 Task: Find connections with filter location Rastatt with filter topic #lawyeringwith filter profile language French with filter current company Groww, India with filter school Mangalore Institute of Technology and Engineering, Mangalore, India with filter industry Computer and Network Security with filter service category Interior Design with filter keywords title Network Administrator
Action: Mouse moved to (299, 237)
Screenshot: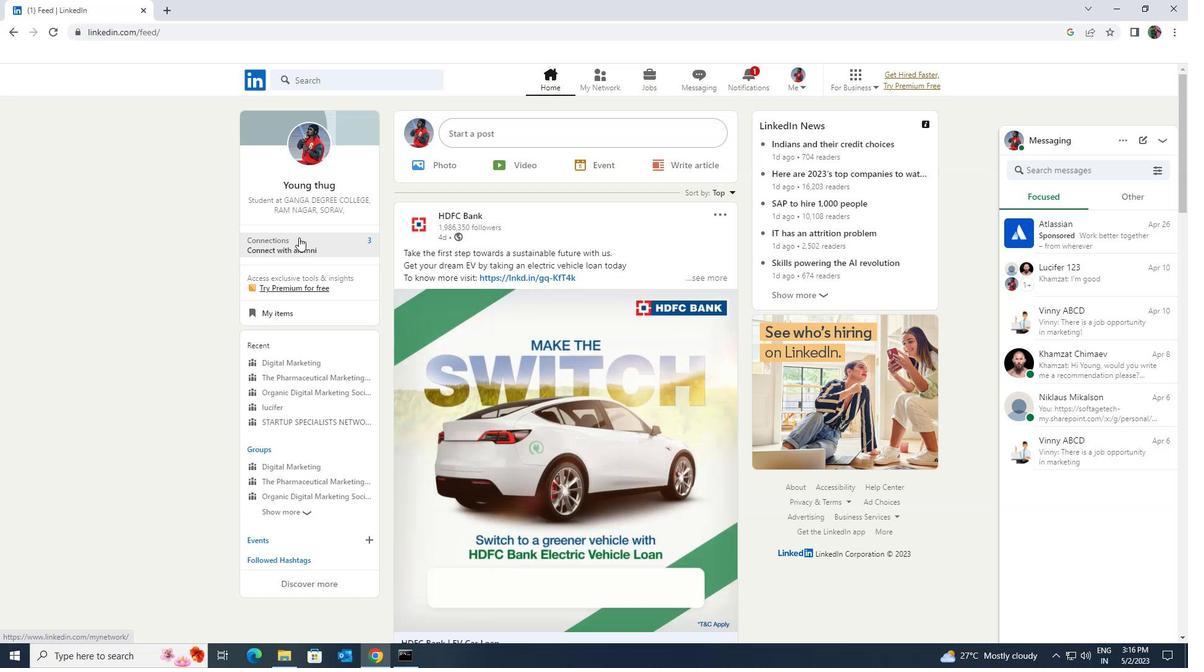 
Action: Mouse pressed left at (299, 237)
Screenshot: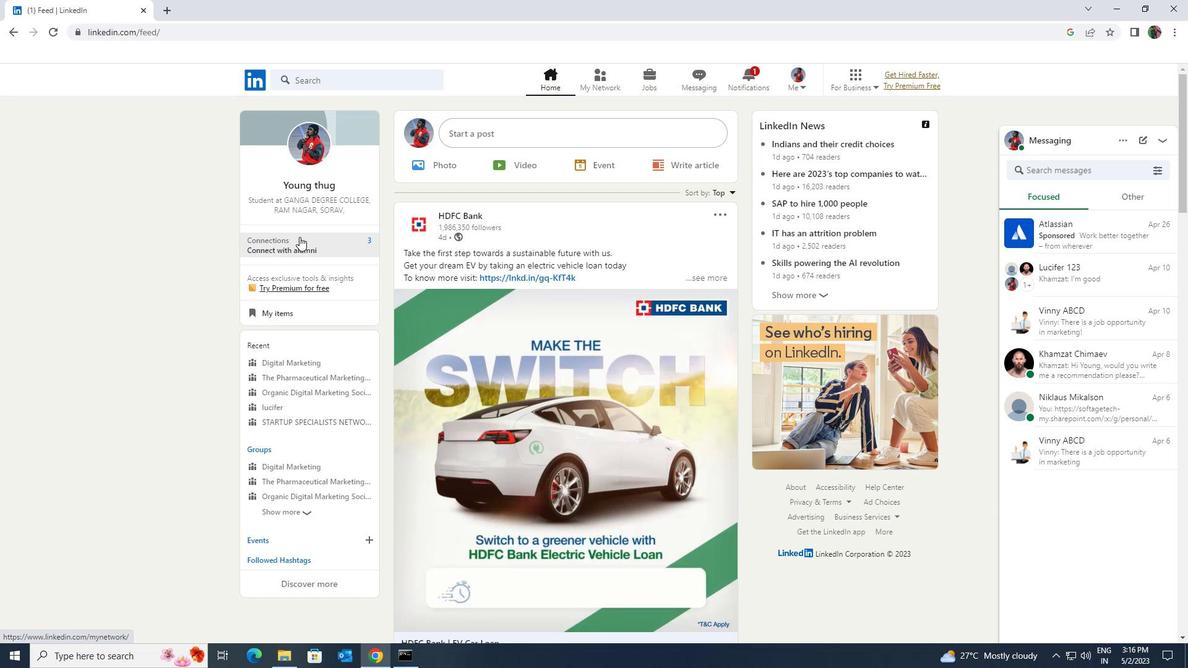 
Action: Mouse moved to (313, 151)
Screenshot: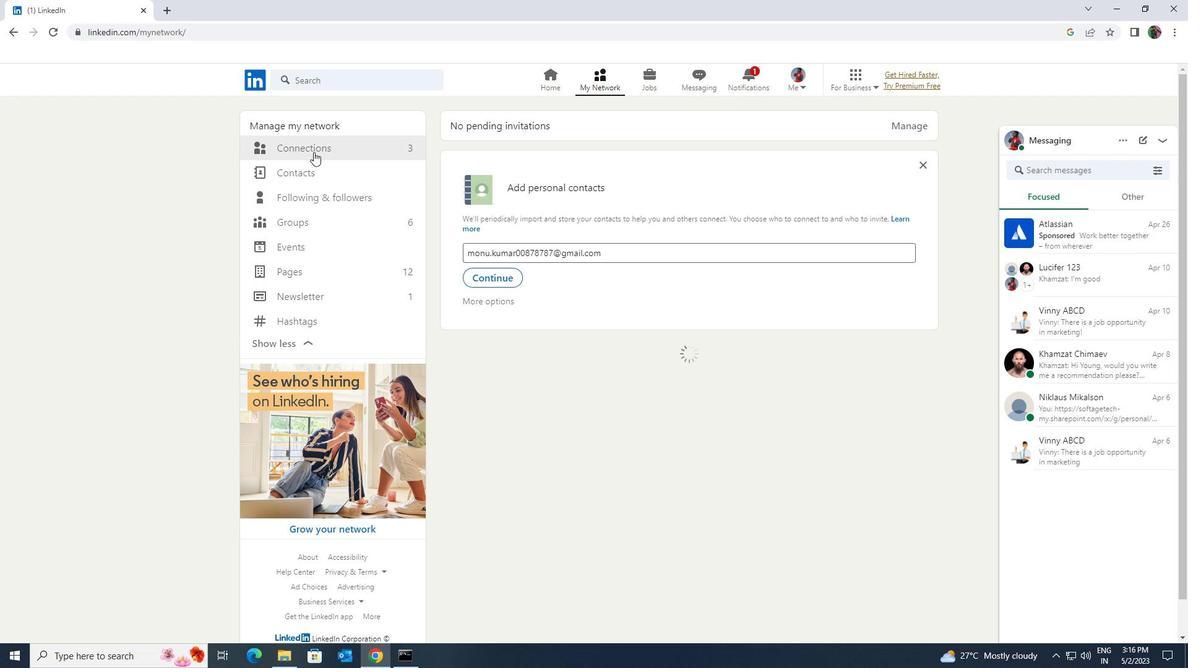 
Action: Mouse pressed left at (313, 151)
Screenshot: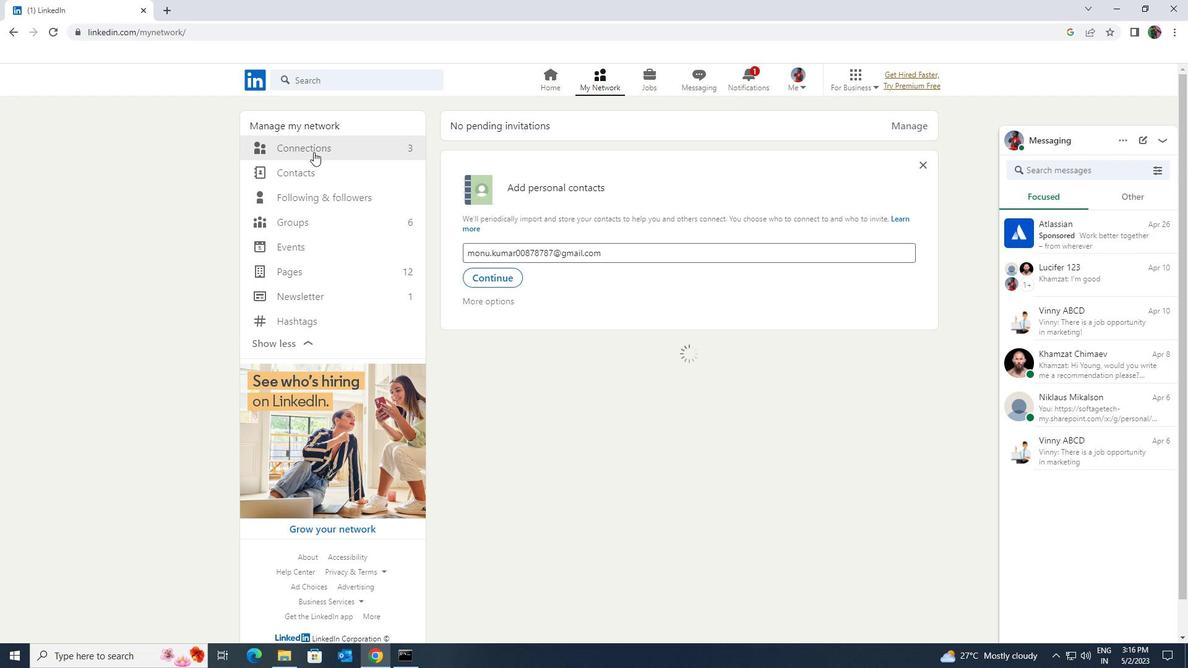 
Action: Mouse moved to (655, 151)
Screenshot: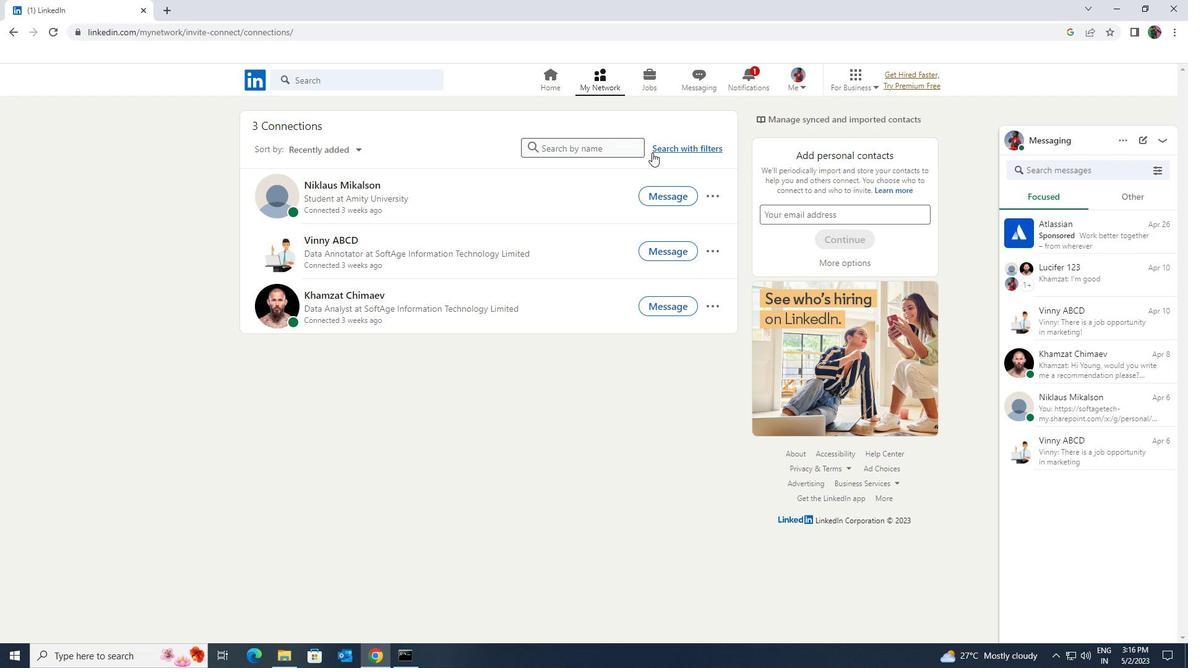 
Action: Mouse pressed left at (655, 151)
Screenshot: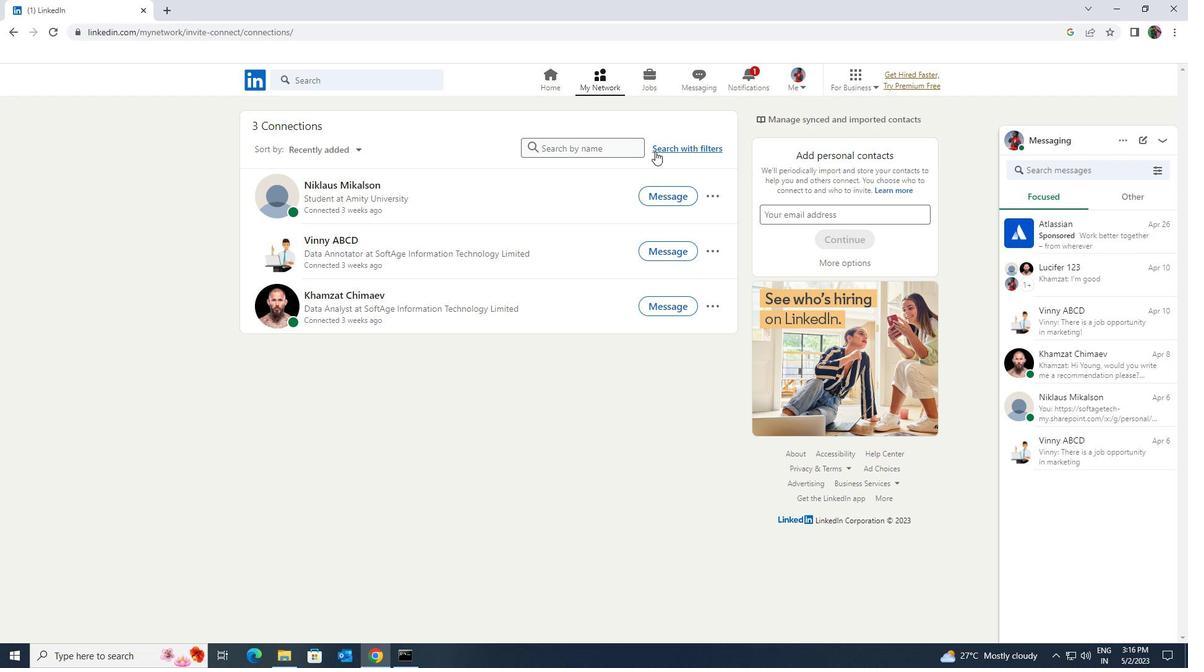 
Action: Mouse moved to (643, 114)
Screenshot: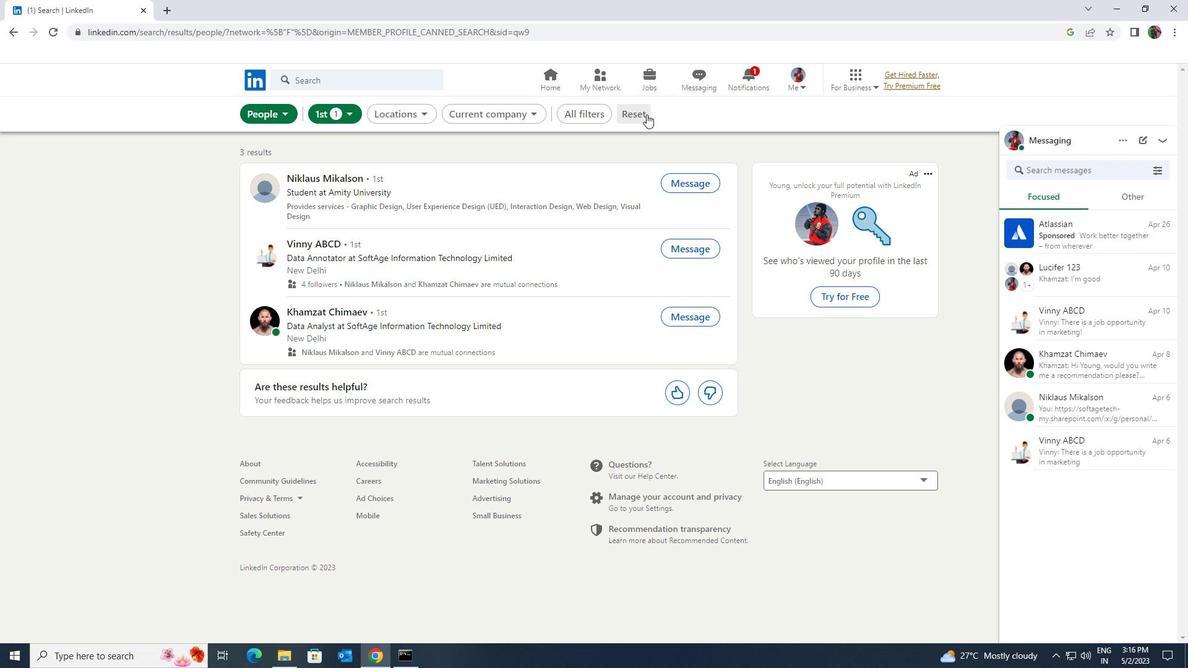 
Action: Mouse pressed left at (643, 114)
Screenshot: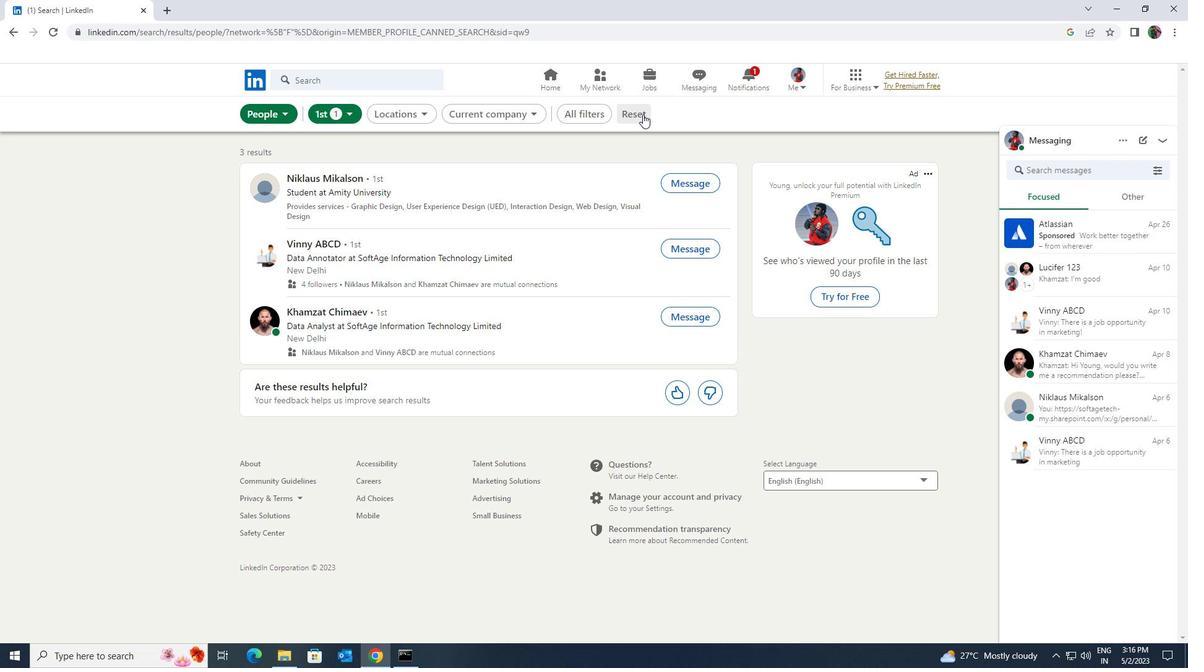 
Action: Mouse moved to (621, 113)
Screenshot: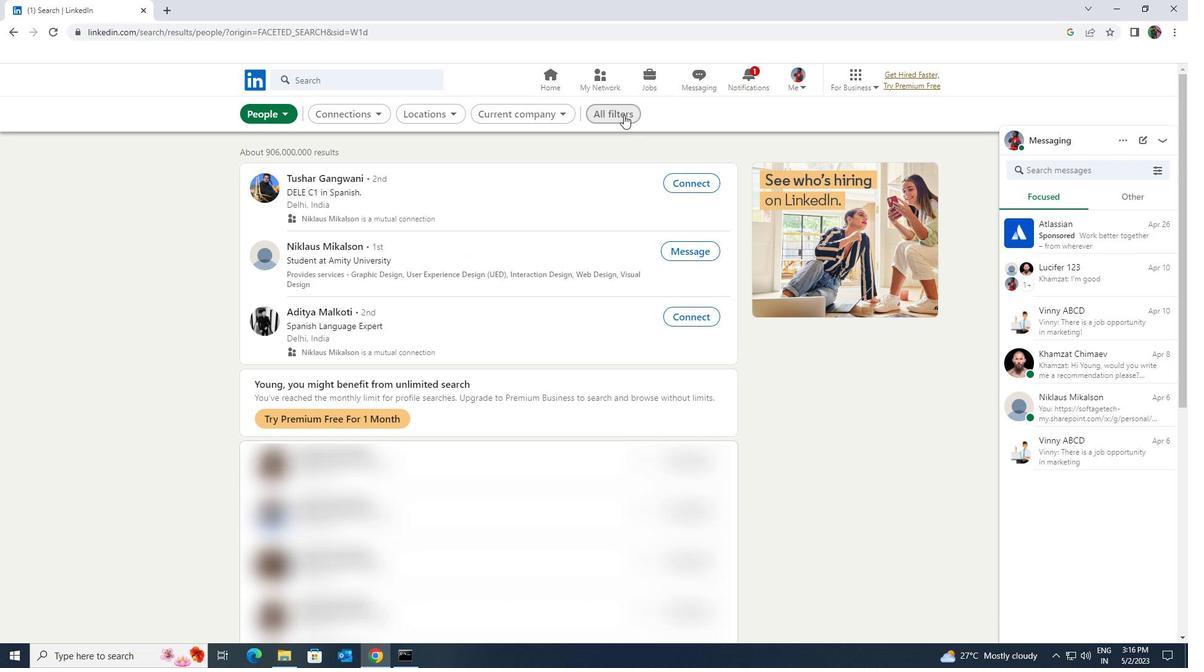 
Action: Mouse pressed left at (621, 113)
Screenshot: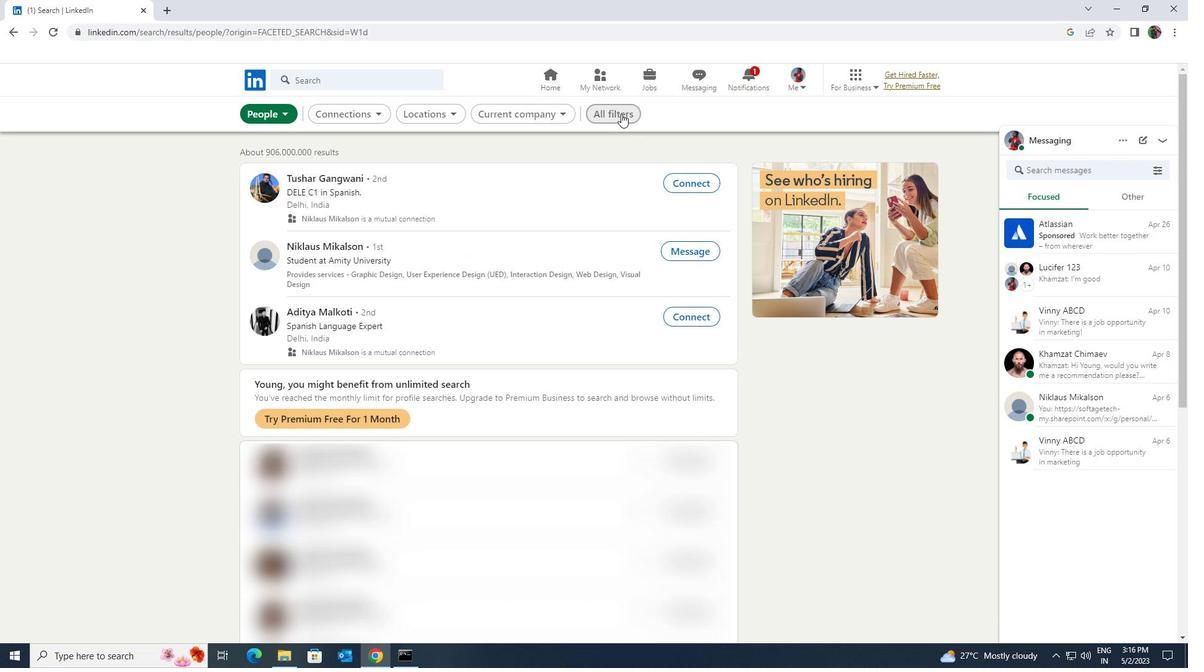 
Action: Mouse moved to (1022, 484)
Screenshot: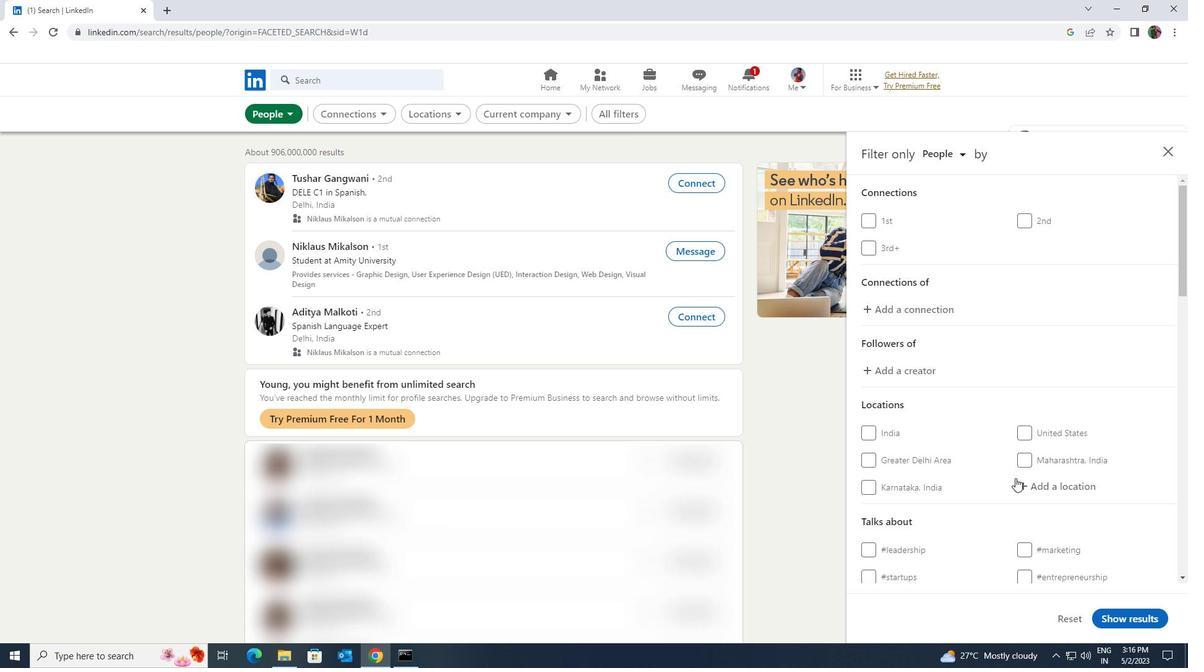 
Action: Mouse pressed left at (1022, 484)
Screenshot: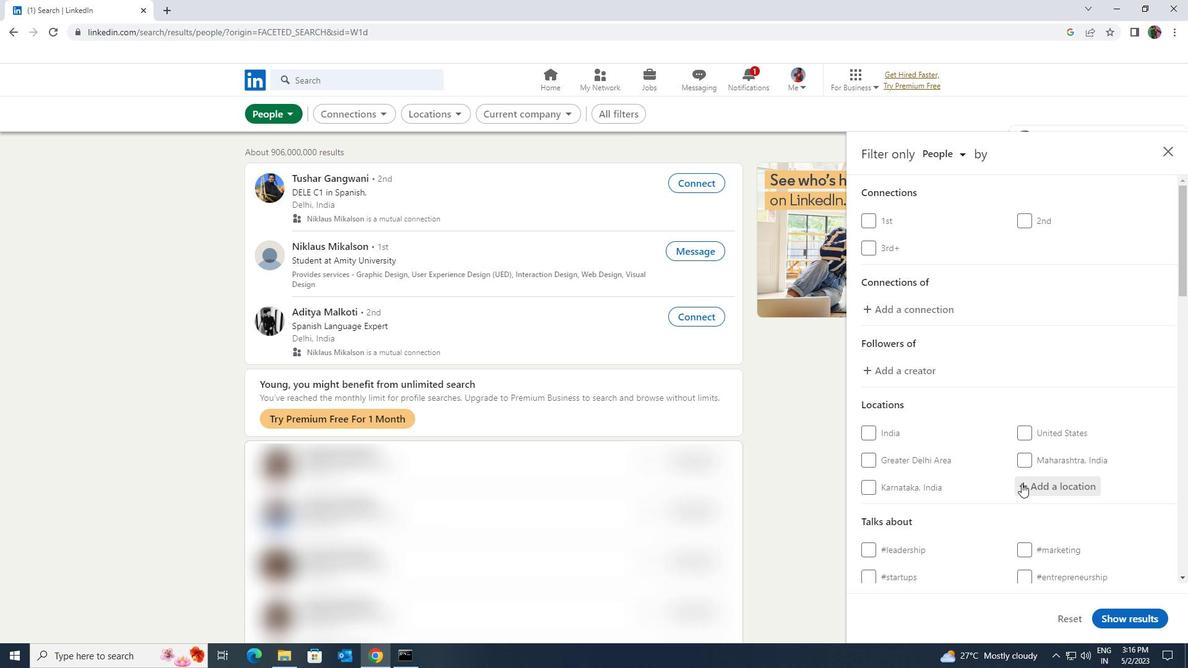 
Action: Key pressed <Key.shift><Key.shift>RASTT<Key.backspace>
Screenshot: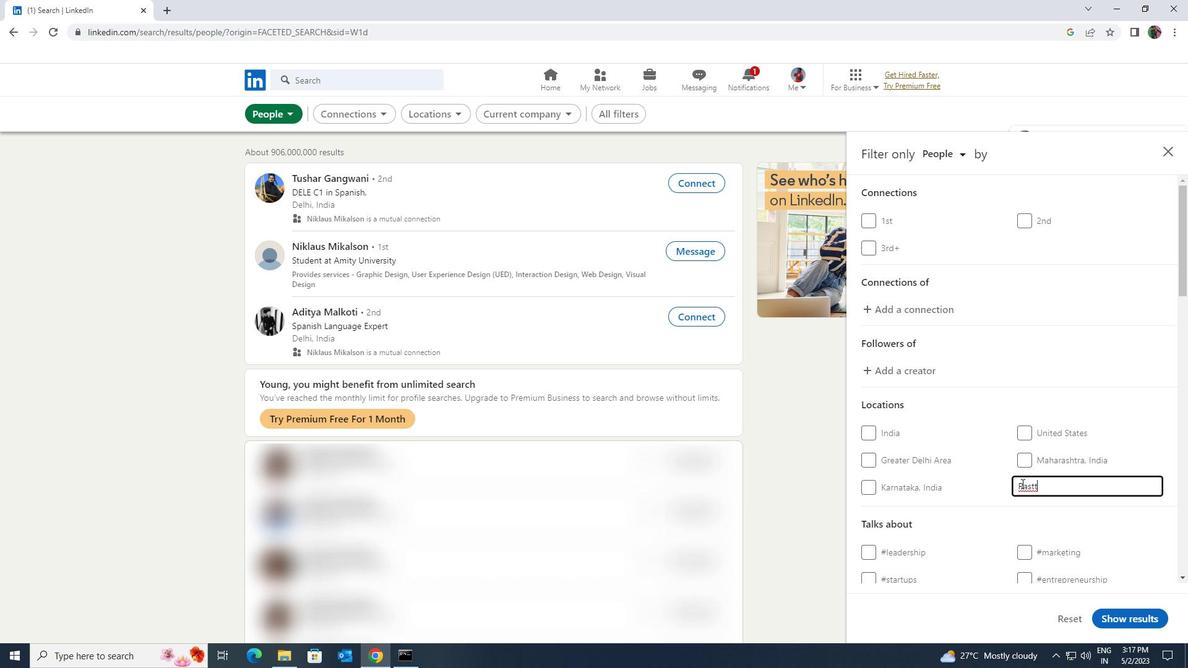 
Action: Mouse moved to (1005, 509)
Screenshot: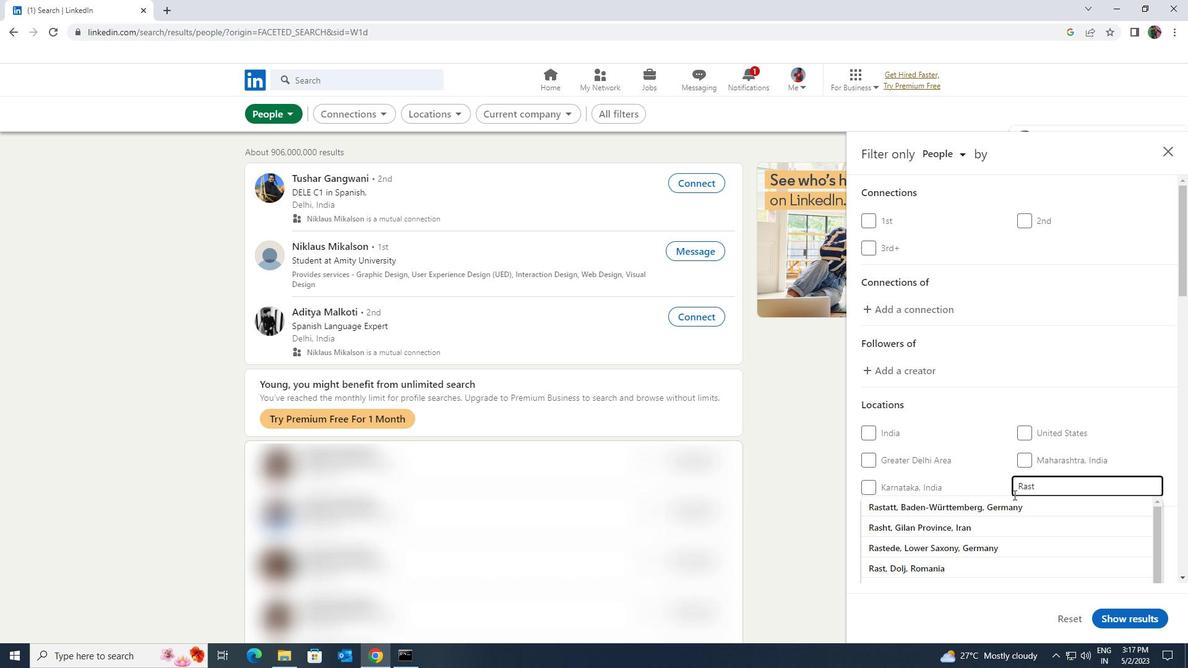 
Action: Mouse pressed left at (1005, 509)
Screenshot: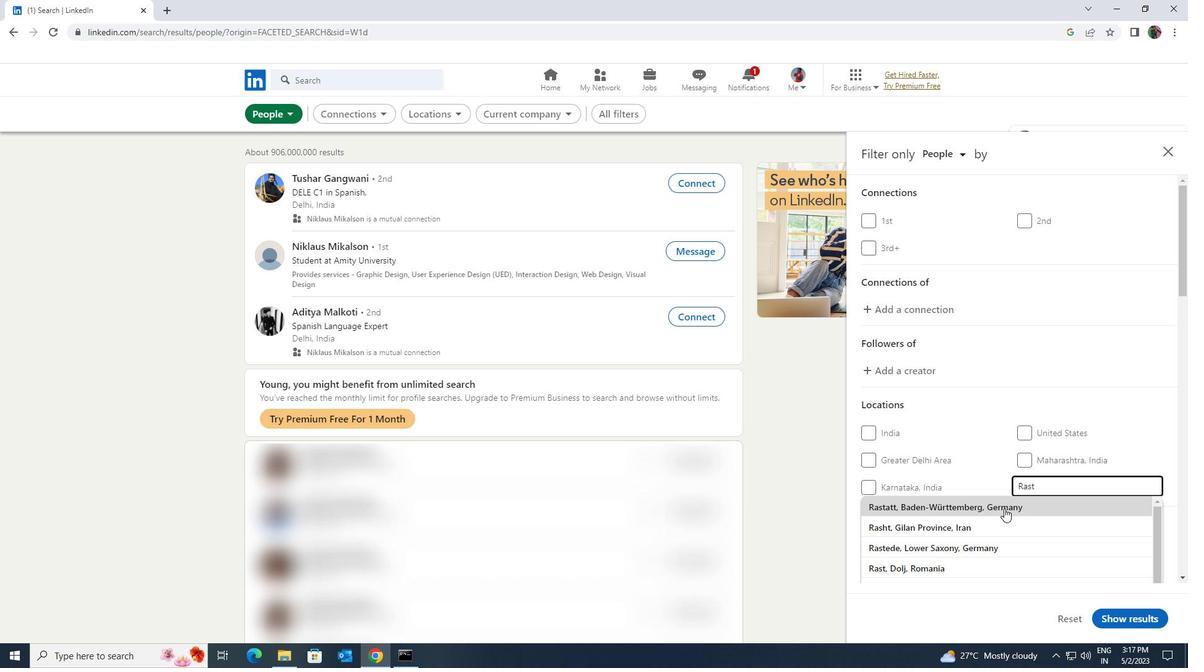 
Action: Mouse moved to (1004, 509)
Screenshot: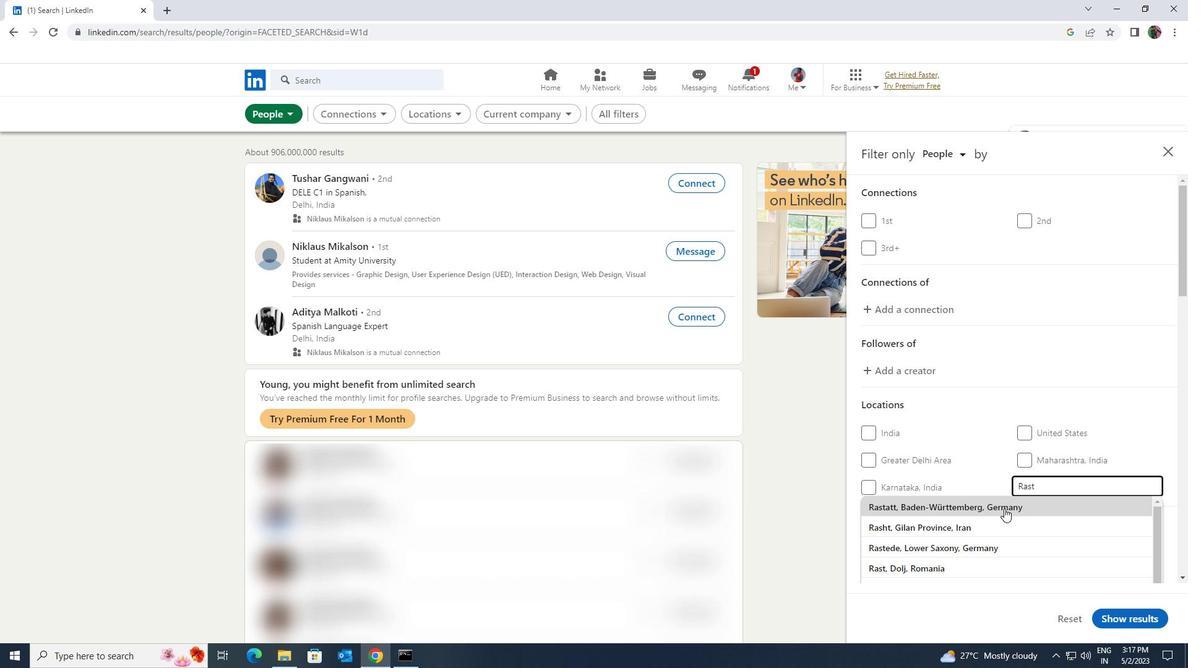 
Action: Mouse scrolled (1004, 508) with delta (0, 0)
Screenshot: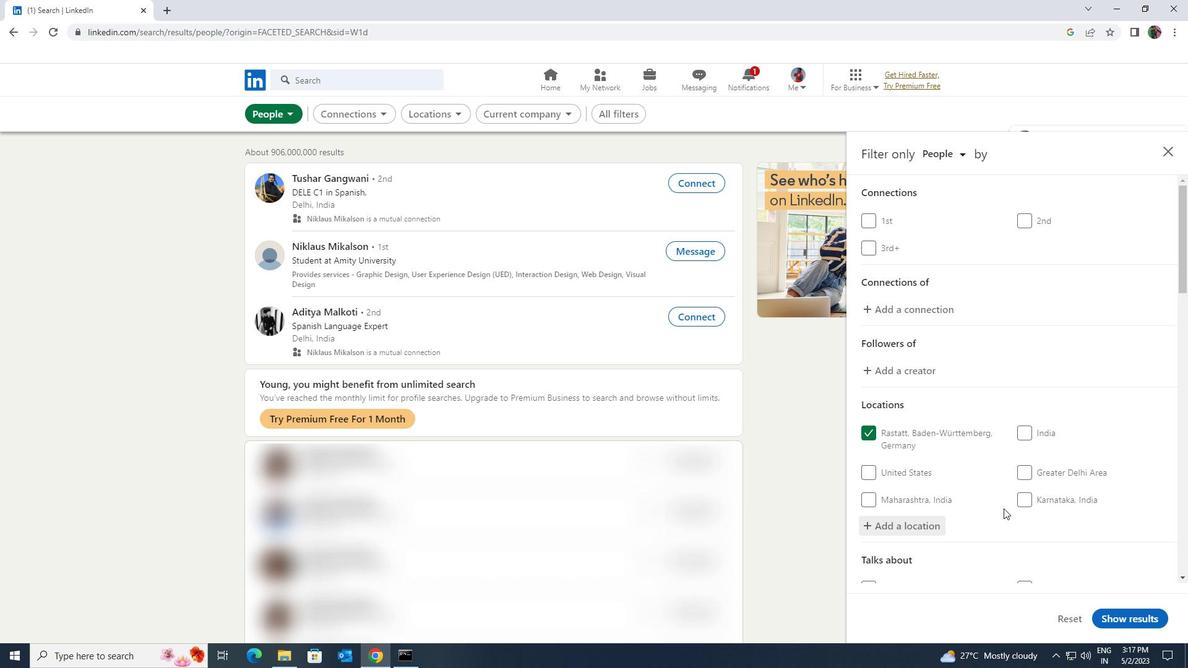 
Action: Mouse scrolled (1004, 508) with delta (0, 0)
Screenshot: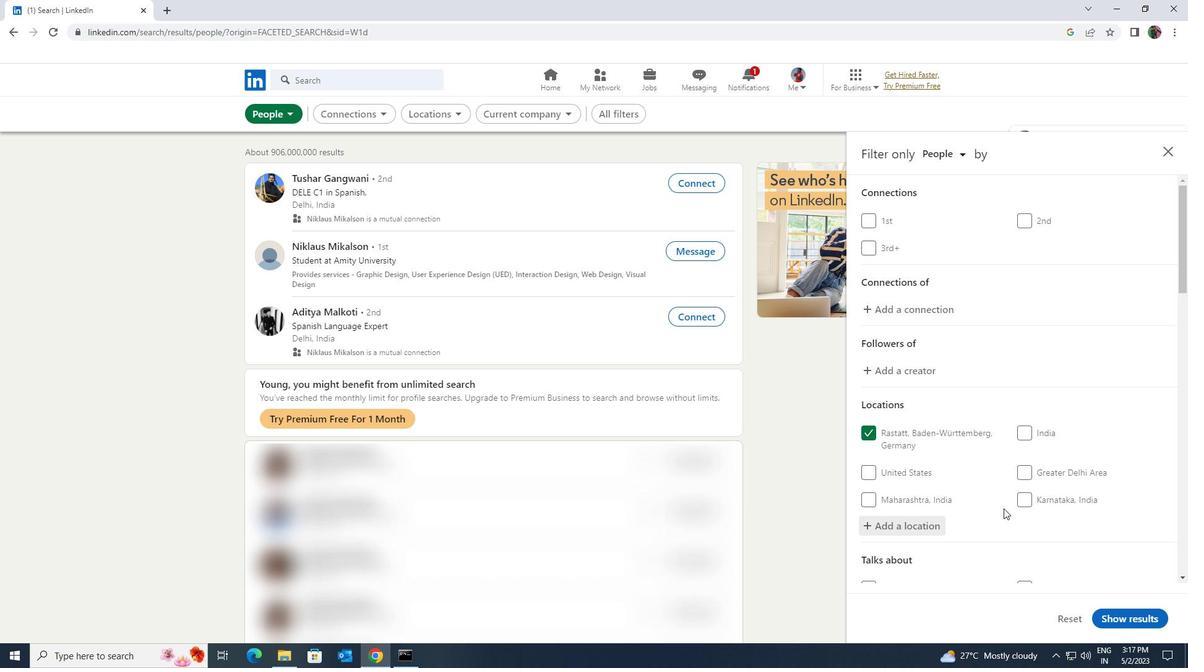 
Action: Mouse moved to (1020, 510)
Screenshot: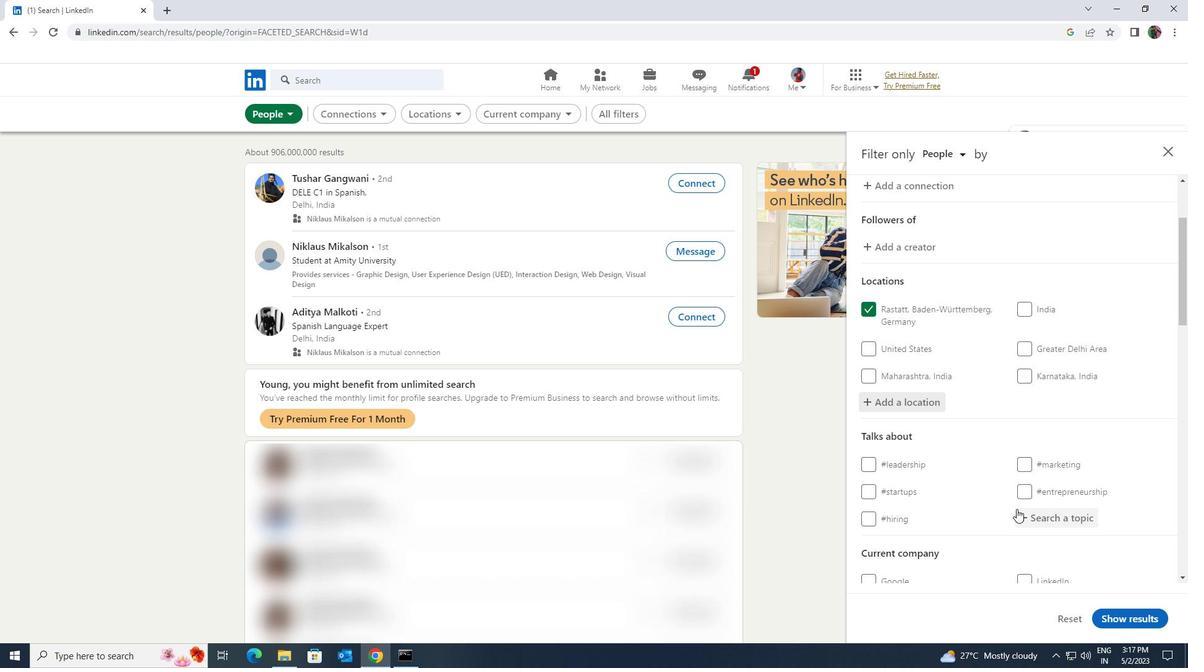 
Action: Mouse pressed left at (1020, 510)
Screenshot: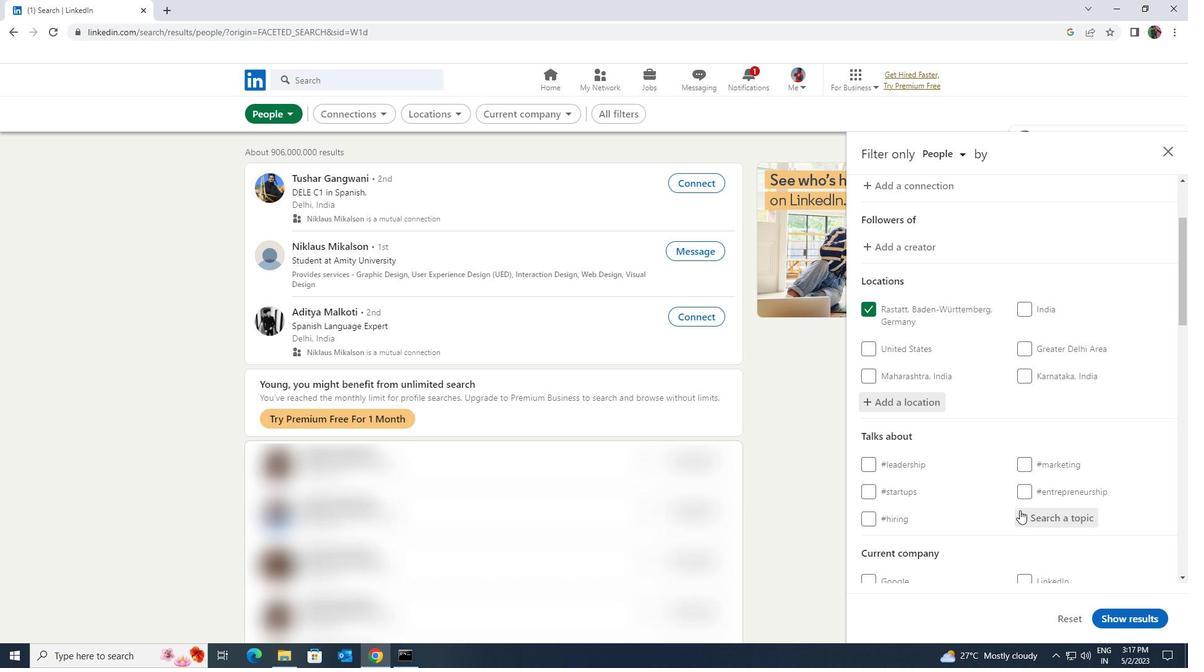 
Action: Key pressed <Key.shift>LAWYER
Screenshot: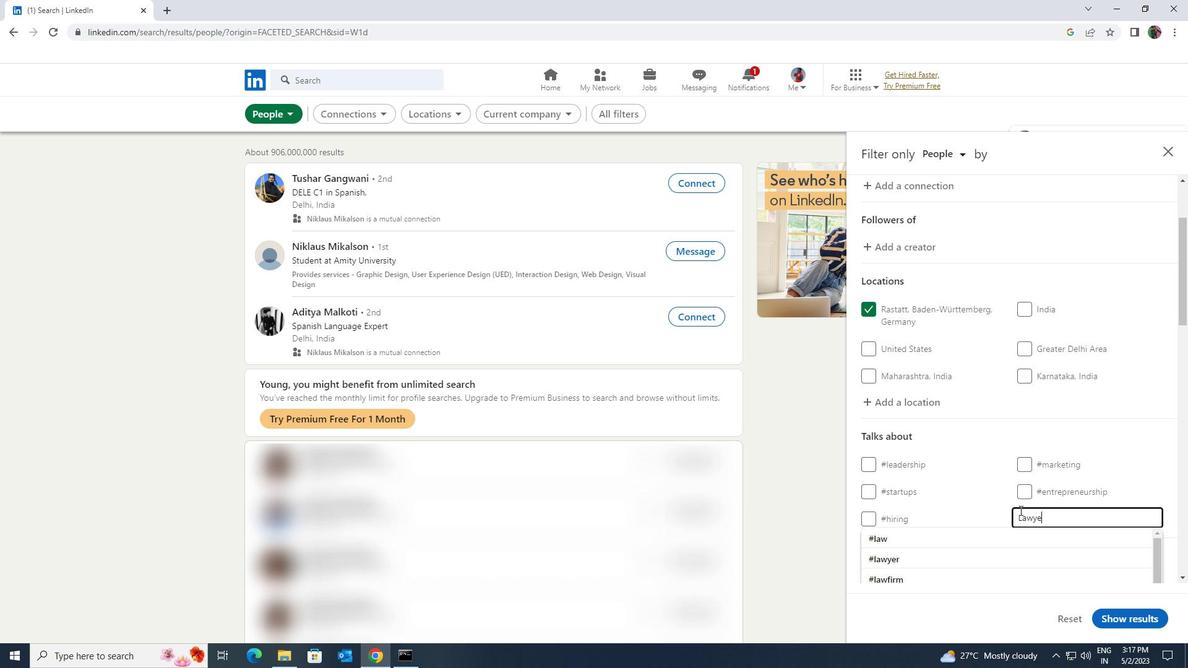 
Action: Mouse moved to (1019, 513)
Screenshot: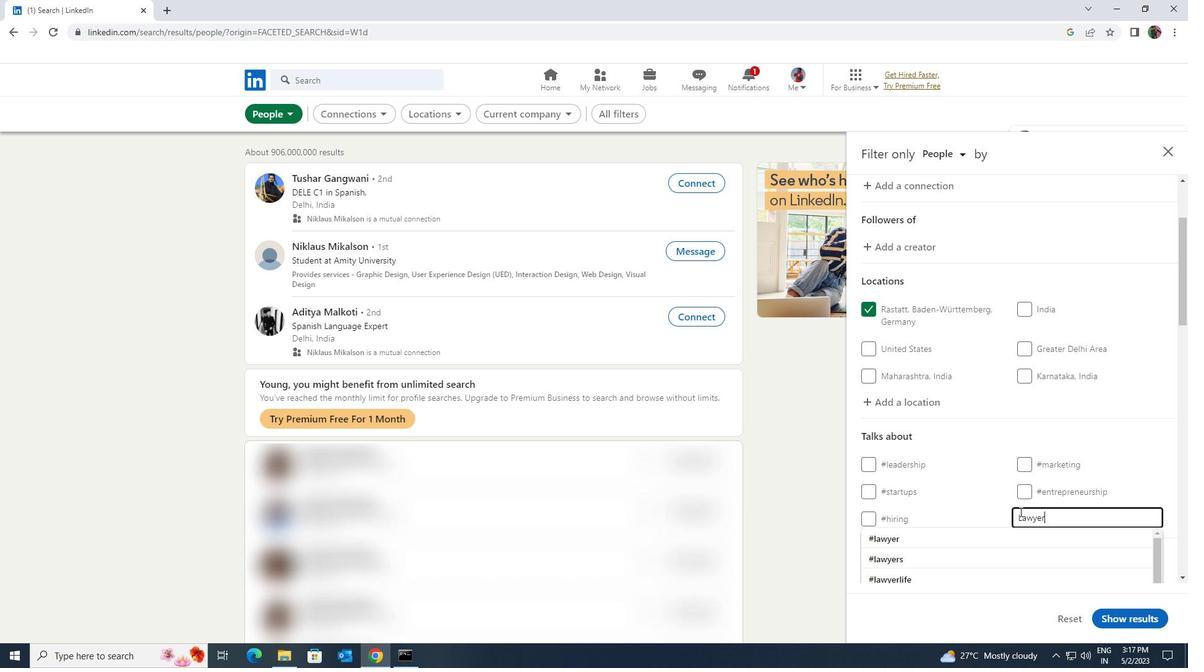 
Action: Key pressed I
Screenshot: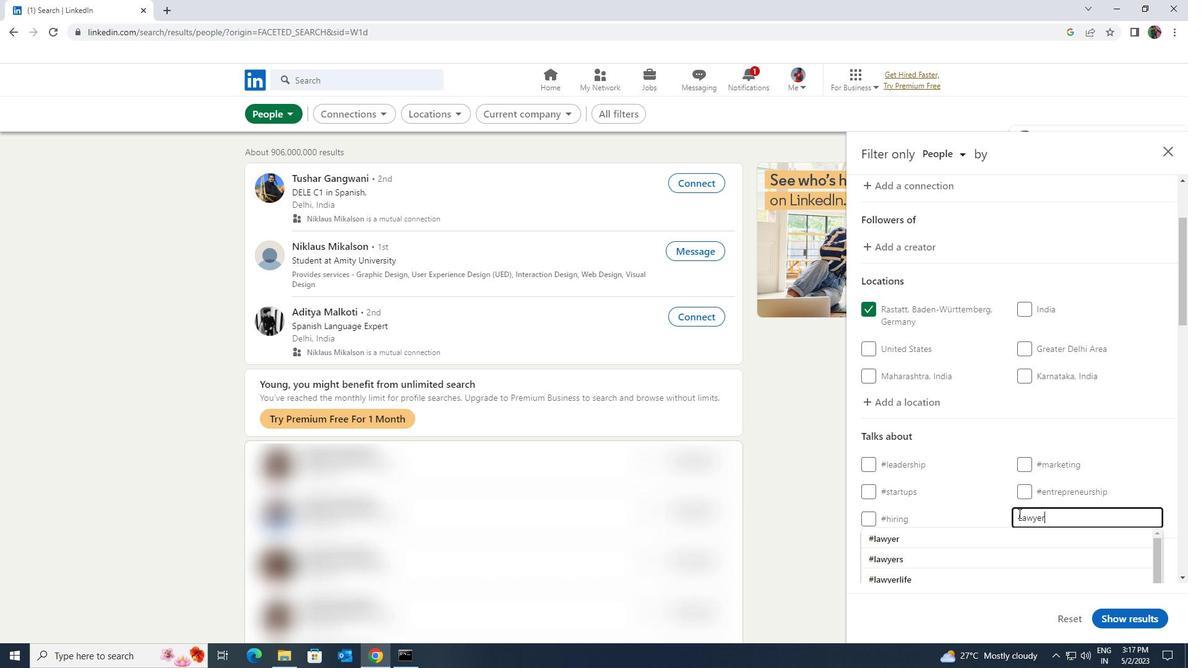 
Action: Mouse moved to (1006, 530)
Screenshot: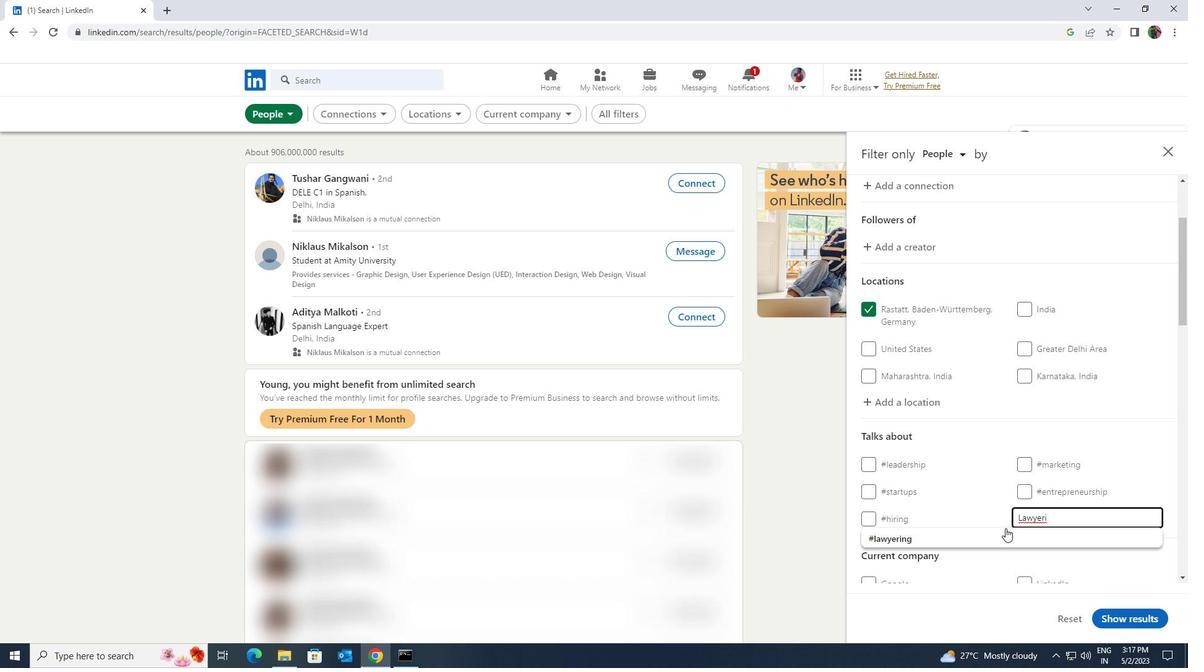
Action: Mouse pressed left at (1006, 530)
Screenshot: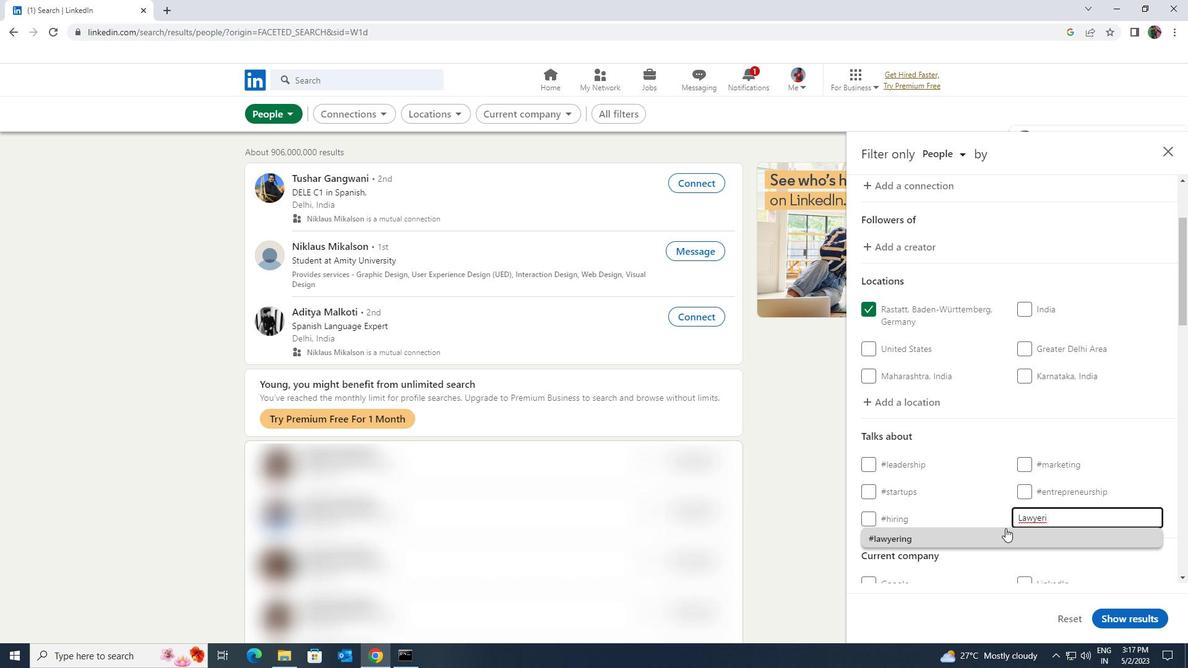 
Action: Mouse scrolled (1006, 529) with delta (0, 0)
Screenshot: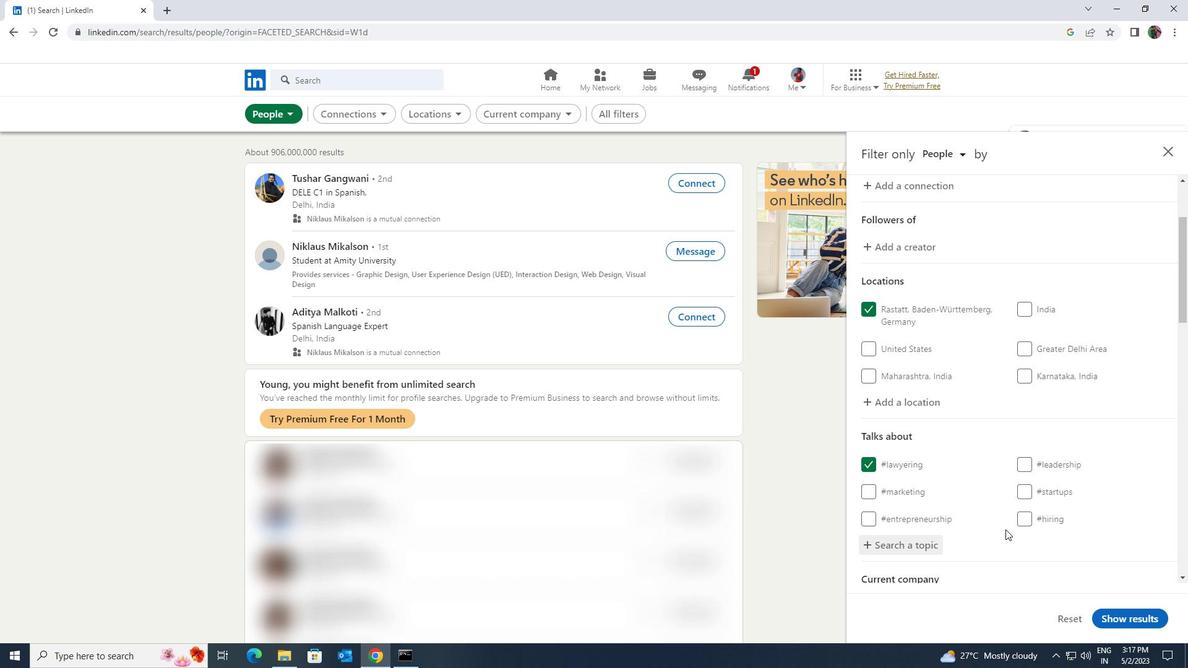 
Action: Mouse scrolled (1006, 529) with delta (0, 0)
Screenshot: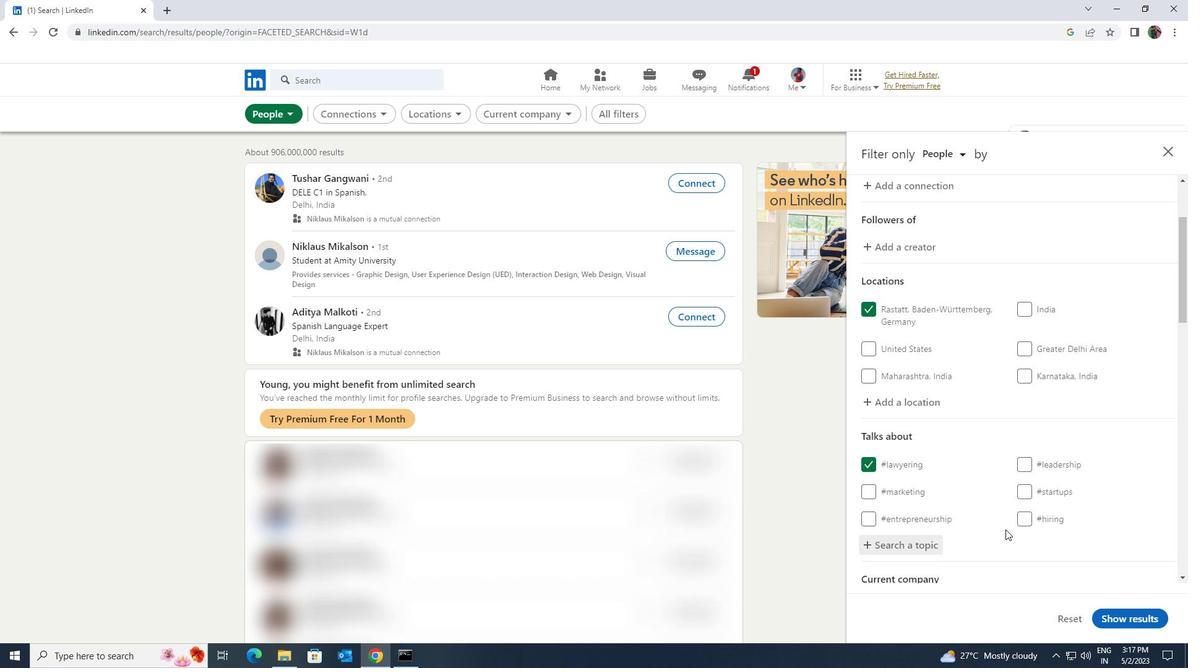 
Action: Mouse scrolled (1006, 529) with delta (0, 0)
Screenshot: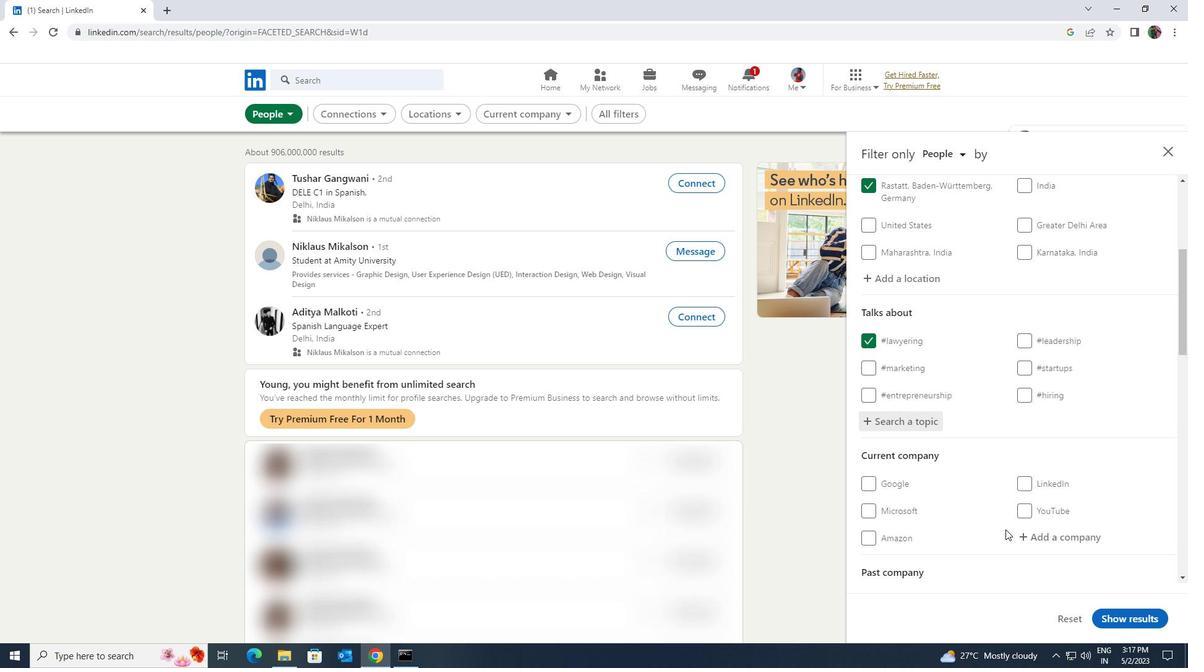 
Action: Mouse scrolled (1006, 529) with delta (0, 0)
Screenshot: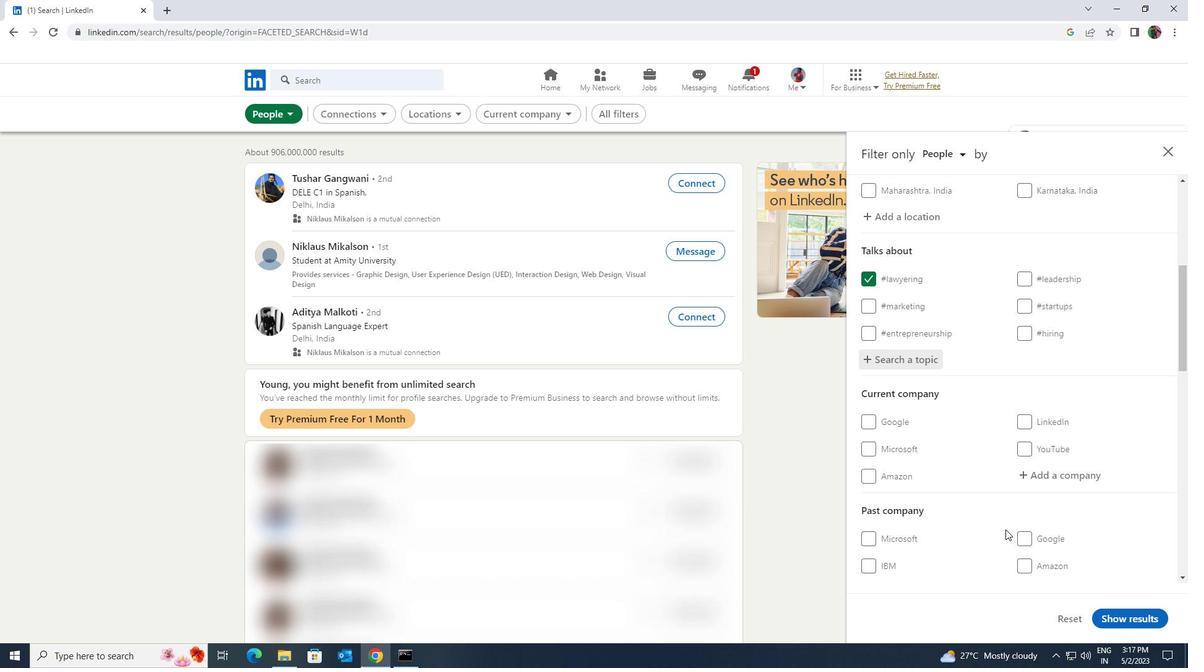
Action: Mouse scrolled (1006, 529) with delta (0, 0)
Screenshot: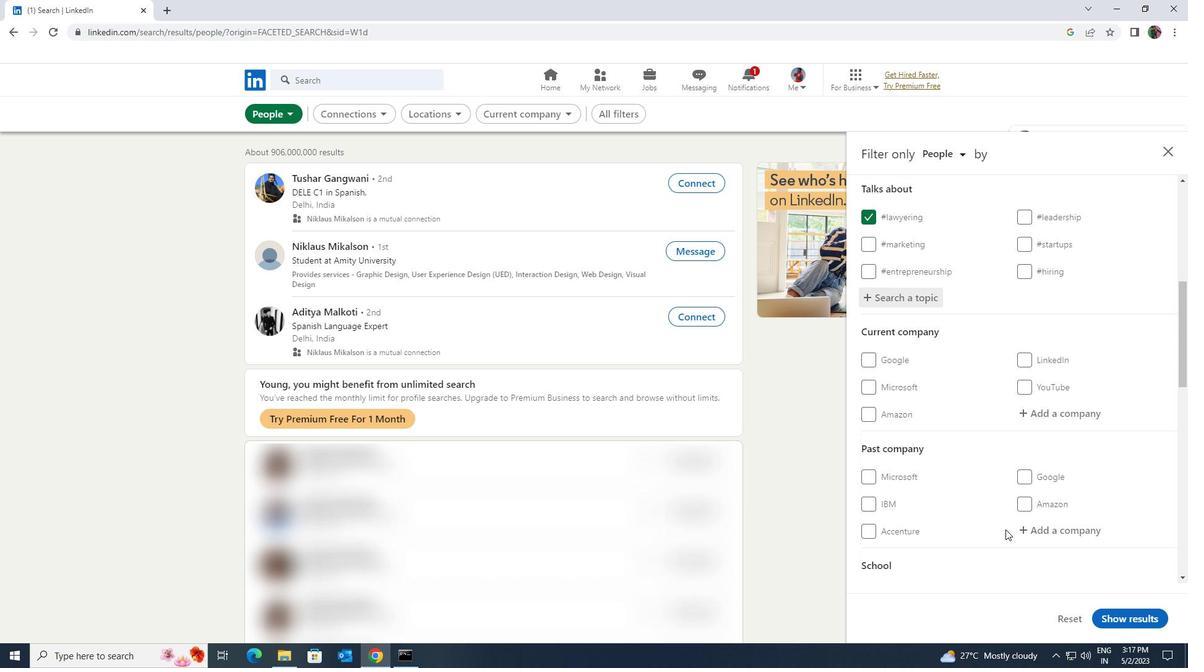 
Action: Mouse scrolled (1006, 529) with delta (0, 0)
Screenshot: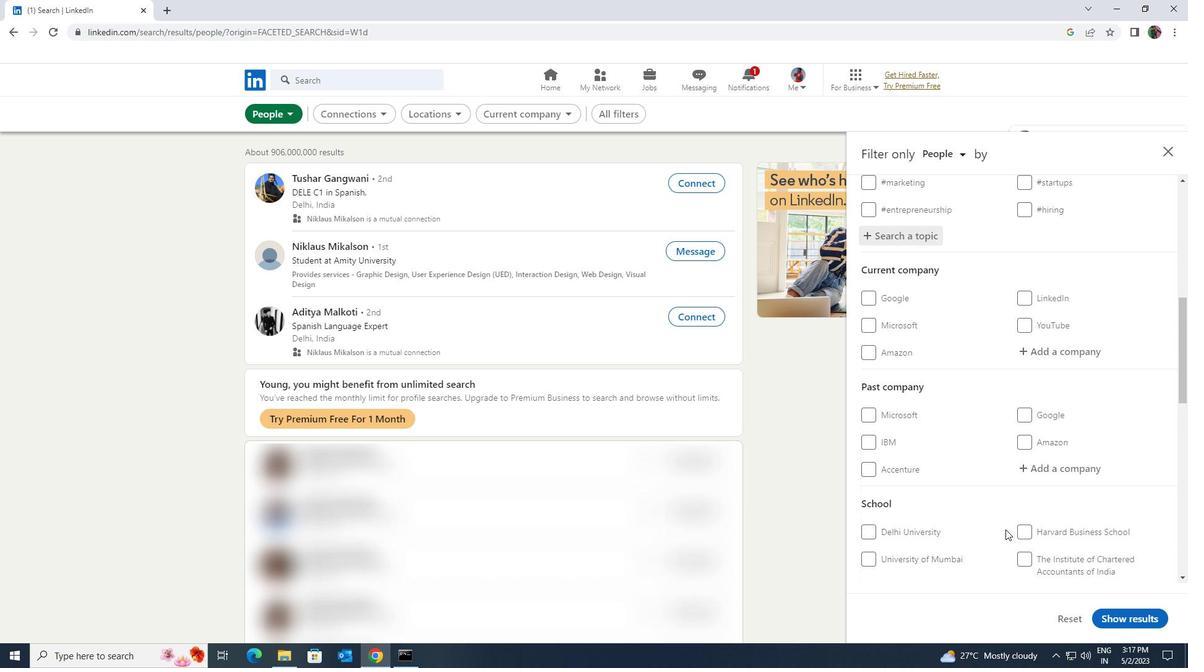
Action: Mouse scrolled (1006, 529) with delta (0, 0)
Screenshot: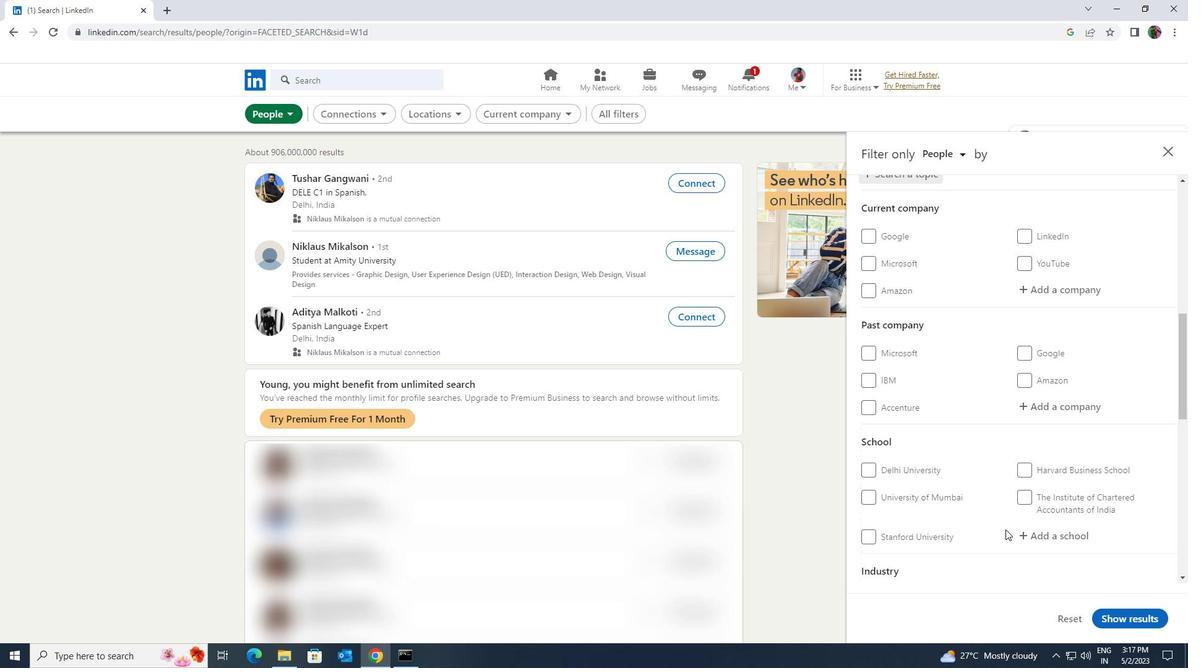 
Action: Mouse scrolled (1006, 529) with delta (0, 0)
Screenshot: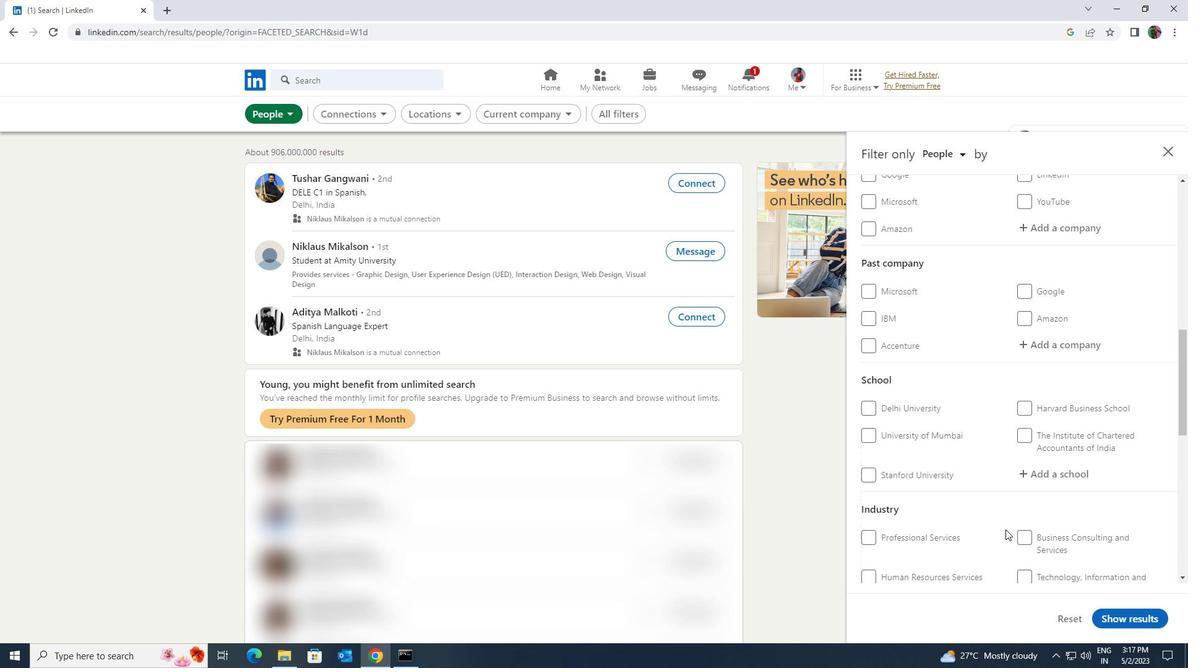 
Action: Mouse scrolled (1006, 529) with delta (0, 0)
Screenshot: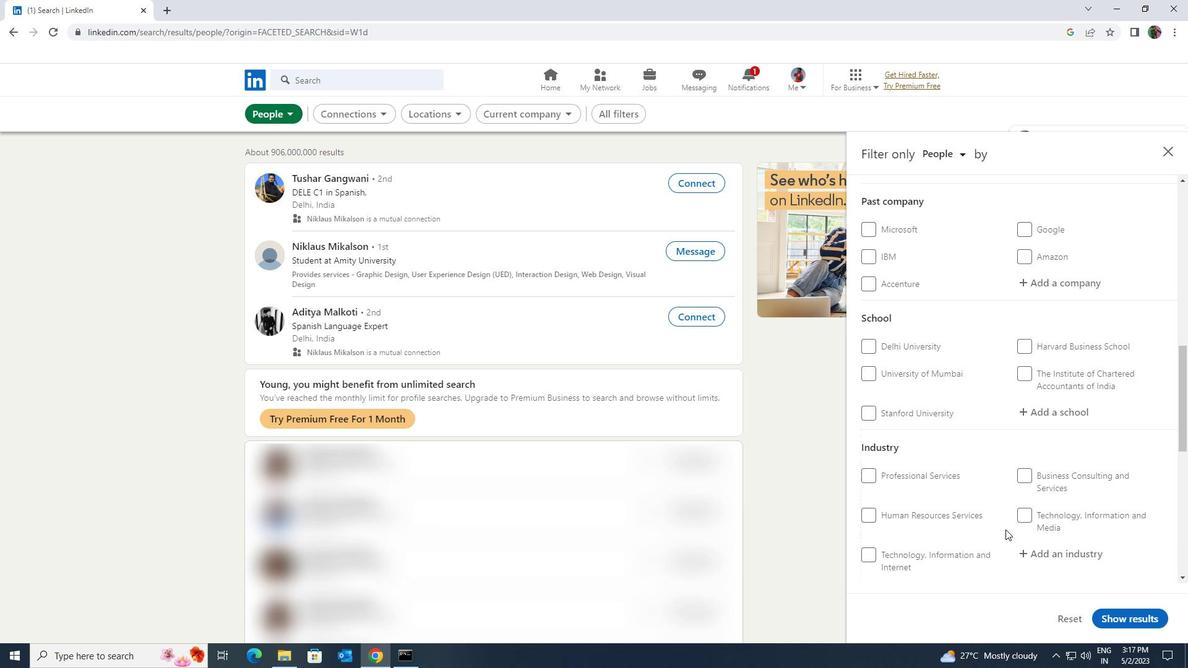 
Action: Mouse scrolled (1006, 529) with delta (0, 0)
Screenshot: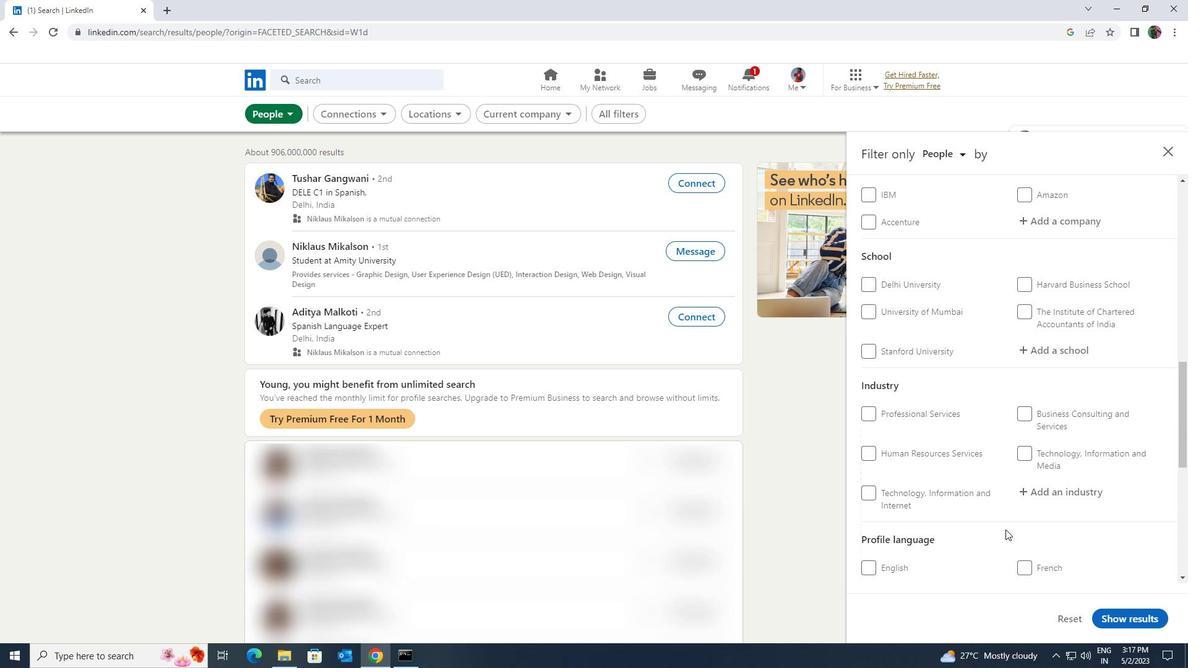 
Action: Mouse moved to (1027, 509)
Screenshot: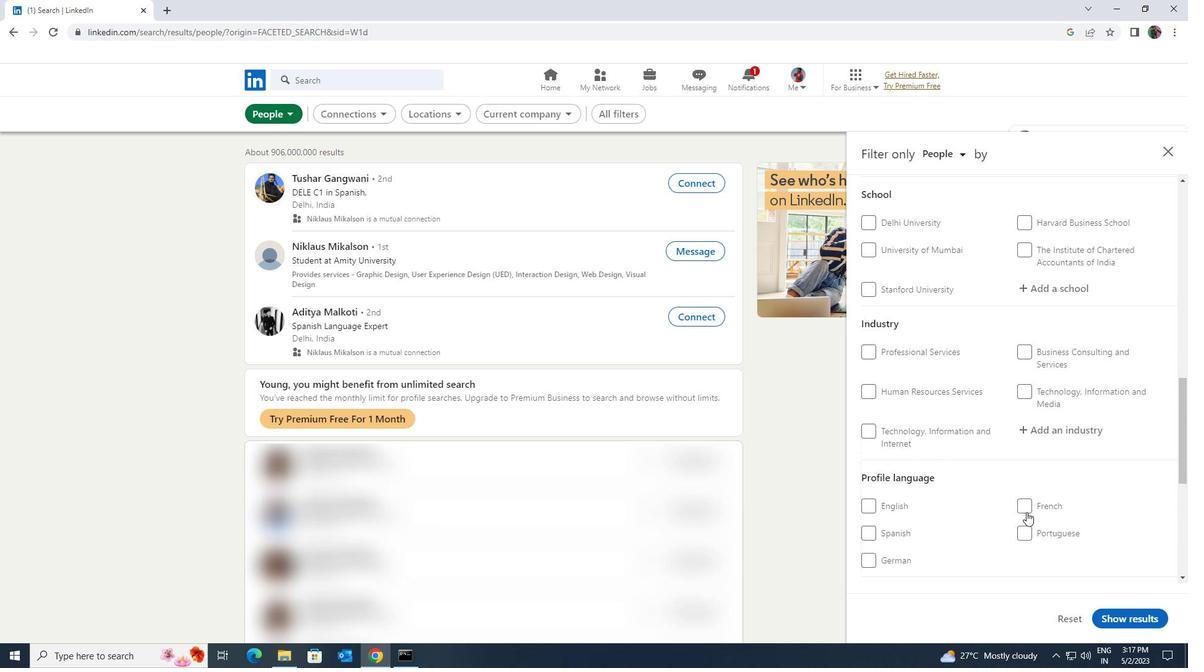 
Action: Mouse pressed left at (1027, 509)
Screenshot: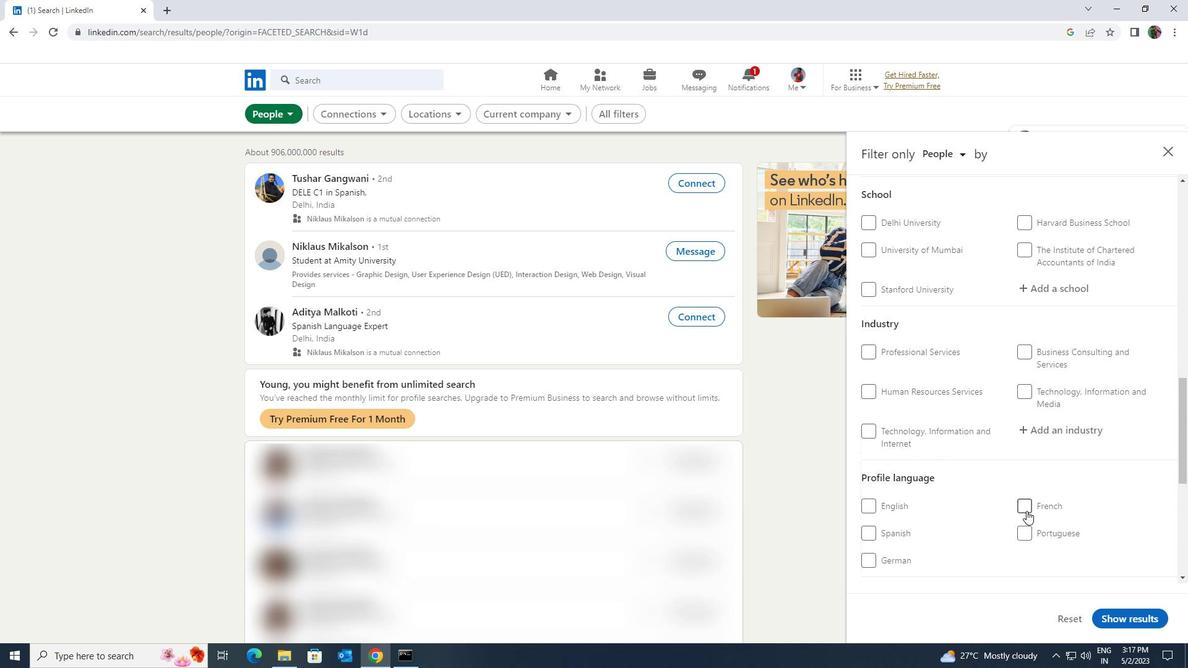 
Action: Mouse moved to (1023, 509)
Screenshot: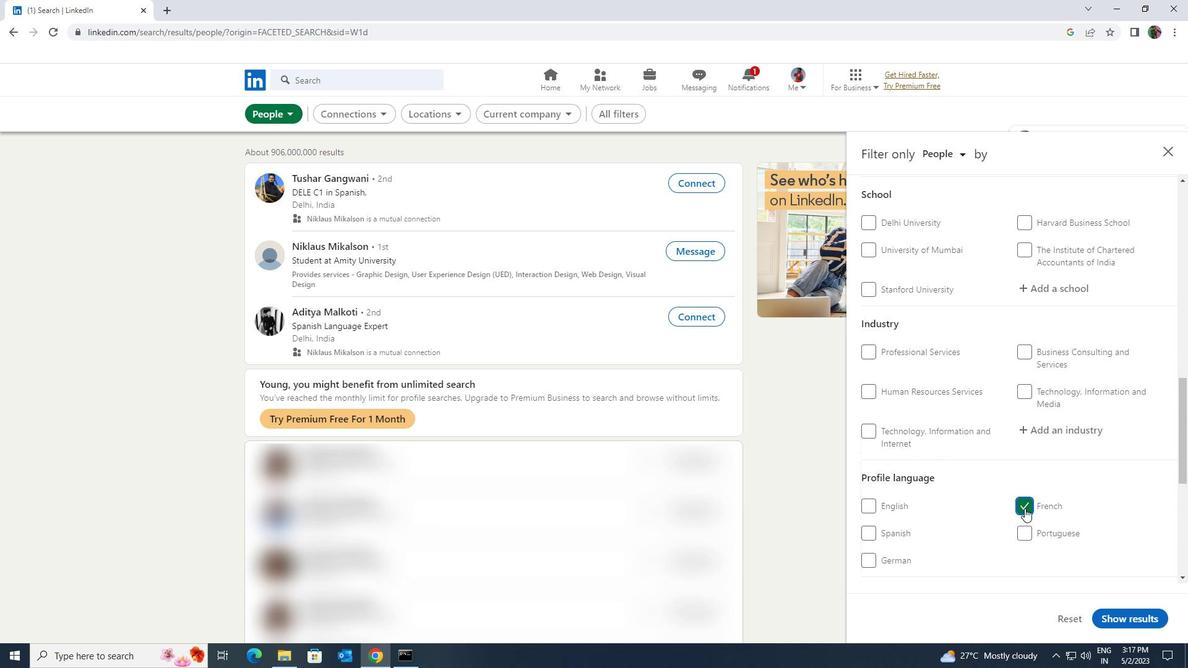 
Action: Mouse scrolled (1023, 510) with delta (0, 0)
Screenshot: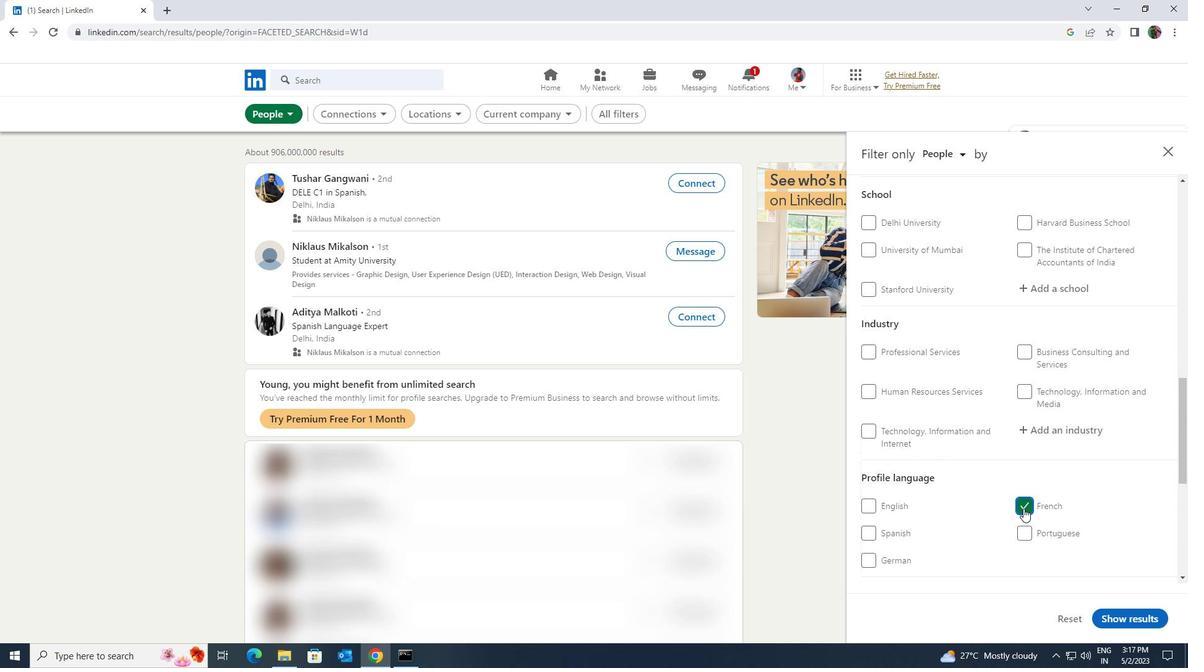 
Action: Mouse scrolled (1023, 510) with delta (0, 0)
Screenshot: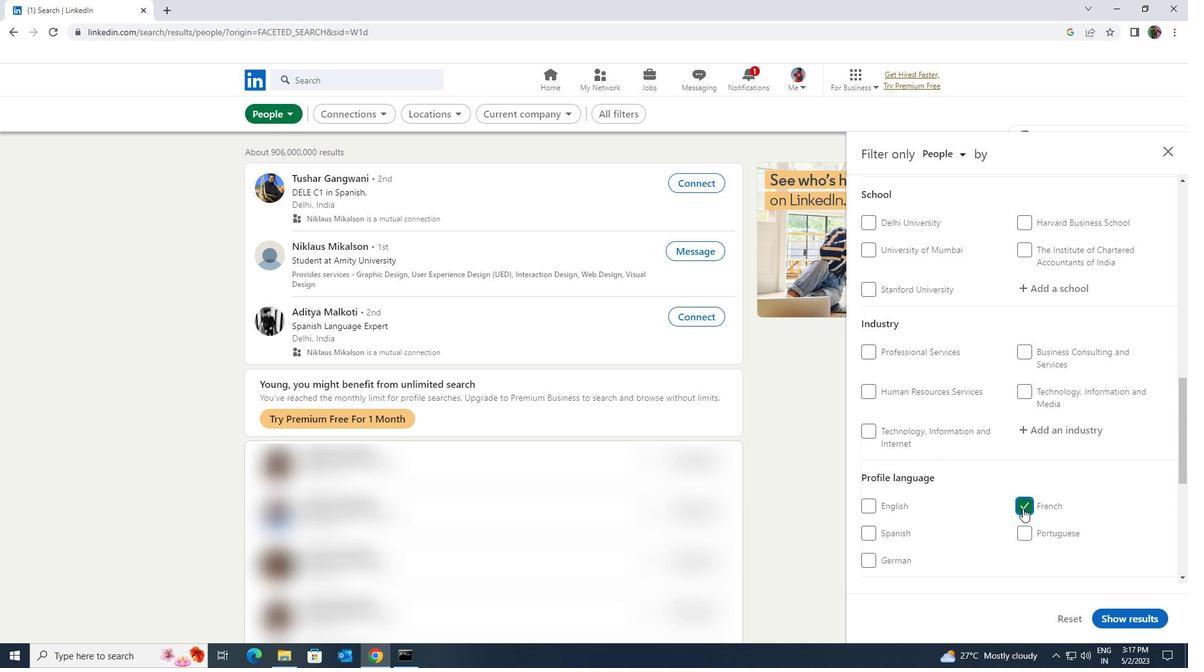 
Action: Mouse moved to (1022, 510)
Screenshot: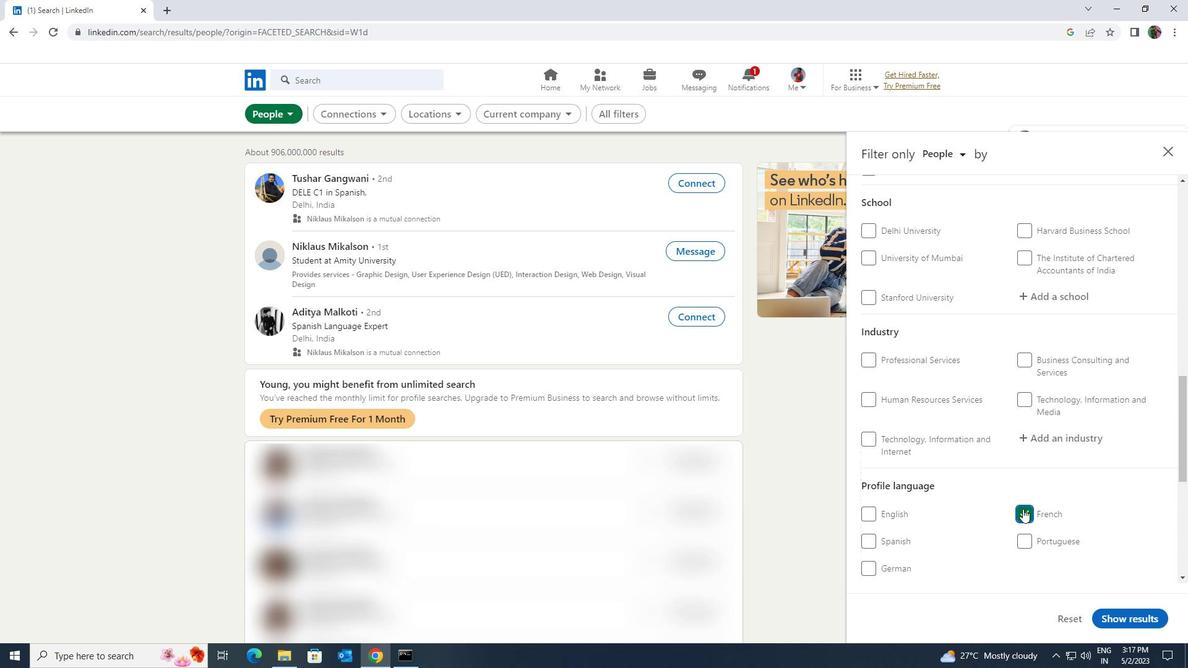 
Action: Mouse scrolled (1022, 511) with delta (0, 0)
Screenshot: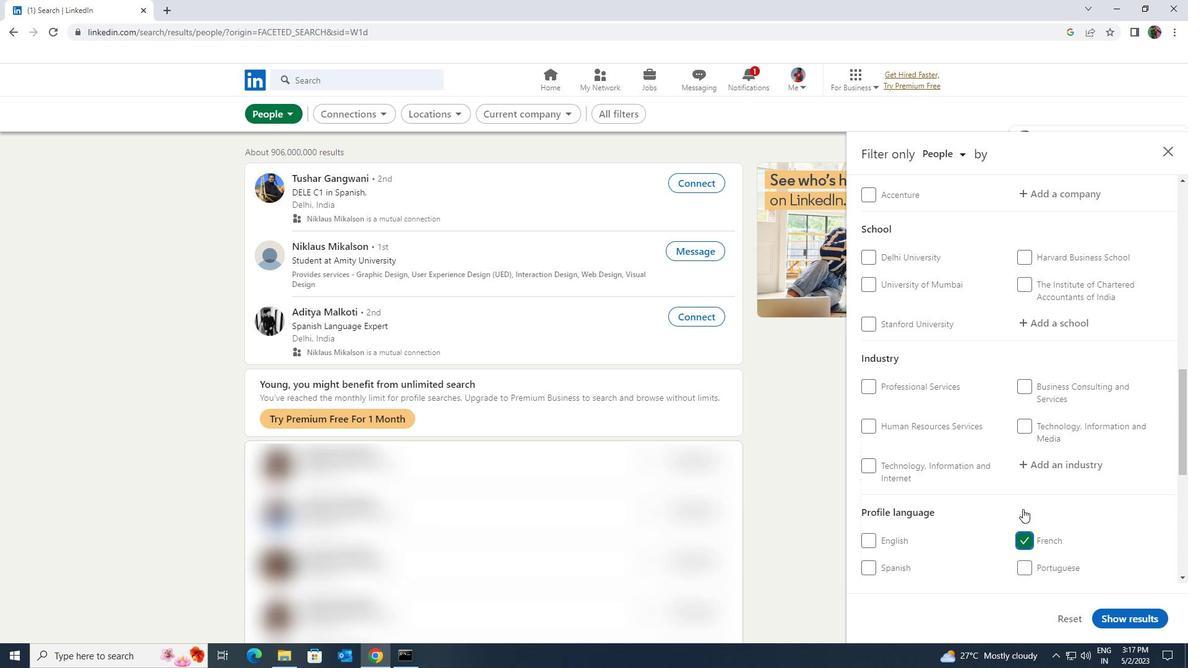 
Action: Mouse scrolled (1022, 511) with delta (0, 0)
Screenshot: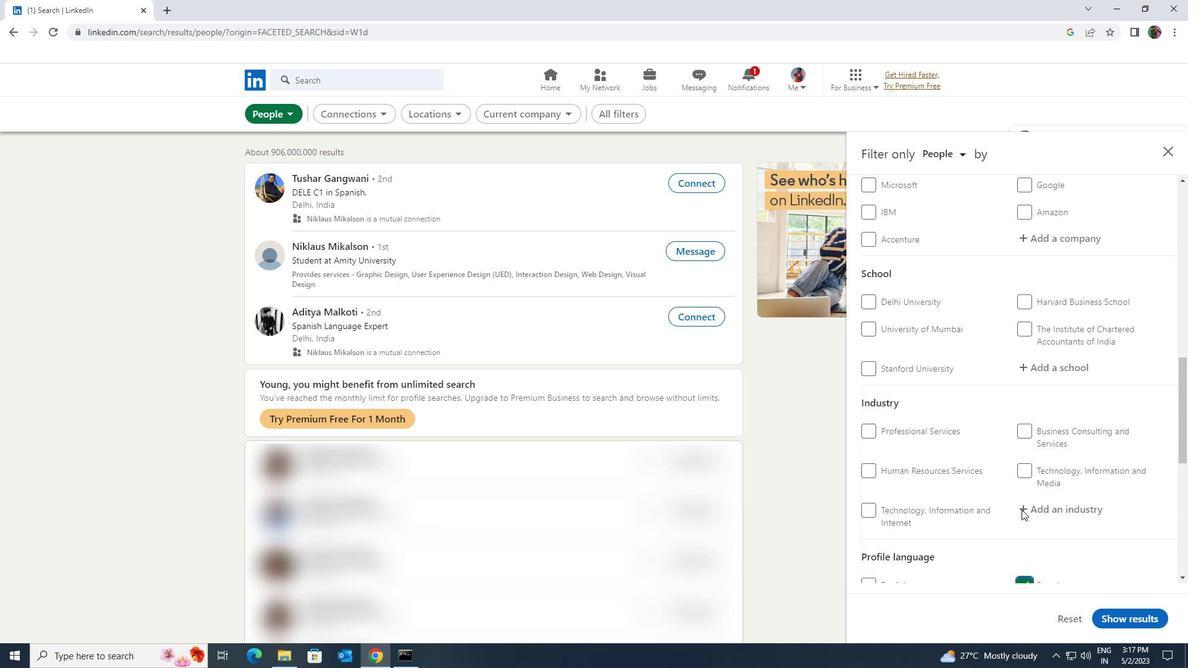 
Action: Mouse moved to (1021, 514)
Screenshot: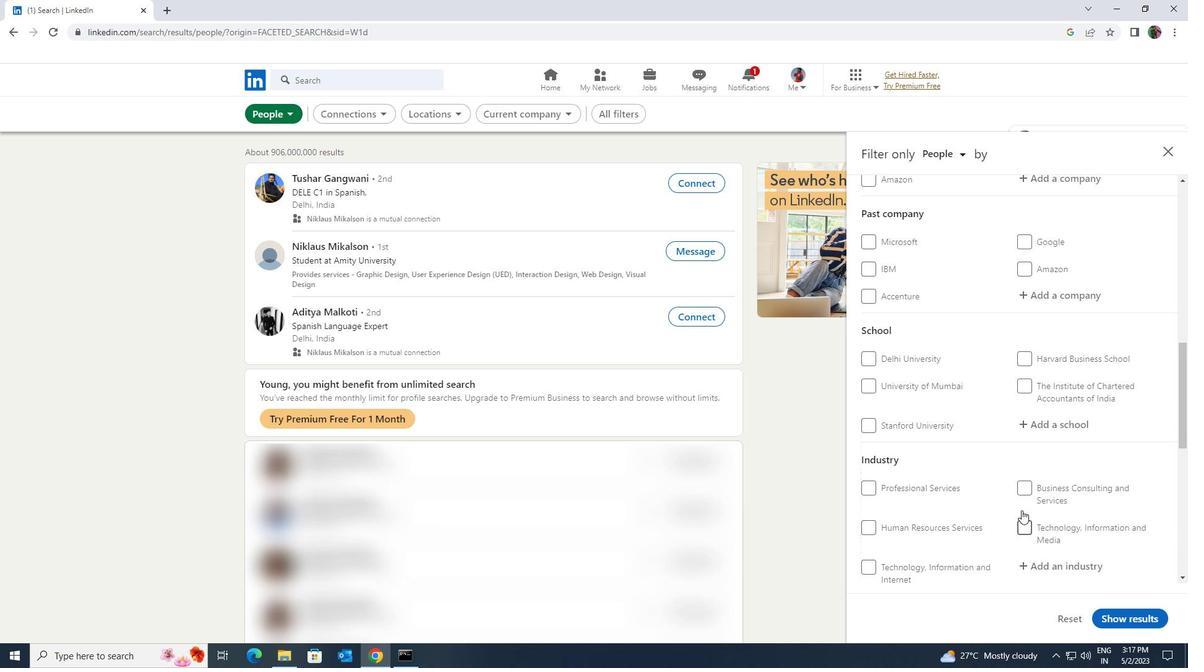 
Action: Mouse scrolled (1021, 515) with delta (0, 0)
Screenshot: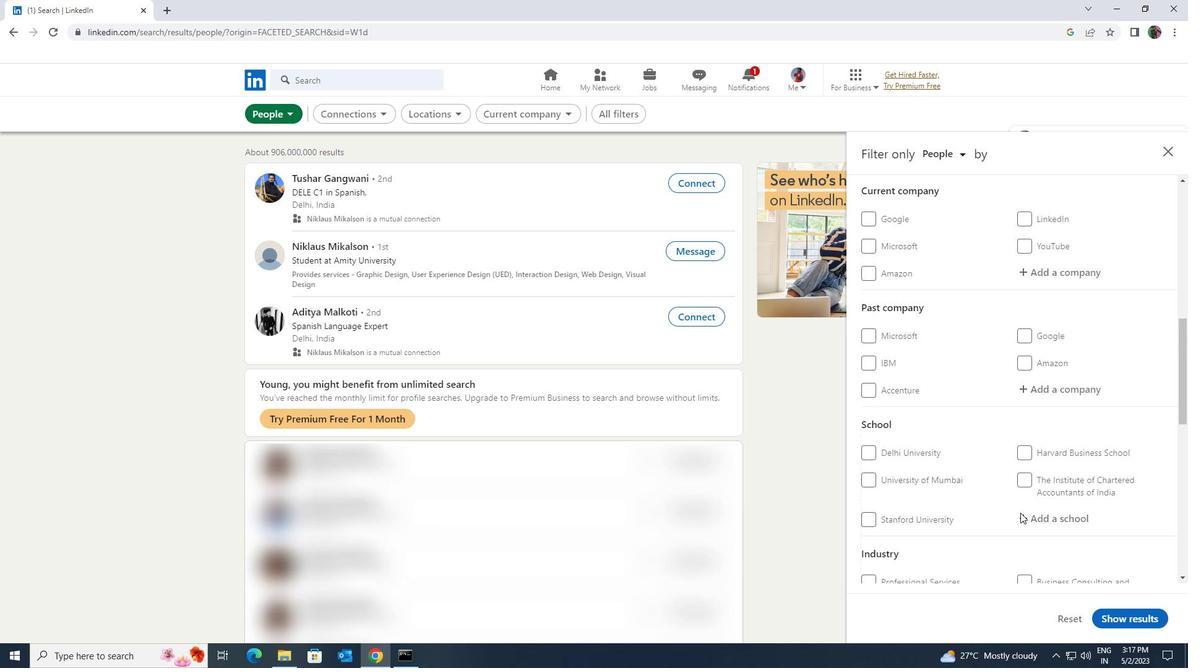 
Action: Mouse scrolled (1021, 515) with delta (0, 0)
Screenshot: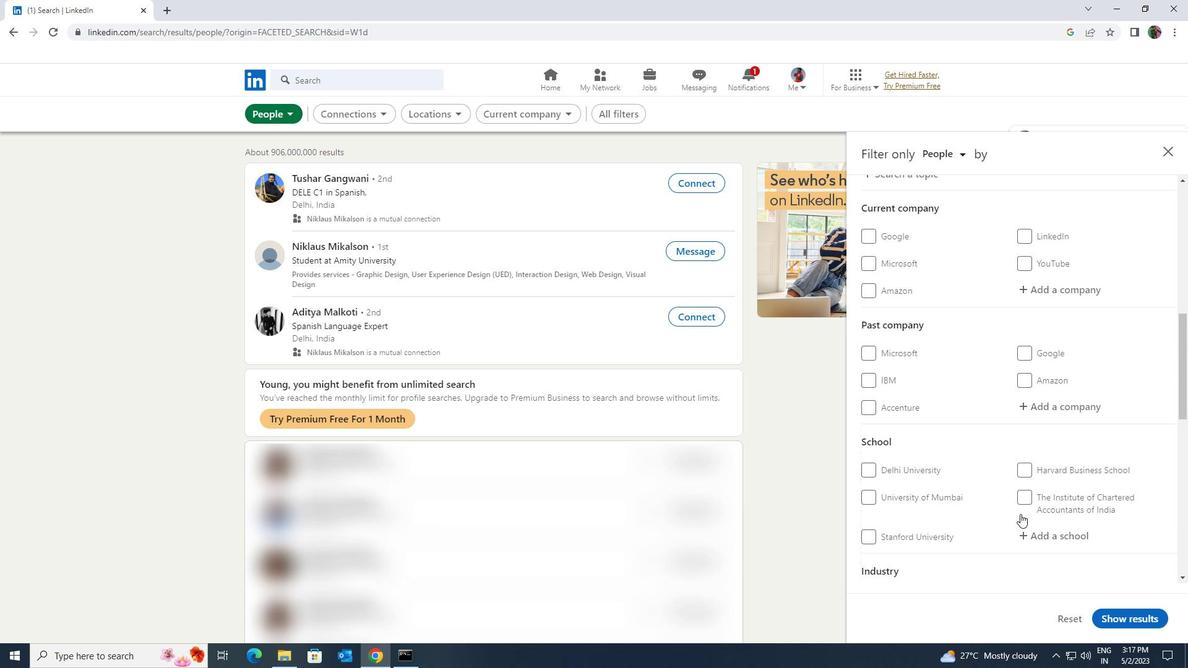 
Action: Mouse moved to (1041, 417)
Screenshot: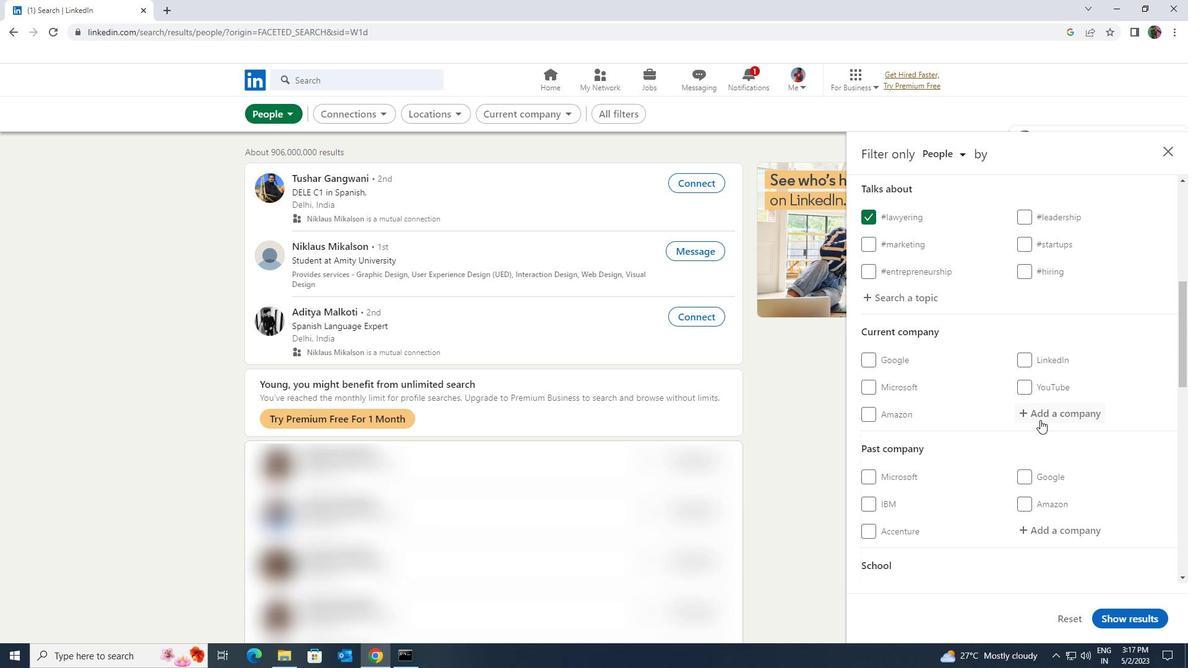 
Action: Mouse pressed left at (1041, 417)
Screenshot: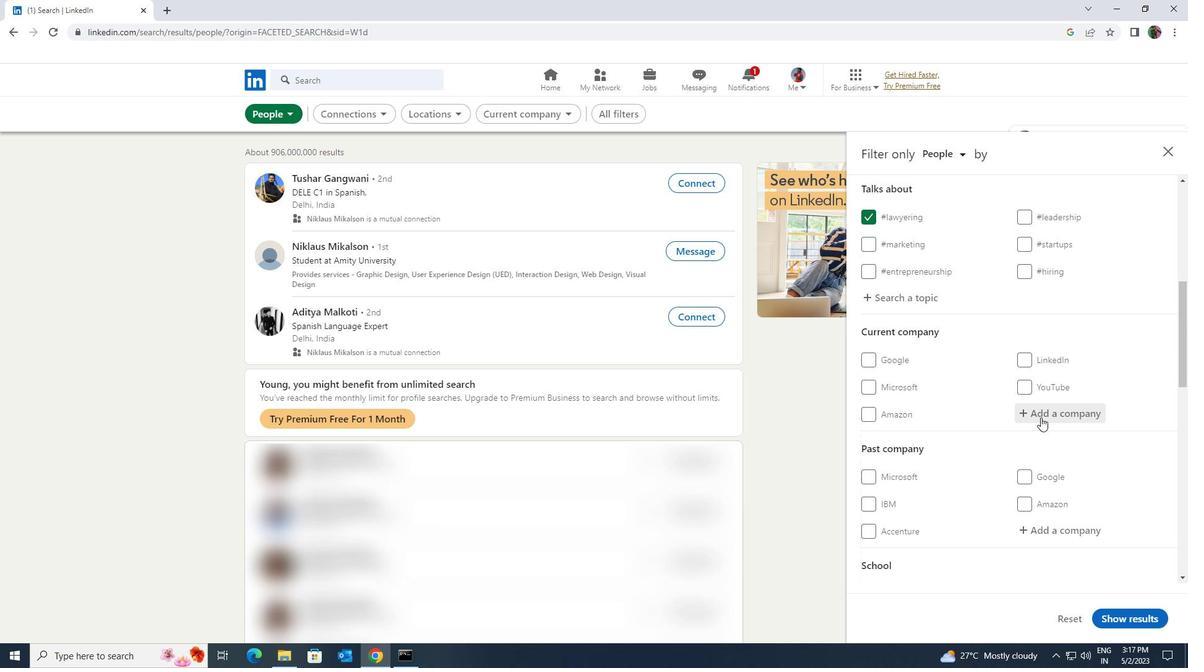 
Action: Key pressed <Key.shift>GROW<Key.space><Key.shift>INDIA
Screenshot: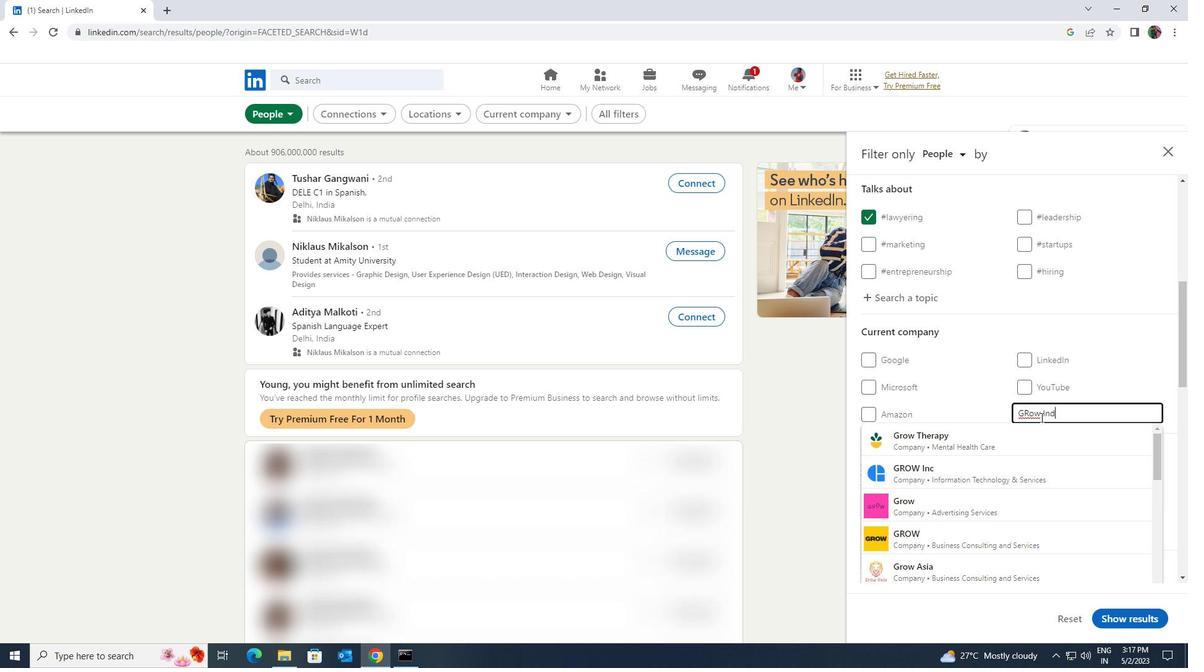 
Action: Mouse moved to (1032, 426)
Screenshot: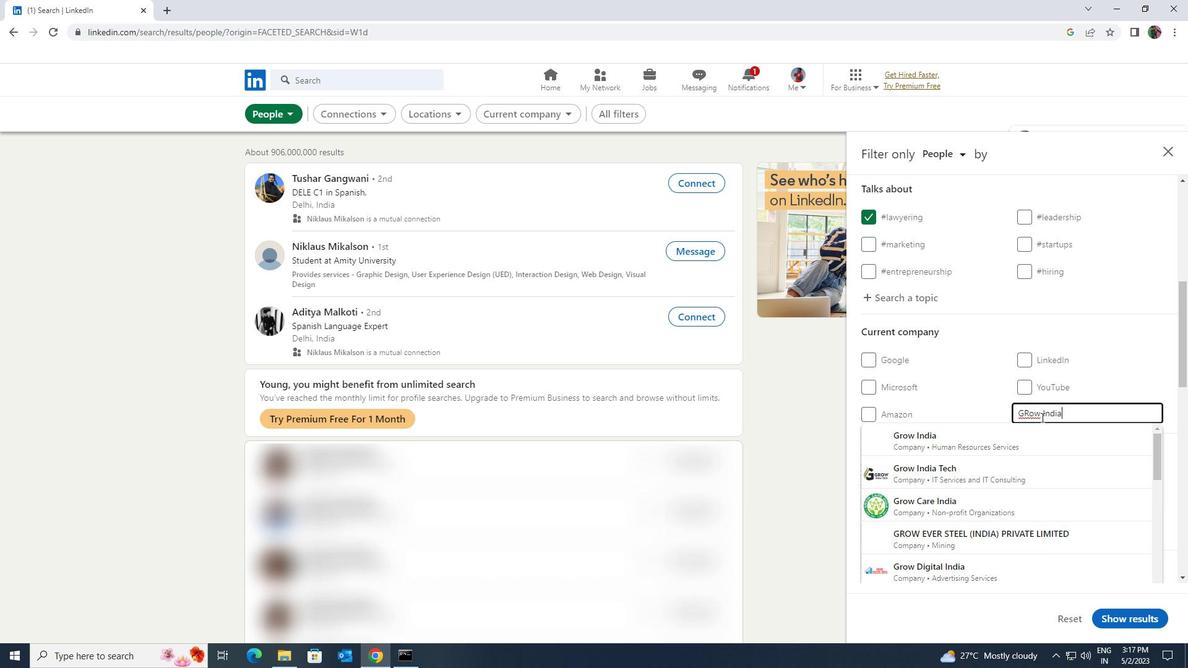 
Action: Mouse pressed left at (1032, 426)
Screenshot: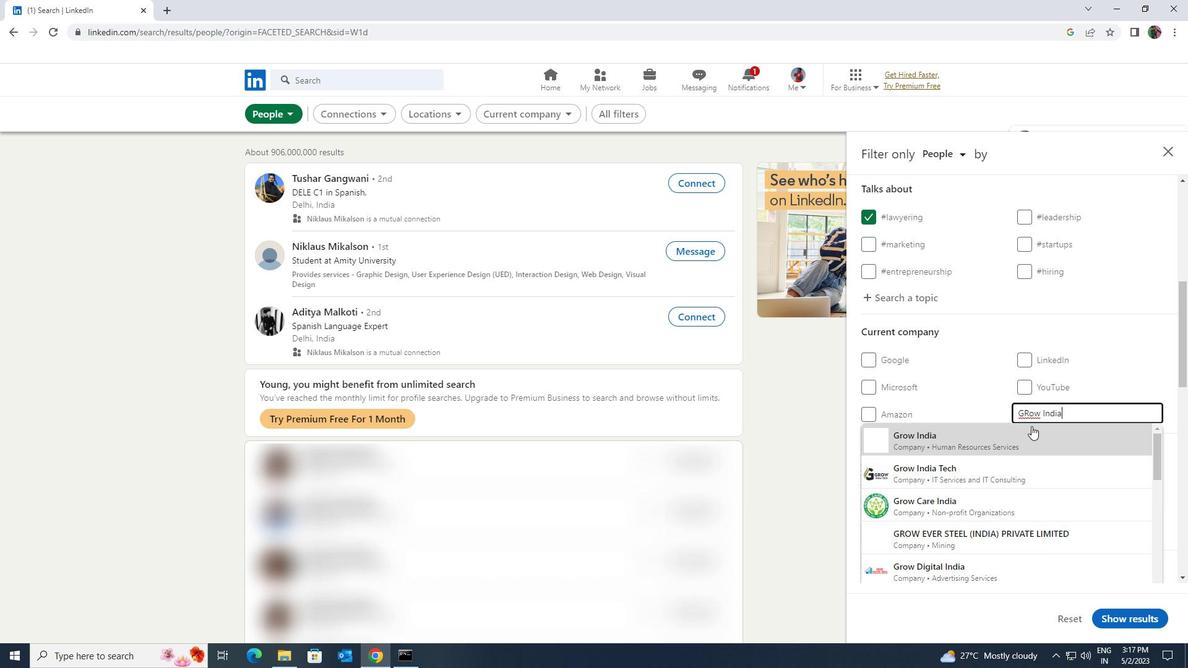 
Action: Mouse scrolled (1032, 426) with delta (0, 0)
Screenshot: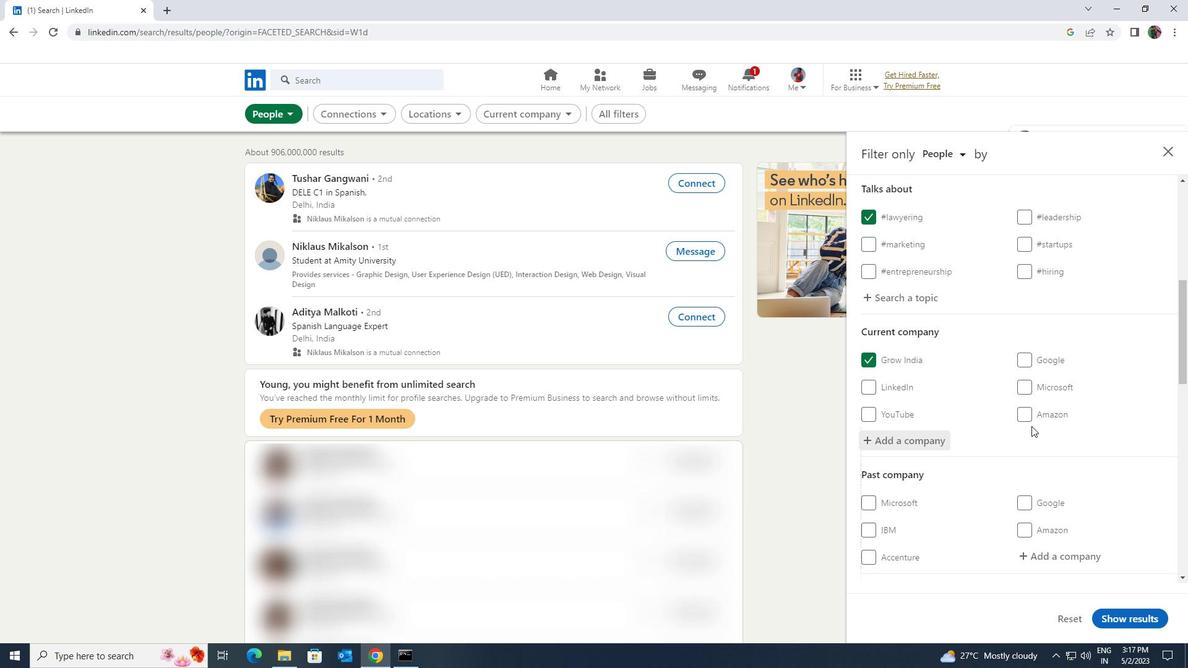 
Action: Mouse scrolled (1032, 426) with delta (0, 0)
Screenshot: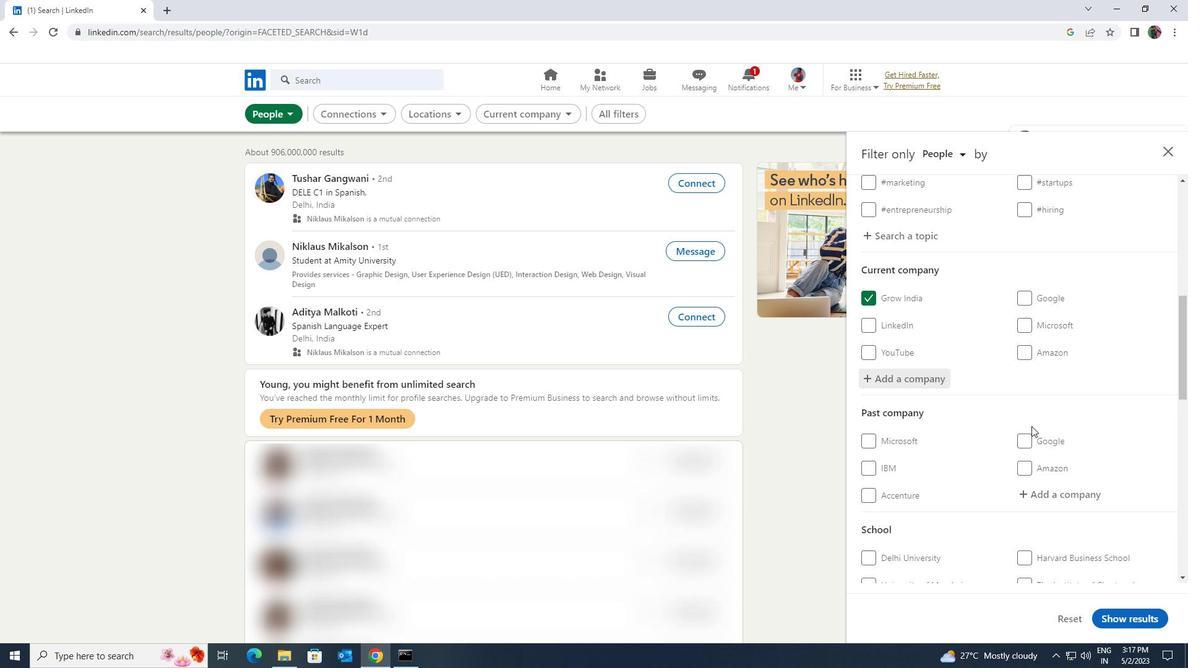 
Action: Mouse moved to (1031, 426)
Screenshot: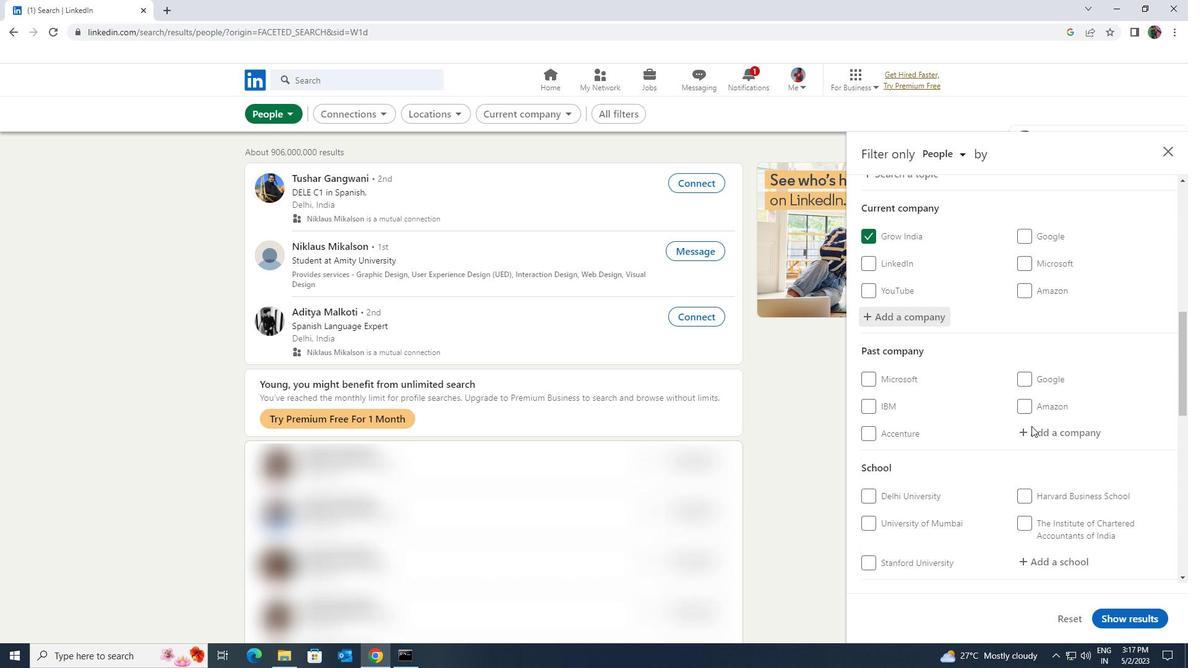 
Action: Mouse scrolled (1031, 426) with delta (0, 0)
Screenshot: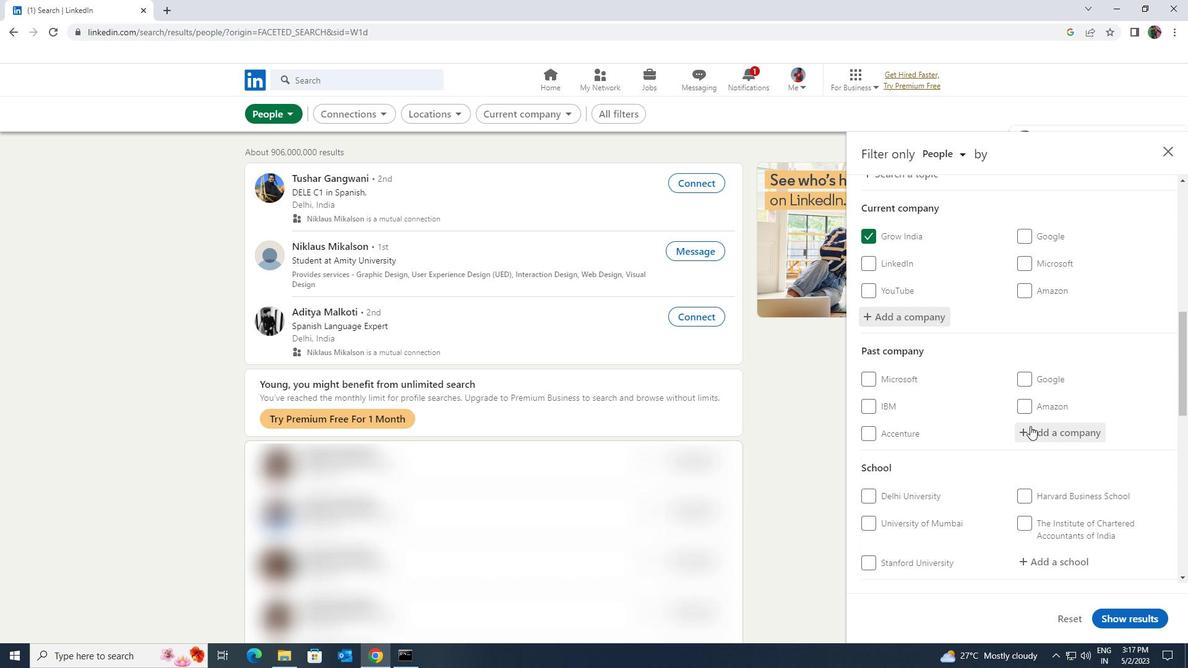 
Action: Mouse scrolled (1031, 426) with delta (0, 0)
Screenshot: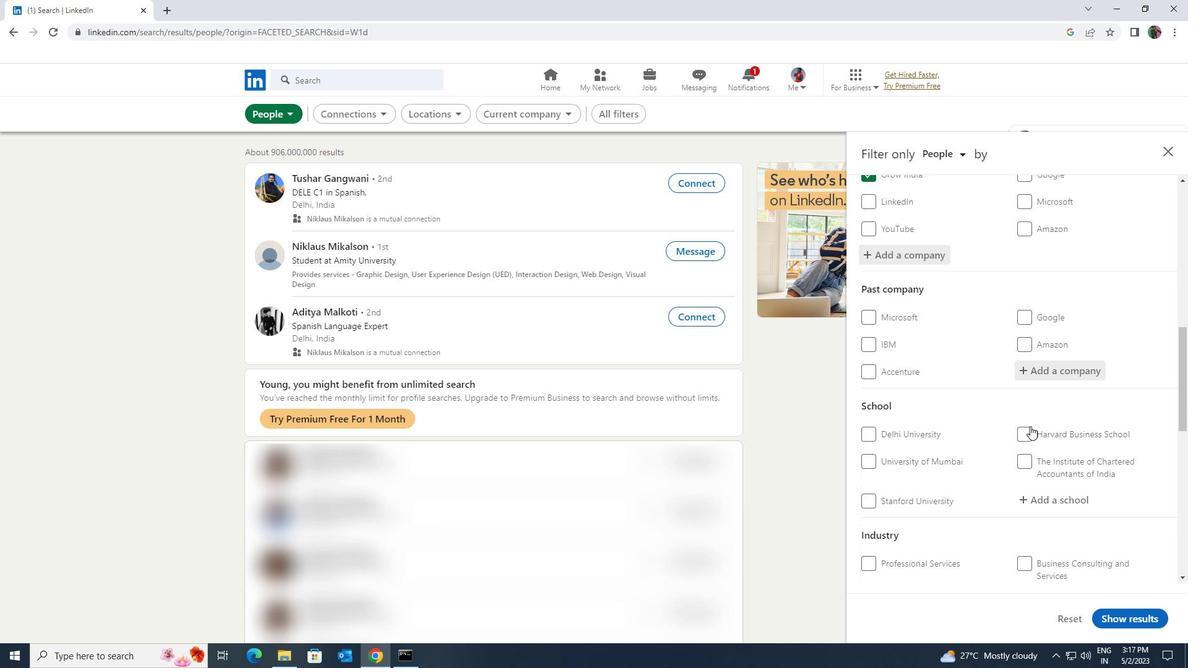 
Action: Mouse moved to (1031, 431)
Screenshot: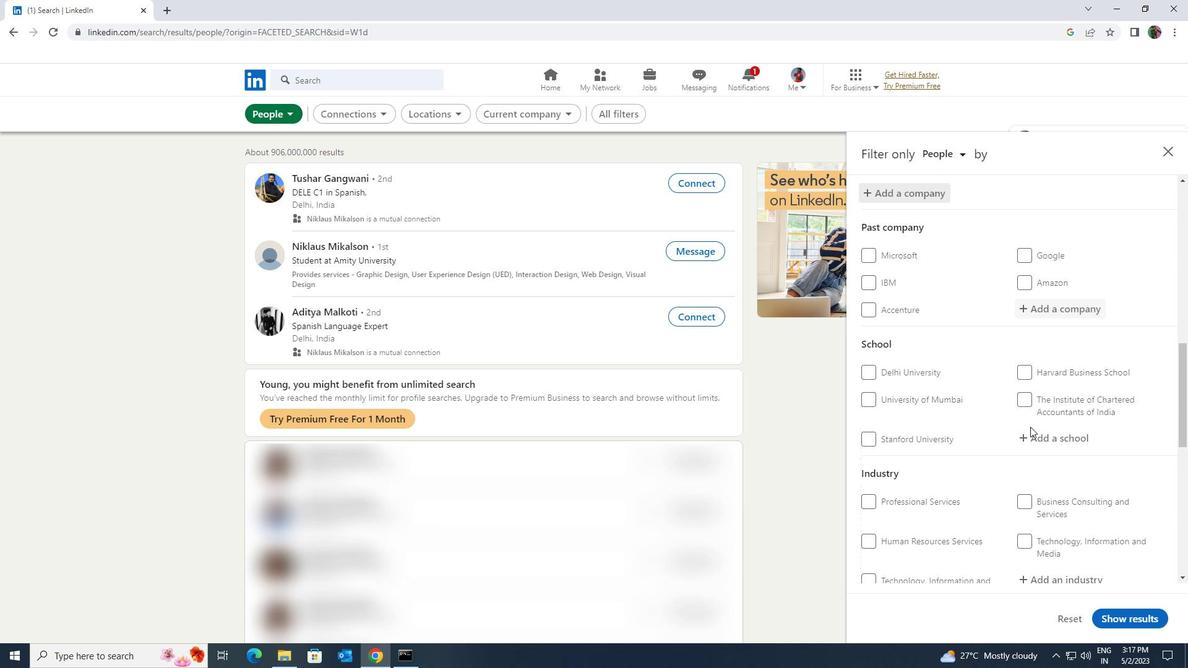 
Action: Mouse pressed left at (1031, 431)
Screenshot: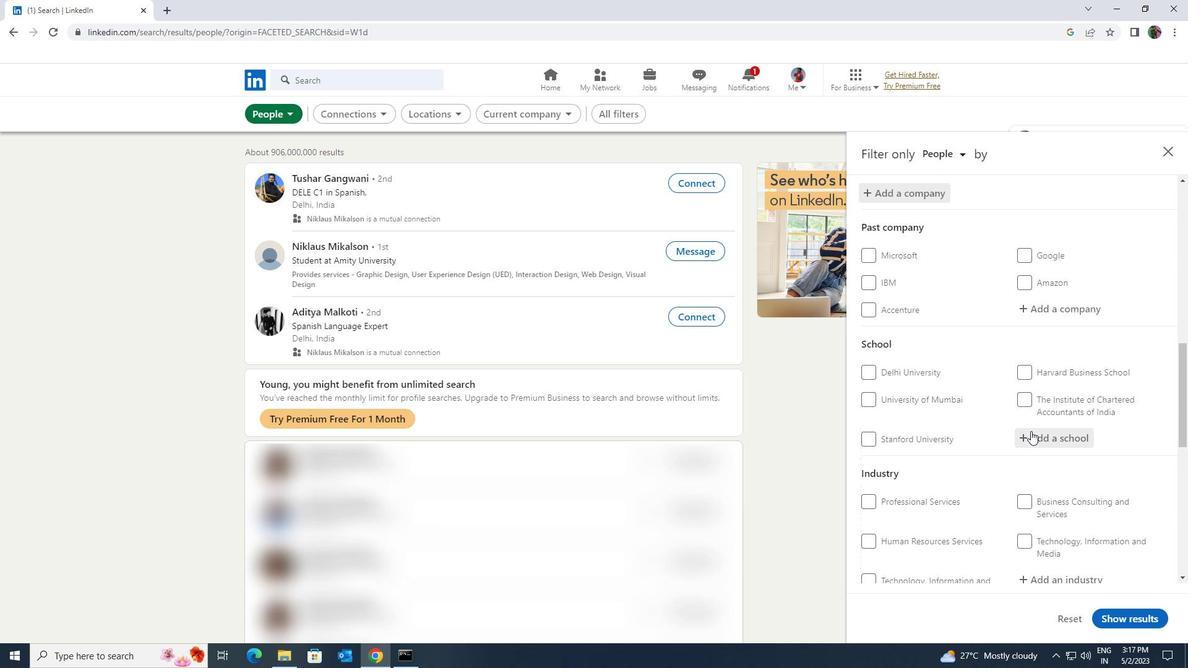 
Action: Mouse moved to (1031, 432)
Screenshot: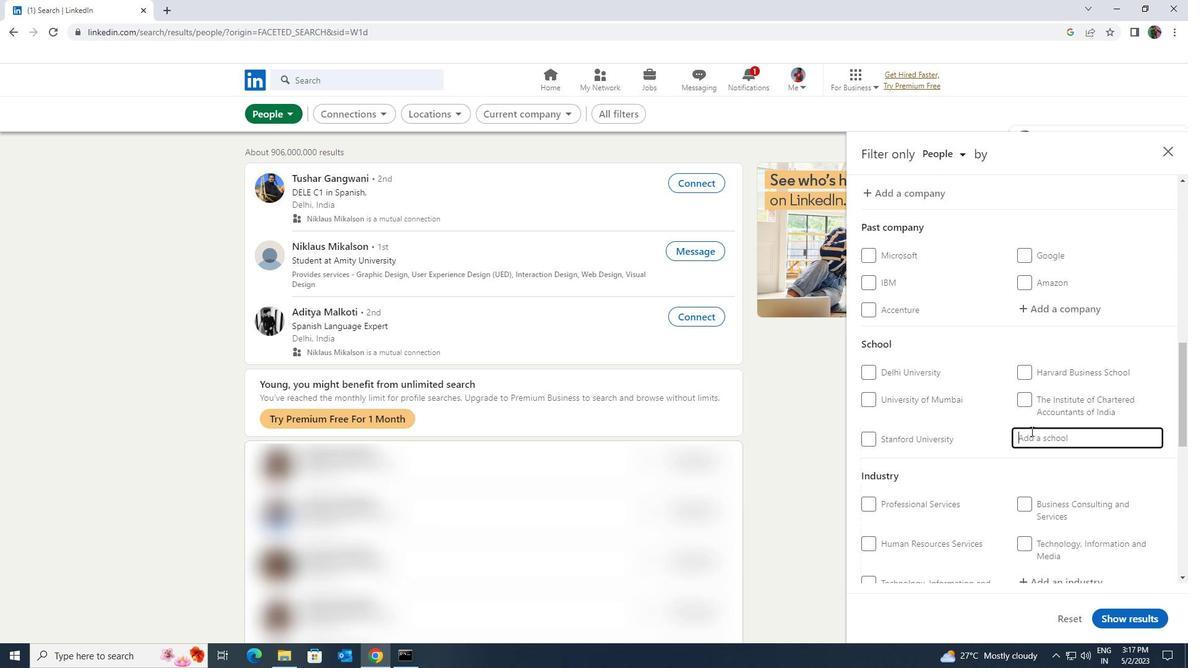 
Action: Key pressed <Key.shift><Key.shift><Key.shift><Key.shift><Key.shift><Key.shift>MANGLOR
Screenshot: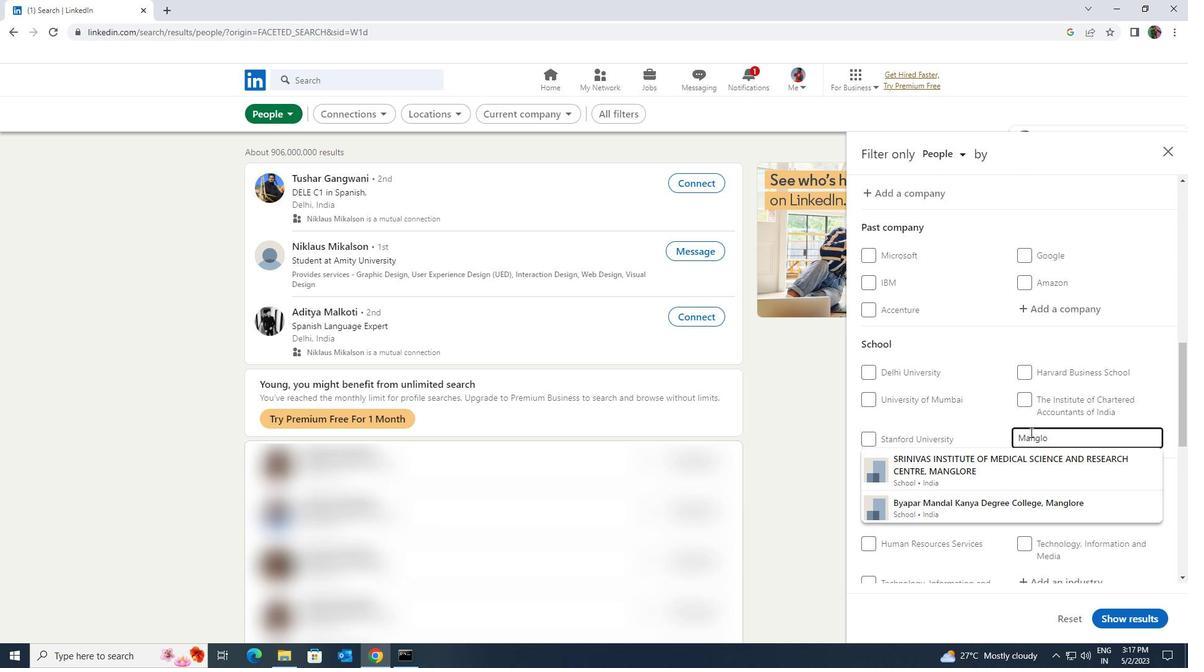 
Action: Mouse moved to (1009, 468)
Screenshot: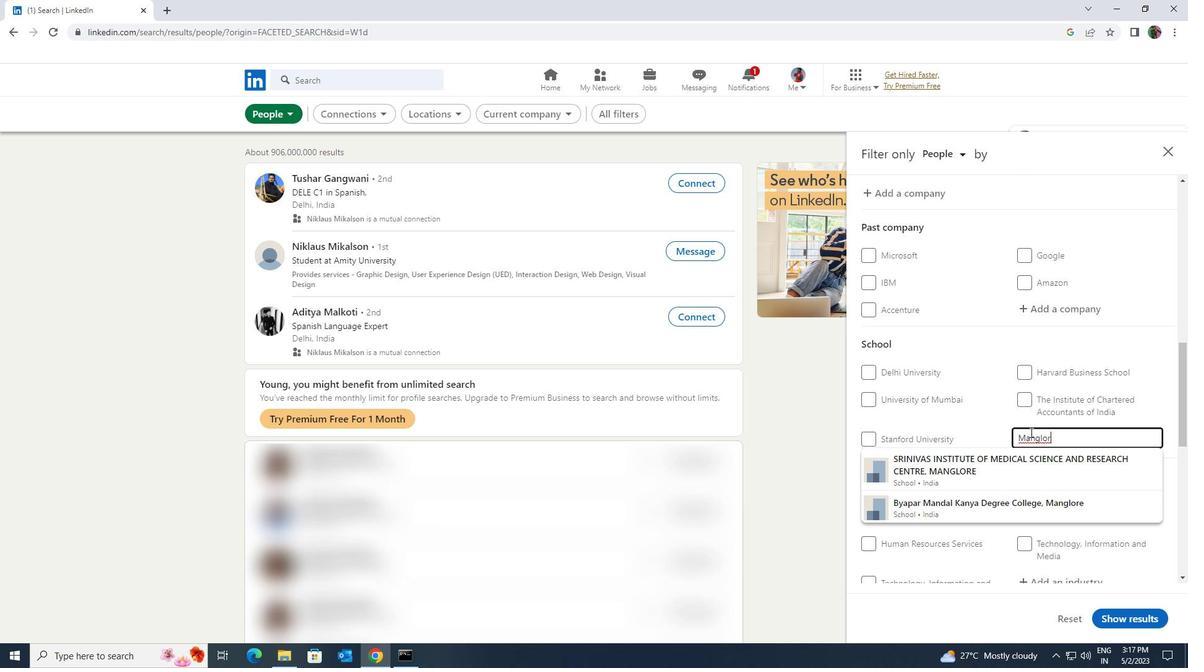
Action: Mouse pressed left at (1009, 468)
Screenshot: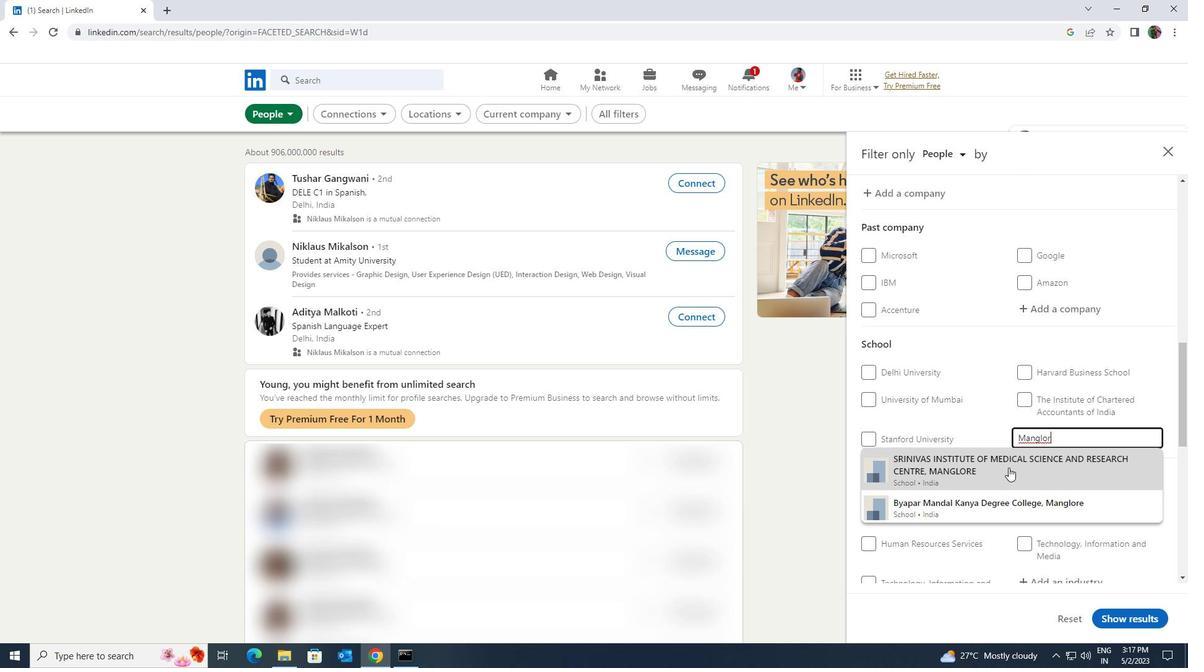 
Action: Mouse scrolled (1009, 467) with delta (0, 0)
Screenshot: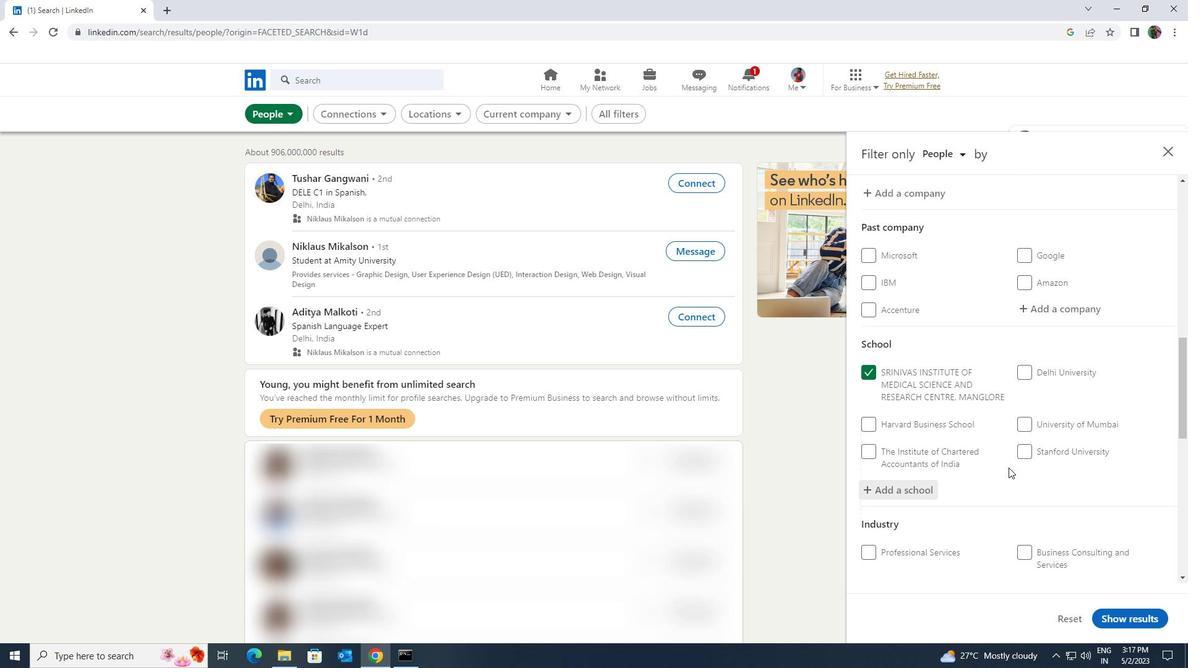 
Action: Mouse scrolled (1009, 467) with delta (0, 0)
Screenshot: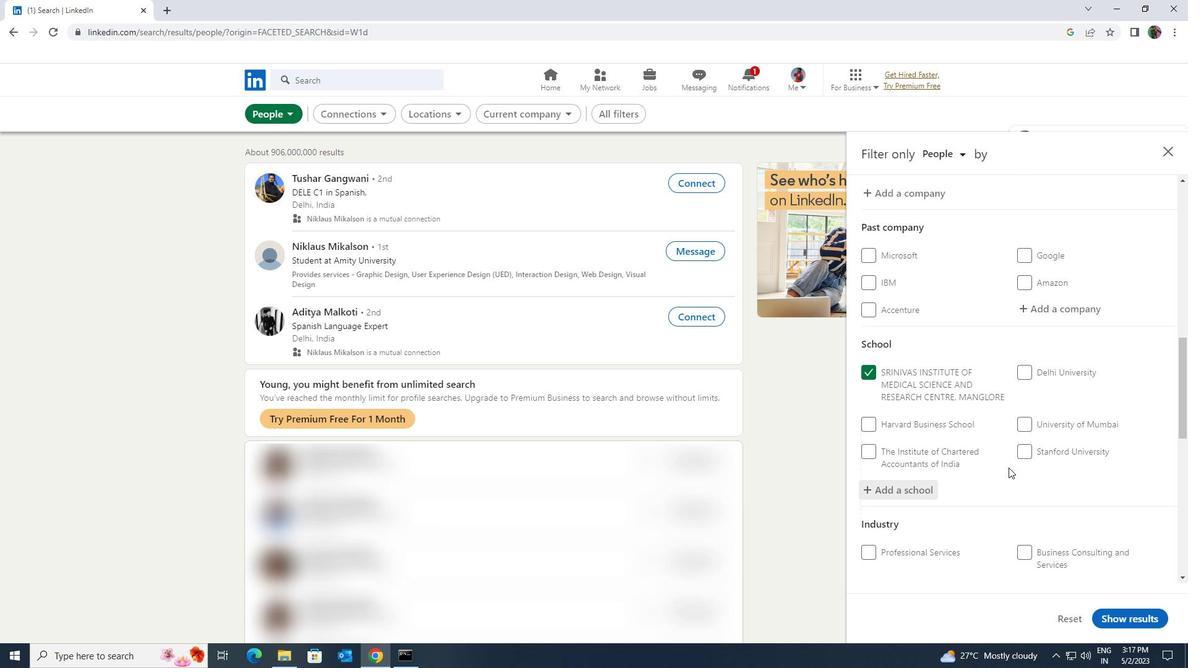 
Action: Mouse moved to (1006, 471)
Screenshot: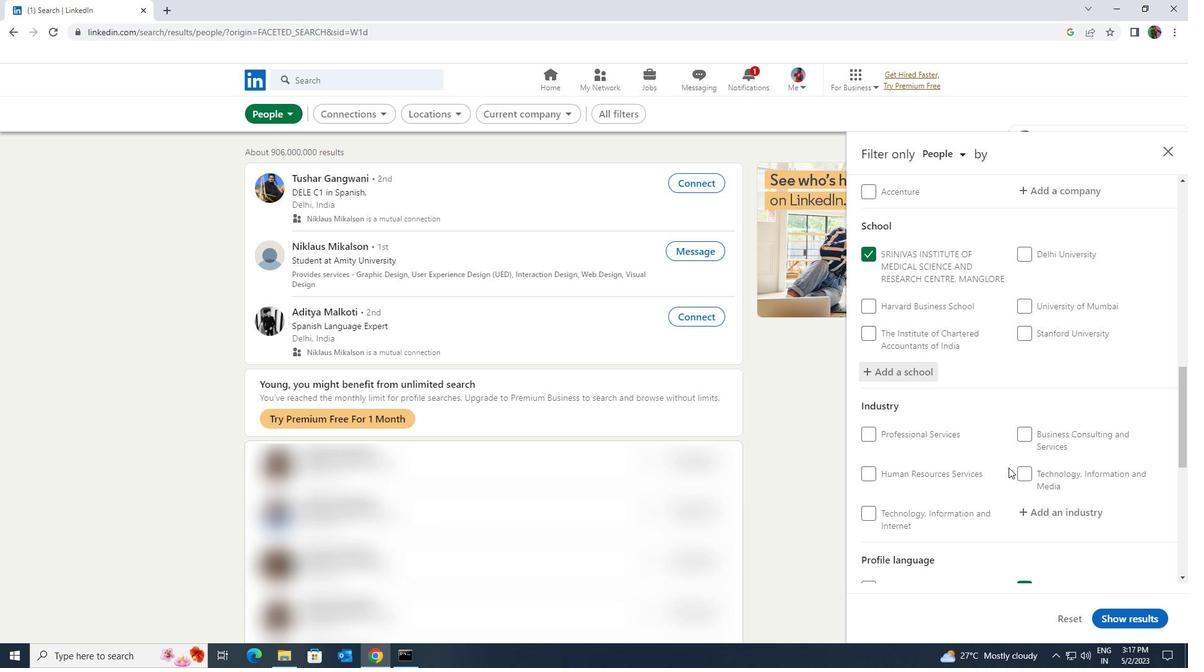
Action: Mouse scrolled (1006, 471) with delta (0, 0)
Screenshot: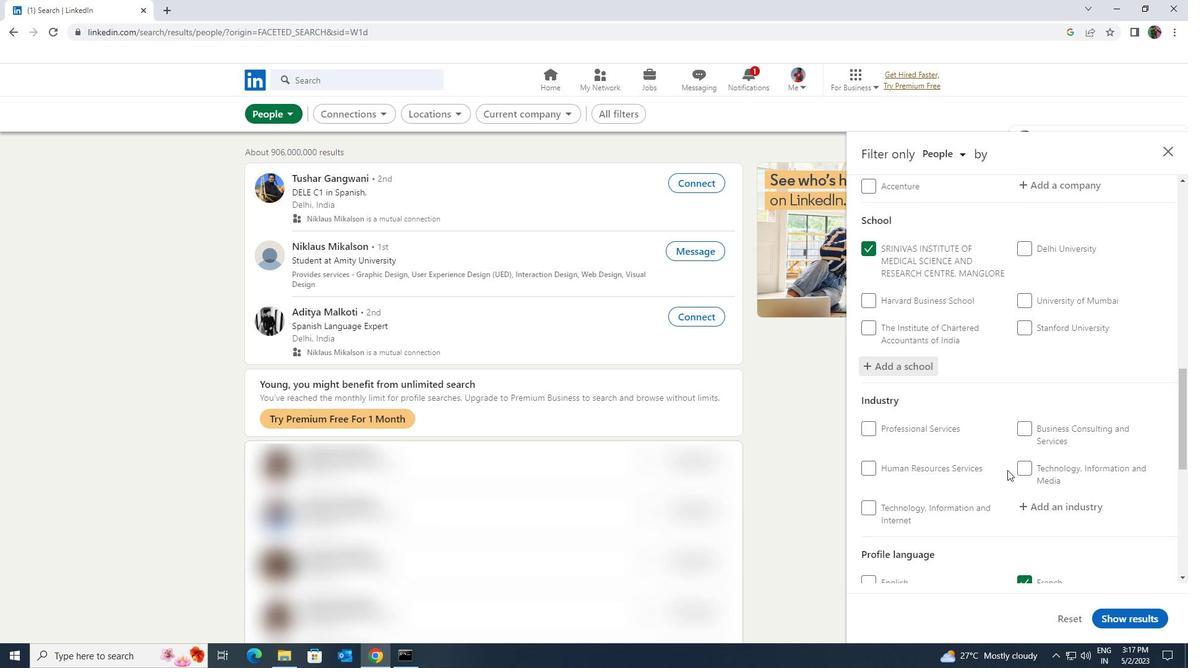 
Action: Mouse moved to (1043, 449)
Screenshot: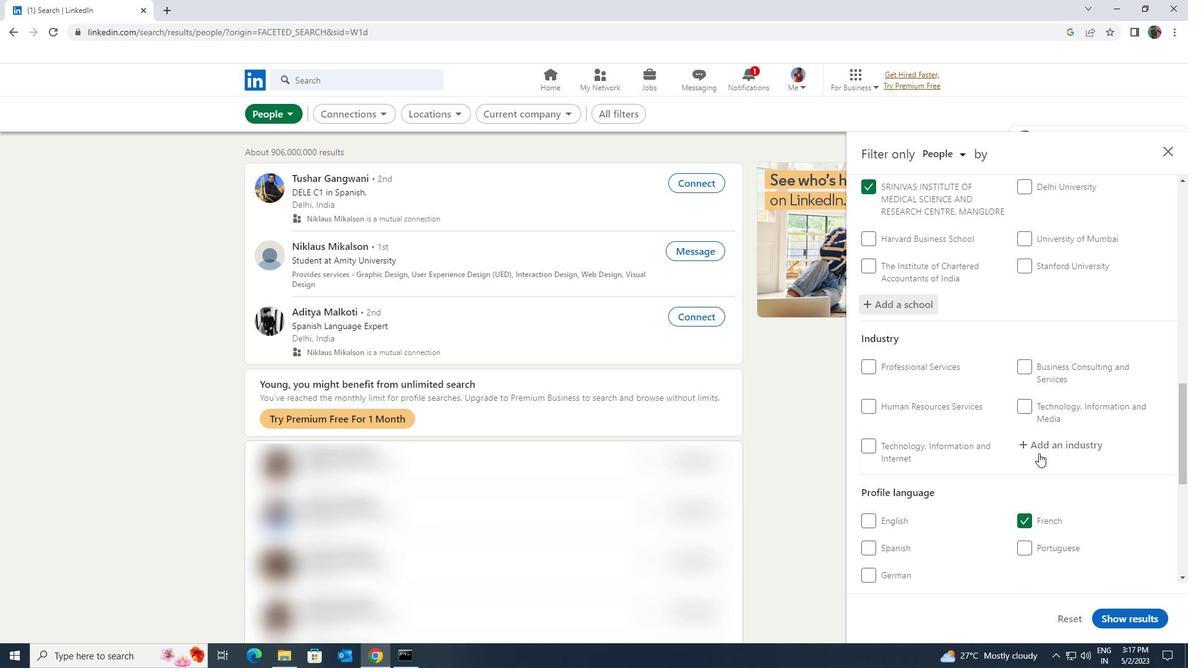 
Action: Mouse pressed left at (1043, 449)
Screenshot: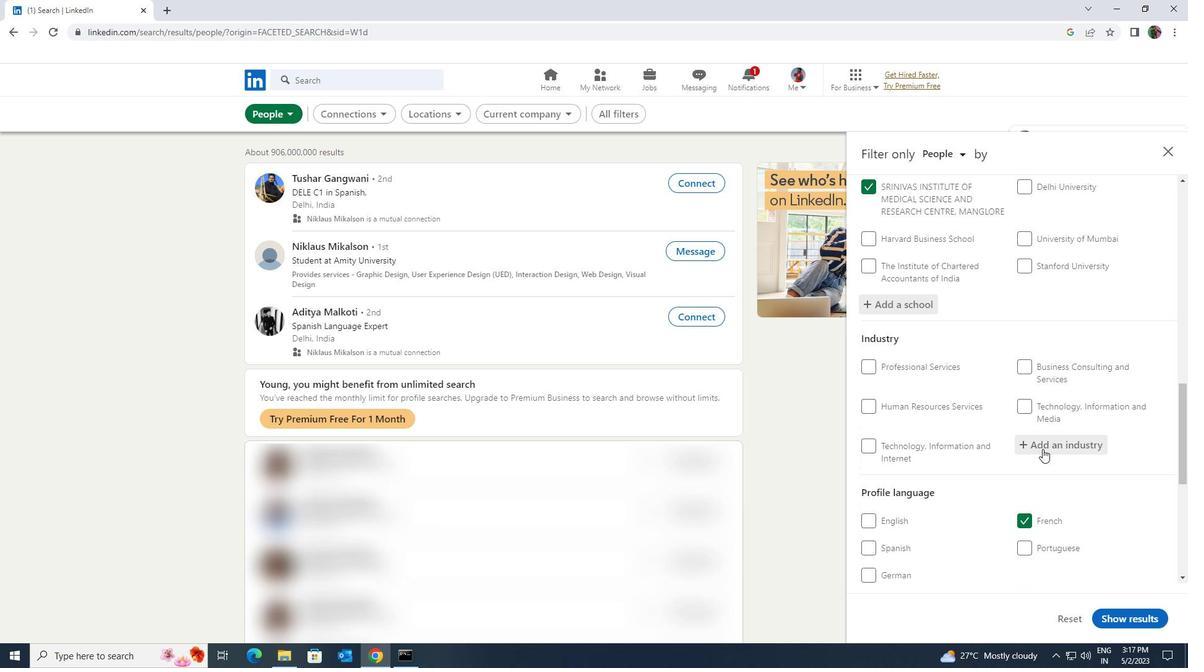 
Action: Key pressed <Key.shift>COMPUTER<Key.space><Key.shift><Key.shift><Key.shift><Key.shift><Key.shift><Key.shift>AND<Key.space>
Screenshot: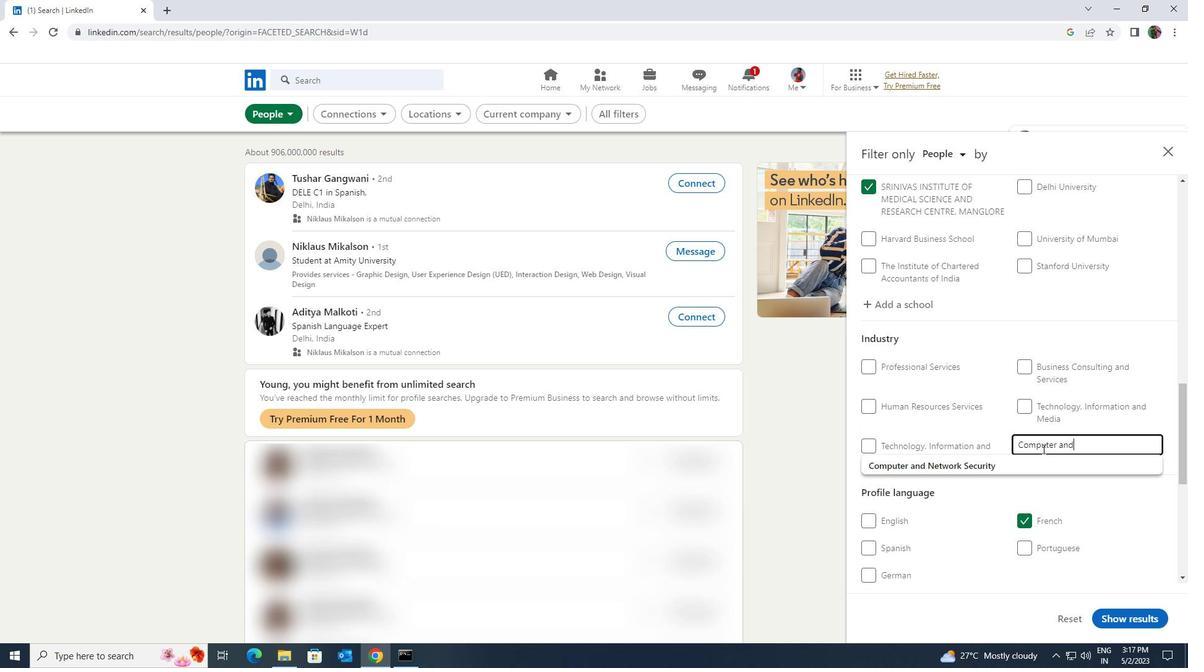 
Action: Mouse moved to (1039, 456)
Screenshot: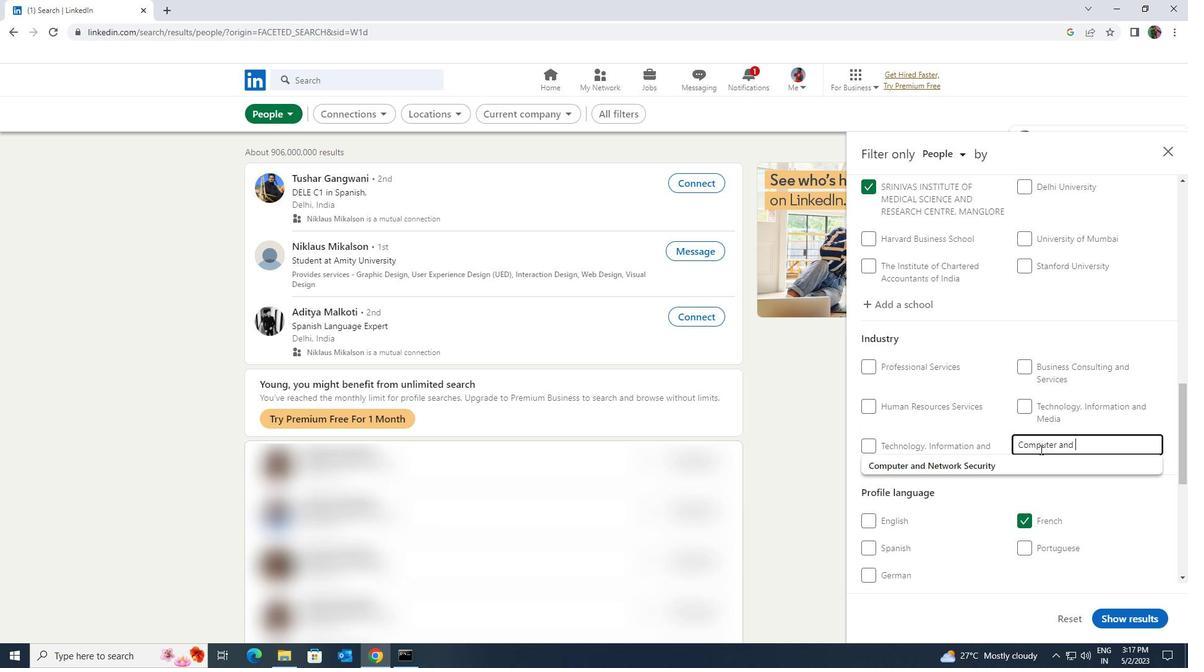 
Action: Mouse pressed left at (1039, 456)
Screenshot: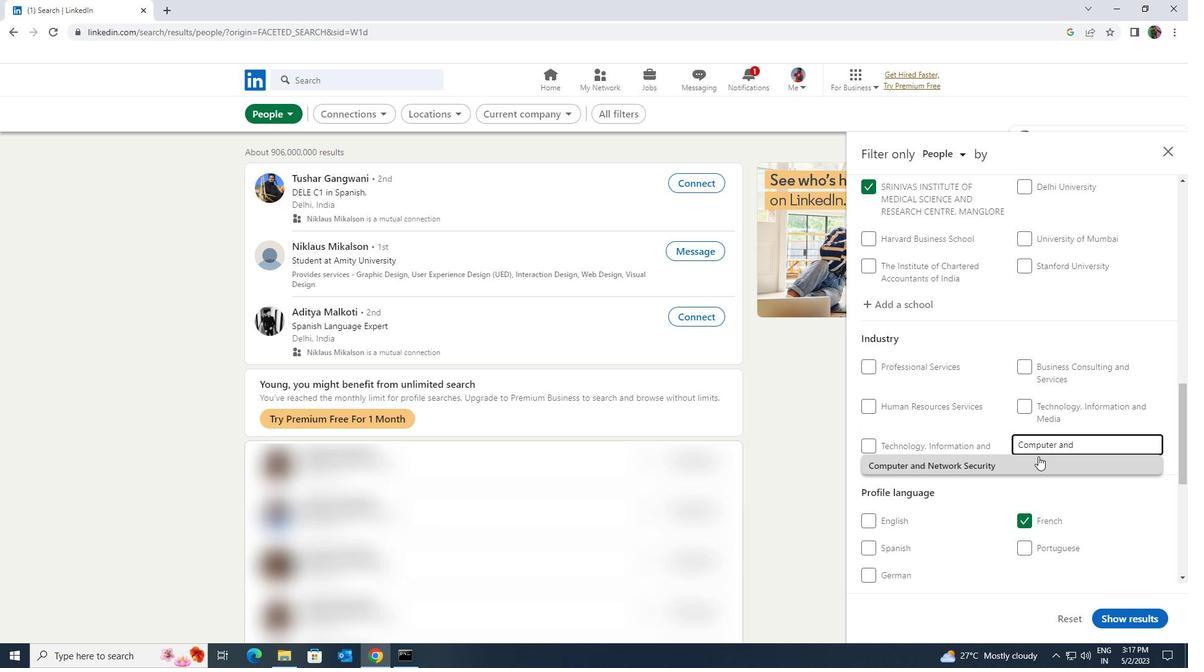 
Action: Mouse scrolled (1039, 456) with delta (0, 0)
Screenshot: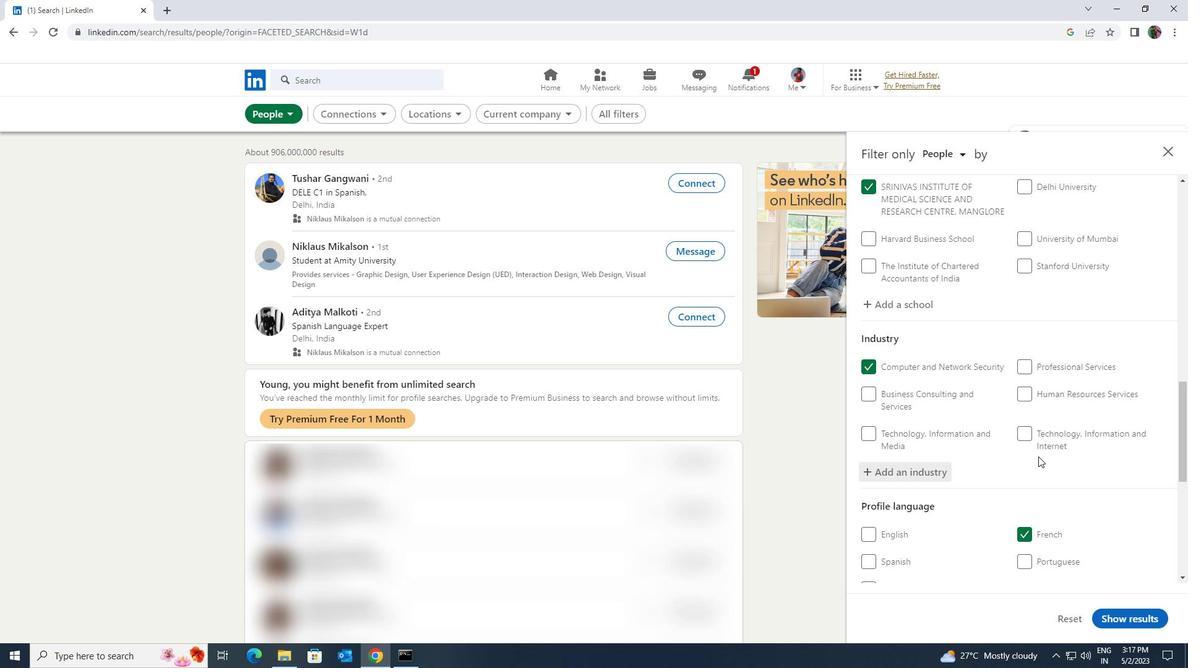 
Action: Mouse scrolled (1039, 456) with delta (0, 0)
Screenshot: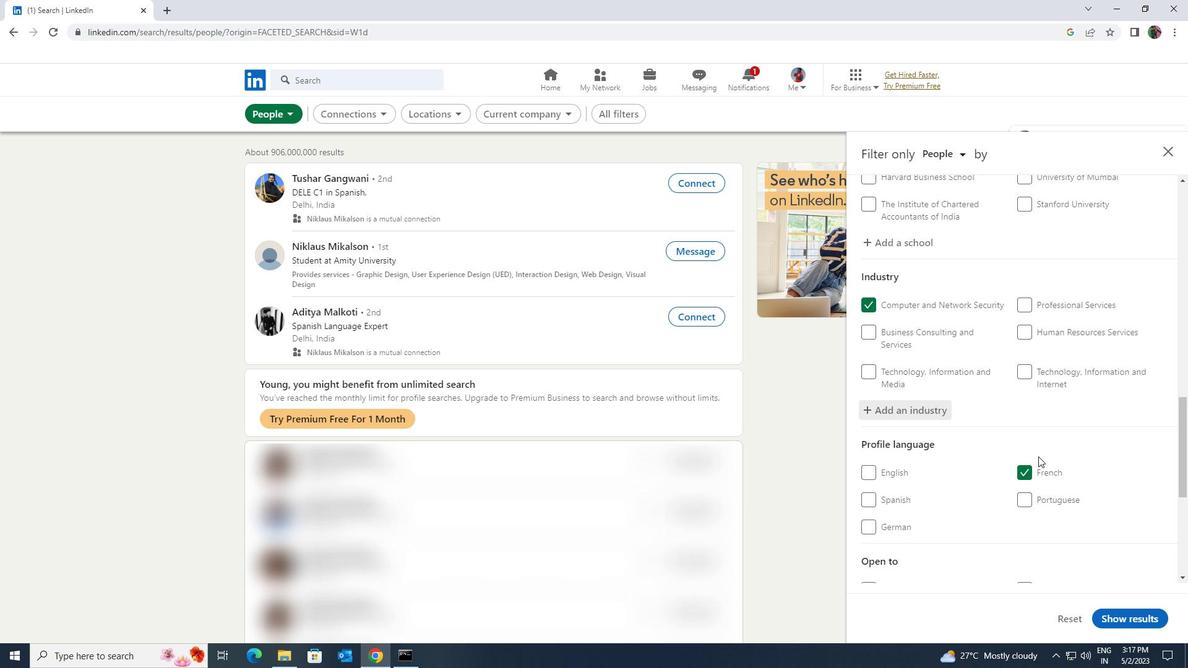 
Action: Mouse scrolled (1039, 456) with delta (0, 0)
Screenshot: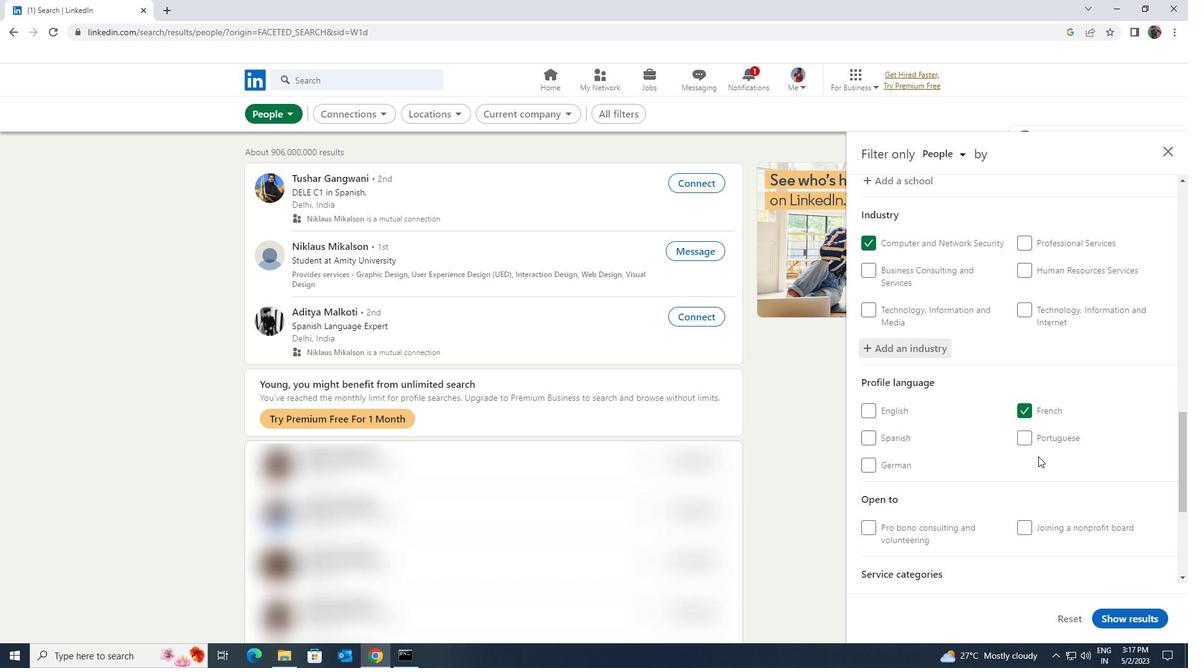 
Action: Mouse scrolled (1039, 456) with delta (0, 0)
Screenshot: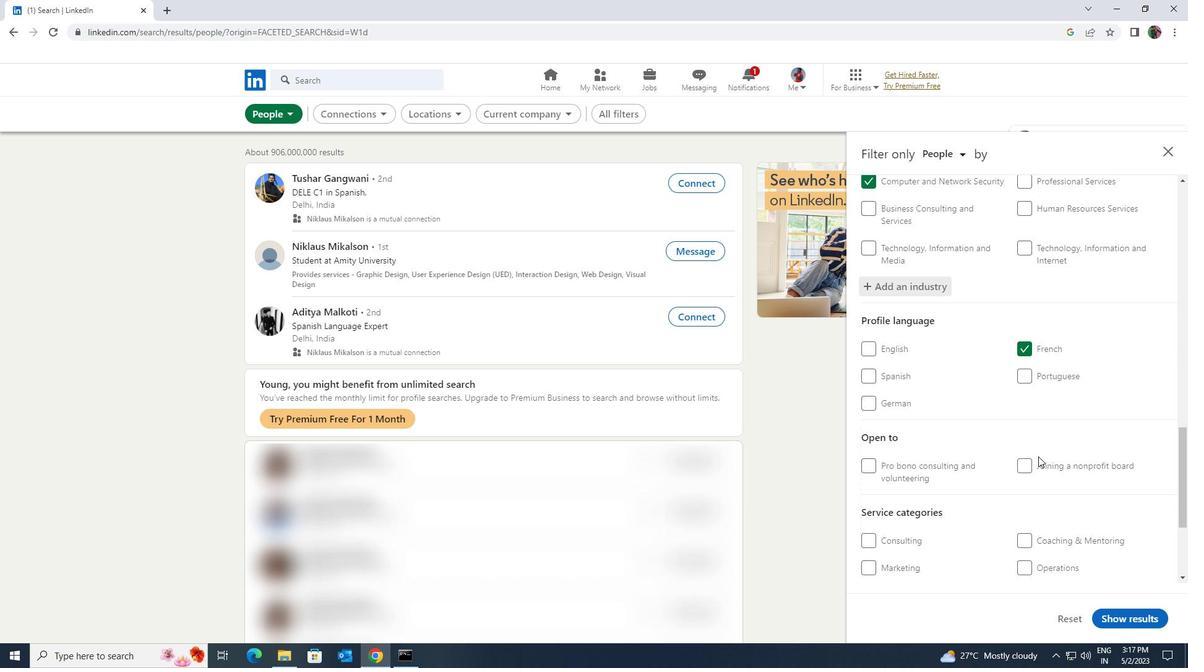 
Action: Mouse scrolled (1039, 456) with delta (0, 0)
Screenshot: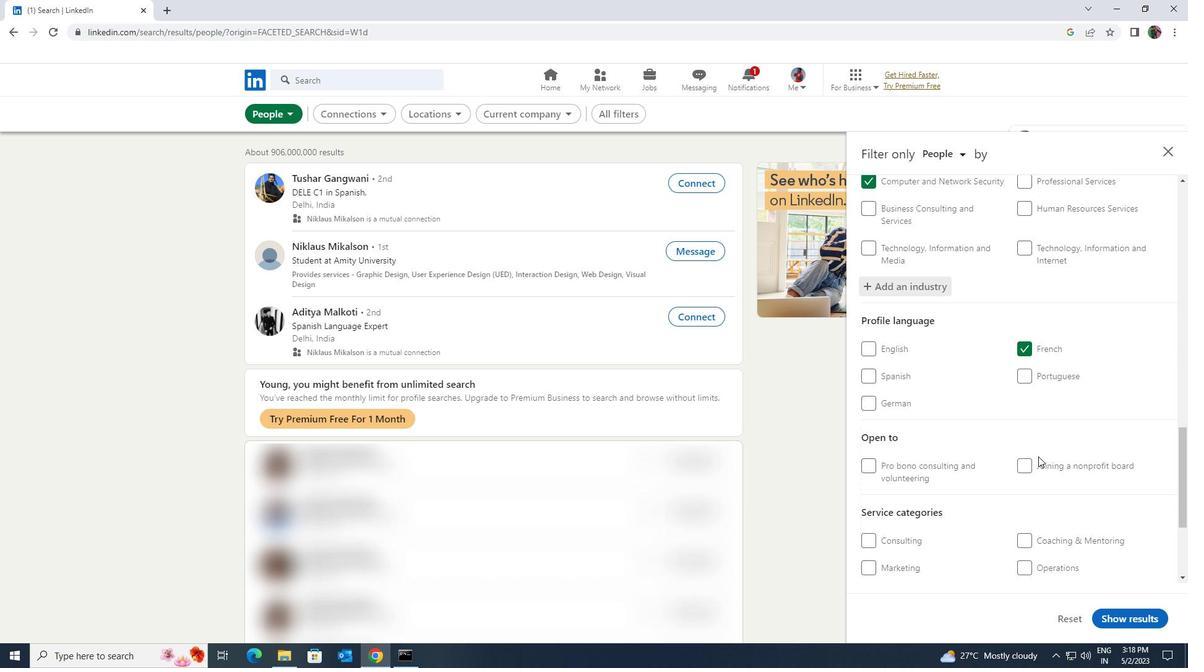 
Action: Mouse moved to (1037, 462)
Screenshot: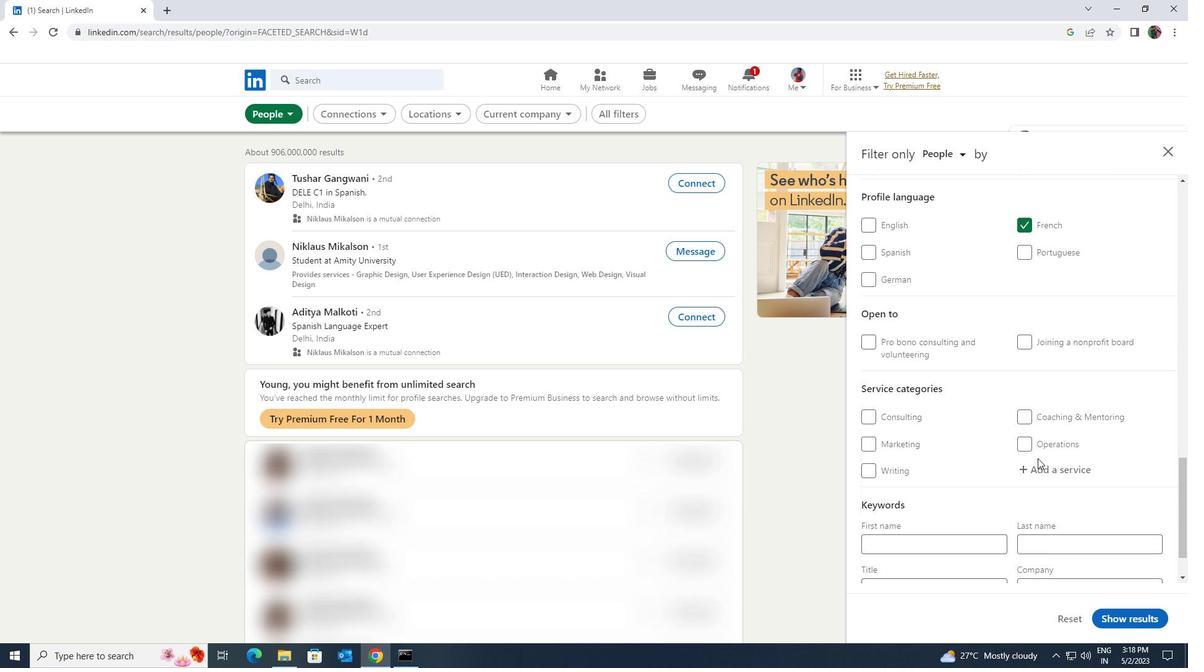 
Action: Mouse pressed left at (1037, 462)
Screenshot: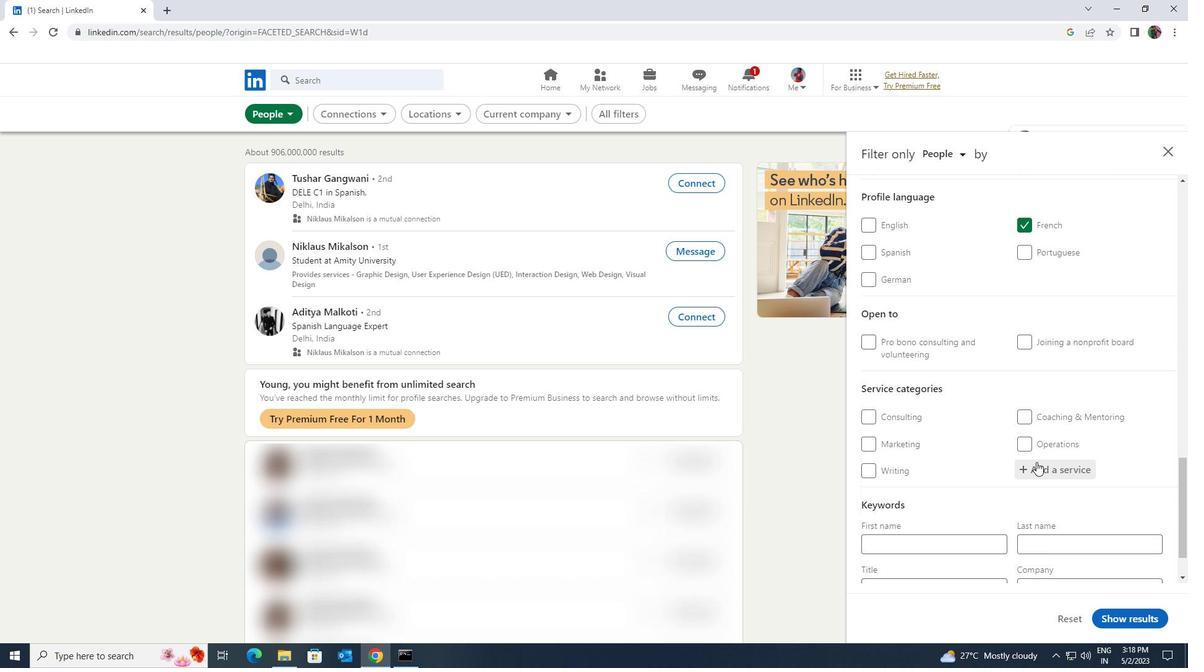
Action: Key pressed <Key.shift>INTERIO
Screenshot: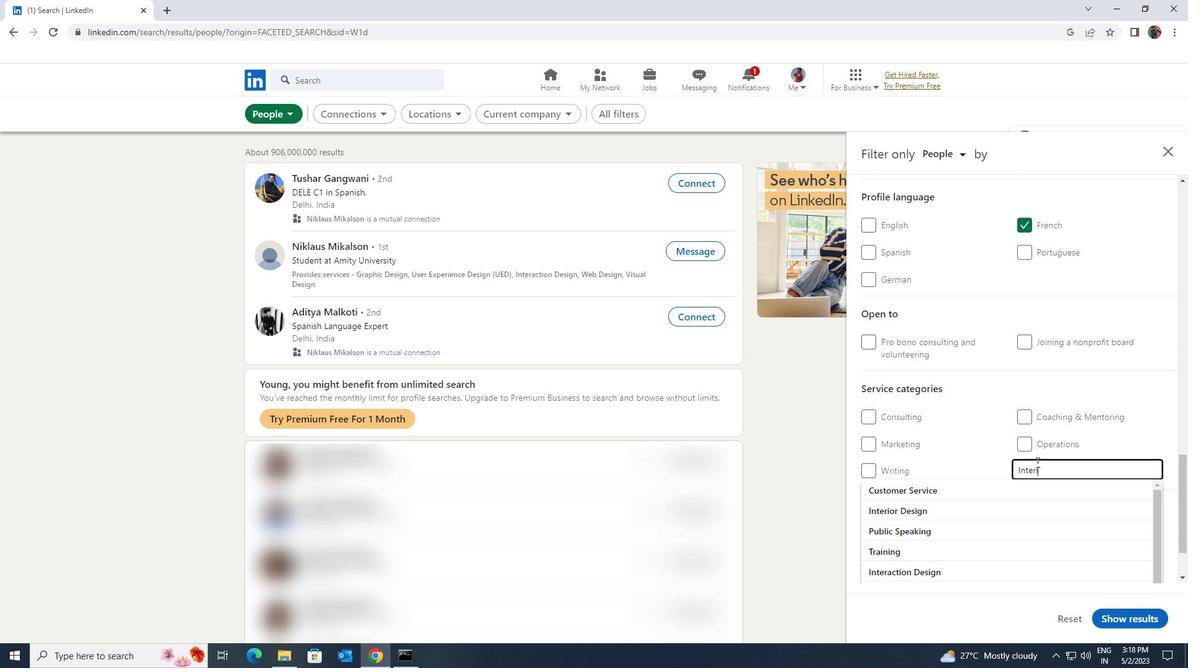 
Action: Mouse moved to (1024, 486)
Screenshot: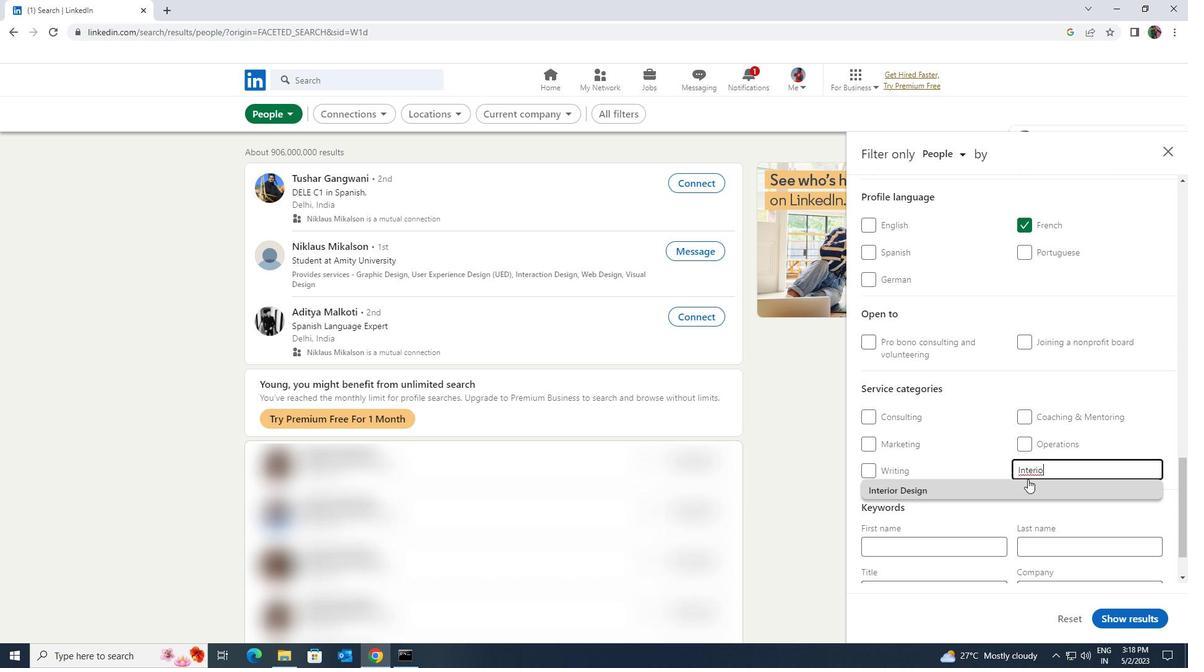 
Action: Mouse pressed left at (1024, 486)
Screenshot: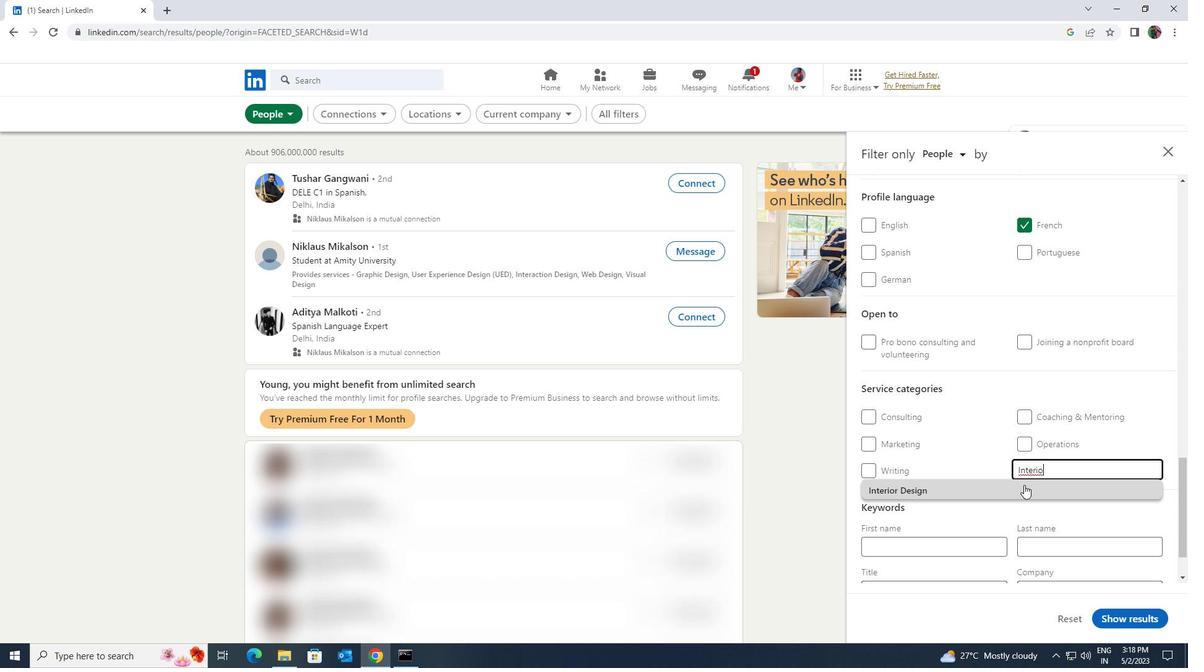 
Action: Mouse scrolled (1024, 486) with delta (0, 0)
Screenshot: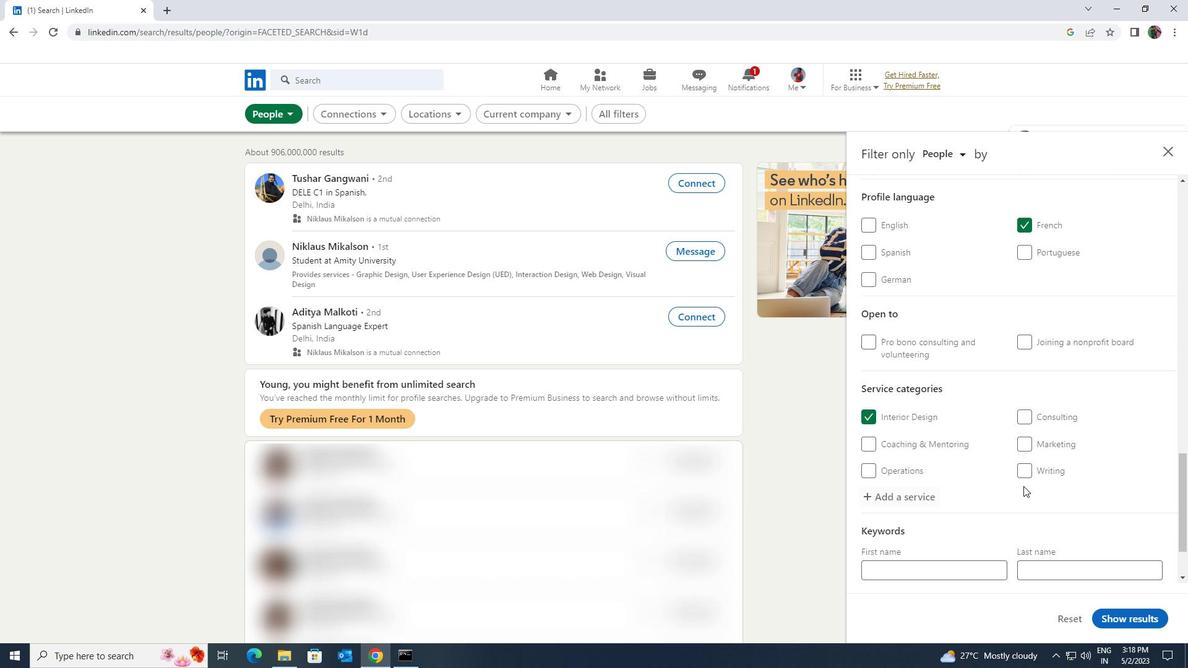 
Action: Mouse scrolled (1024, 486) with delta (0, 0)
Screenshot: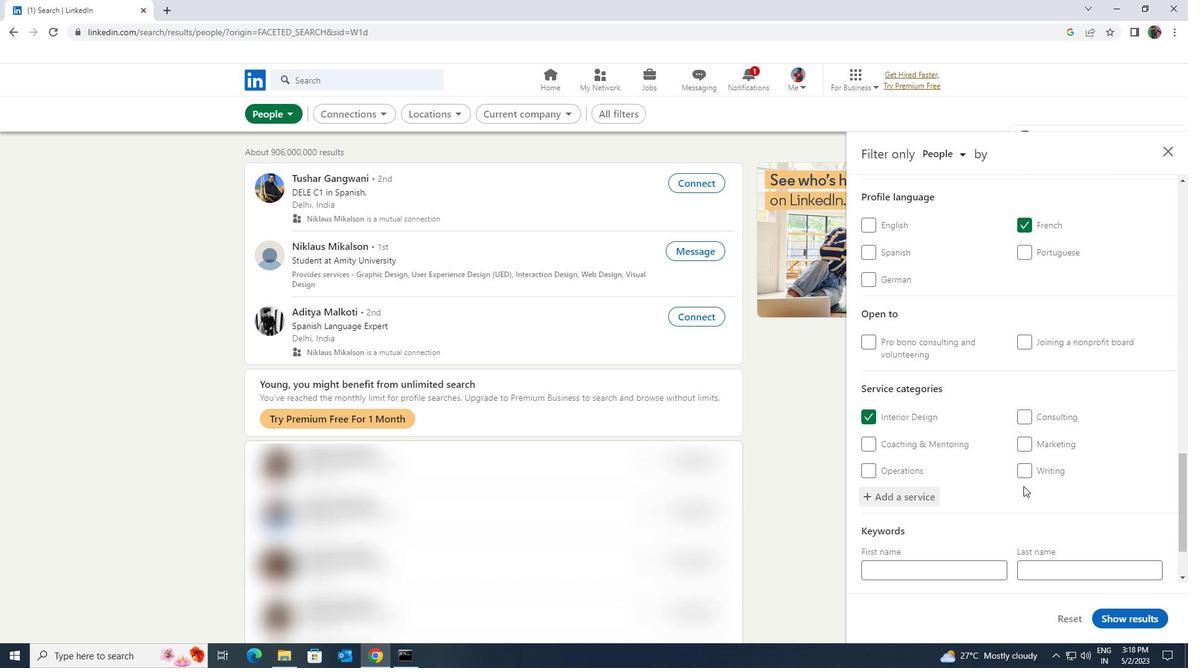 
Action: Mouse moved to (1024, 486)
Screenshot: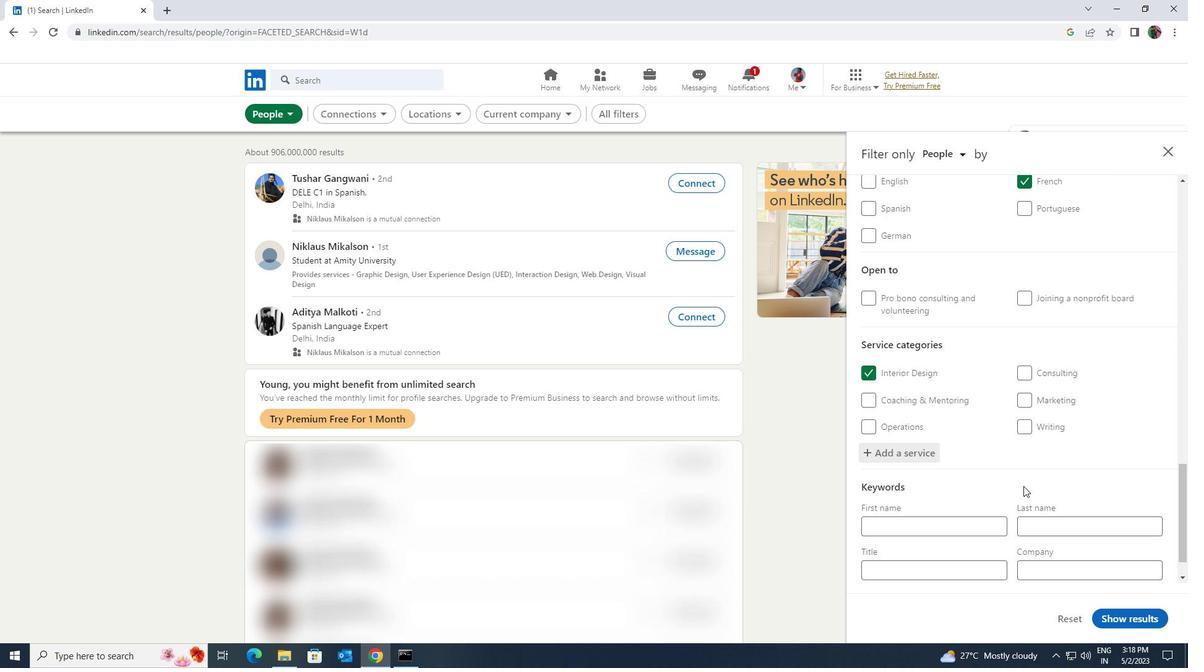 
Action: Mouse scrolled (1024, 486) with delta (0, 0)
Screenshot: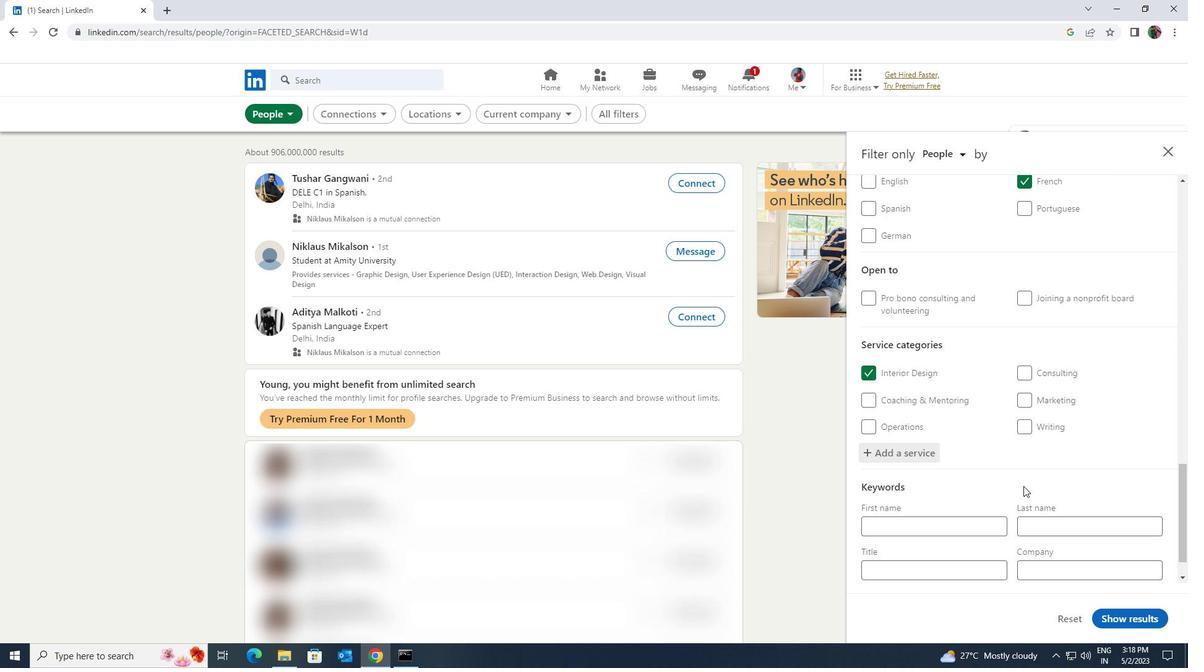 
Action: Mouse moved to (993, 526)
Screenshot: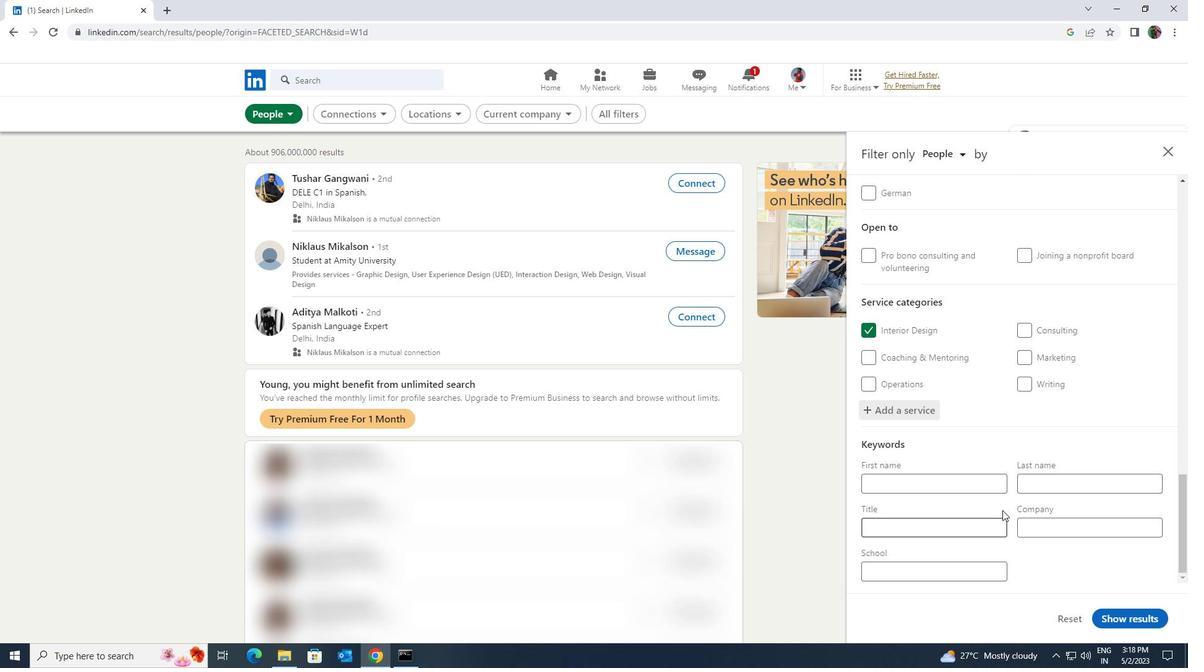 
Action: Mouse pressed left at (993, 526)
Screenshot: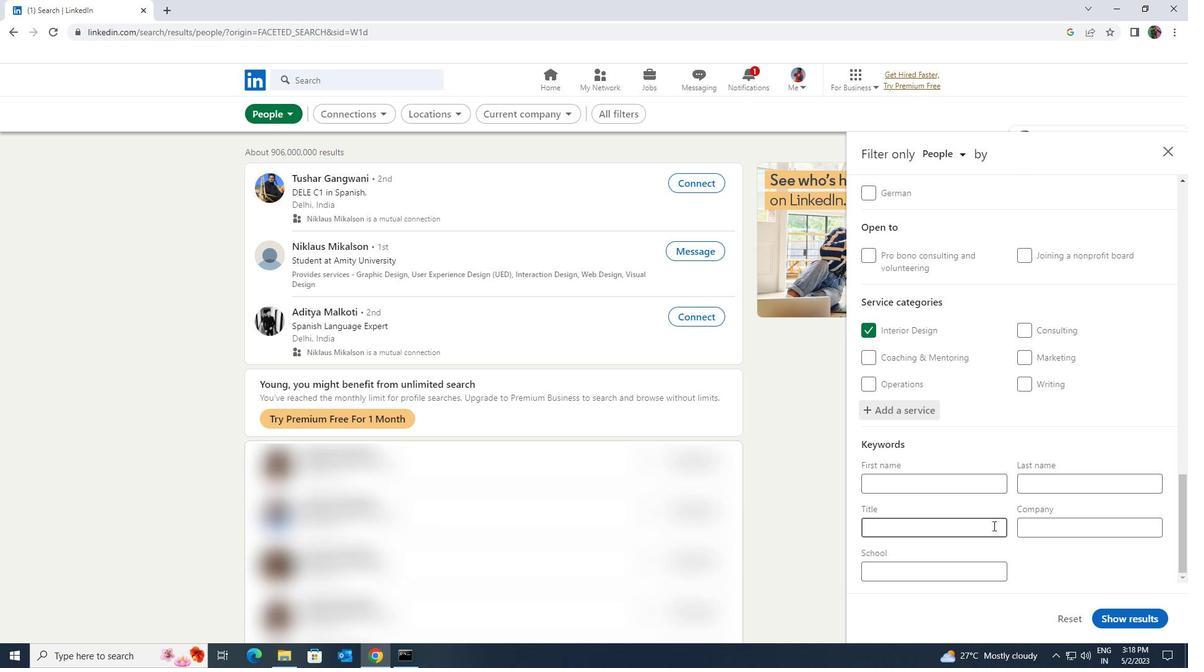 
Action: Key pressed <Key.shift><Key.shift><Key.shift><Key.shift><Key.shift><Key.shift><Key.shift><Key.shift><Key.shift><Key.shift><Key.shift><Key.shift><Key.shift><Key.shift><Key.shift><Key.shift><Key.shift><Key.shift><Key.shift><Key.shift><Key.shift><Key.shift><Key.shift><Key.shift><Key.shift><Key.shift><Key.shift><Key.shift><Key.shift><Key.shift><Key.shift><Key.shift><Key.shift><Key.shift><Key.shift><Key.shift><Key.shift><Key.shift><Key.shift>NETWORK<Key.space><Key.shift>ADMINSTRATOR
Screenshot: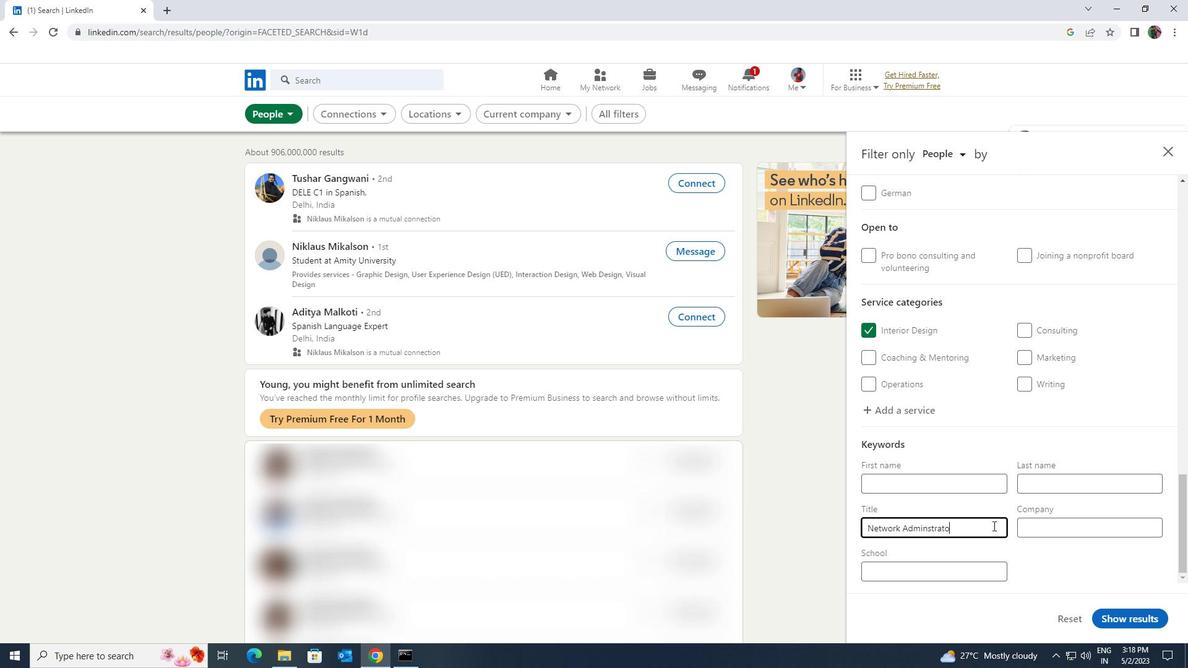 
Action: Mouse moved to (1107, 617)
Screenshot: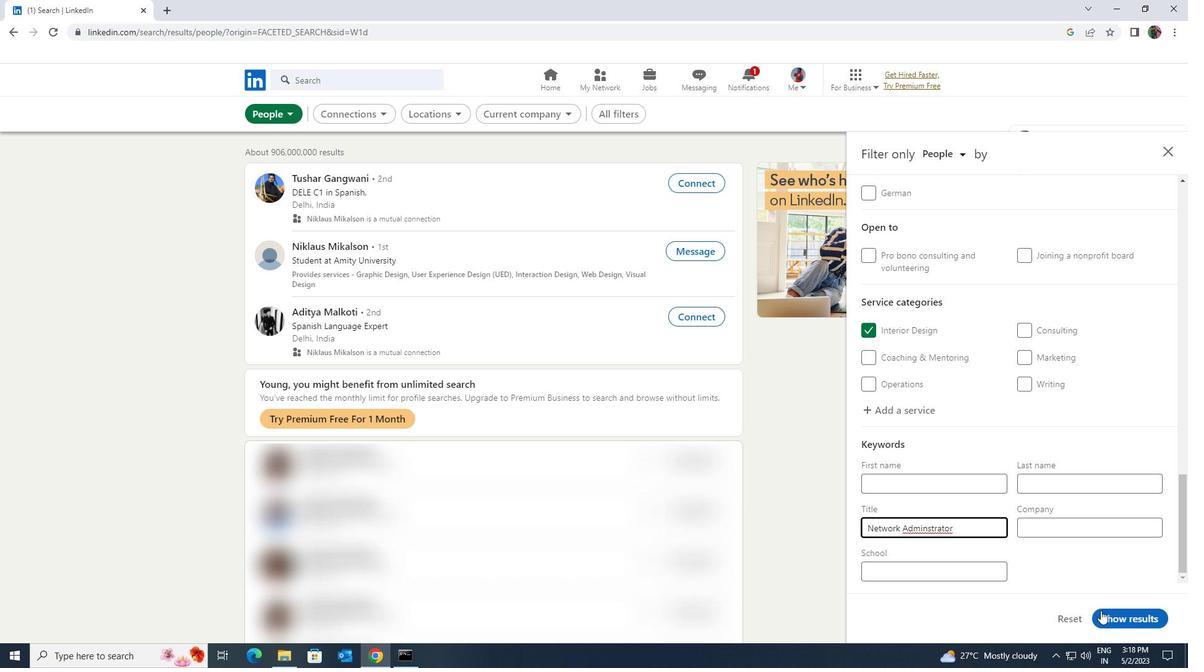 
Action: Mouse pressed left at (1107, 617)
Screenshot: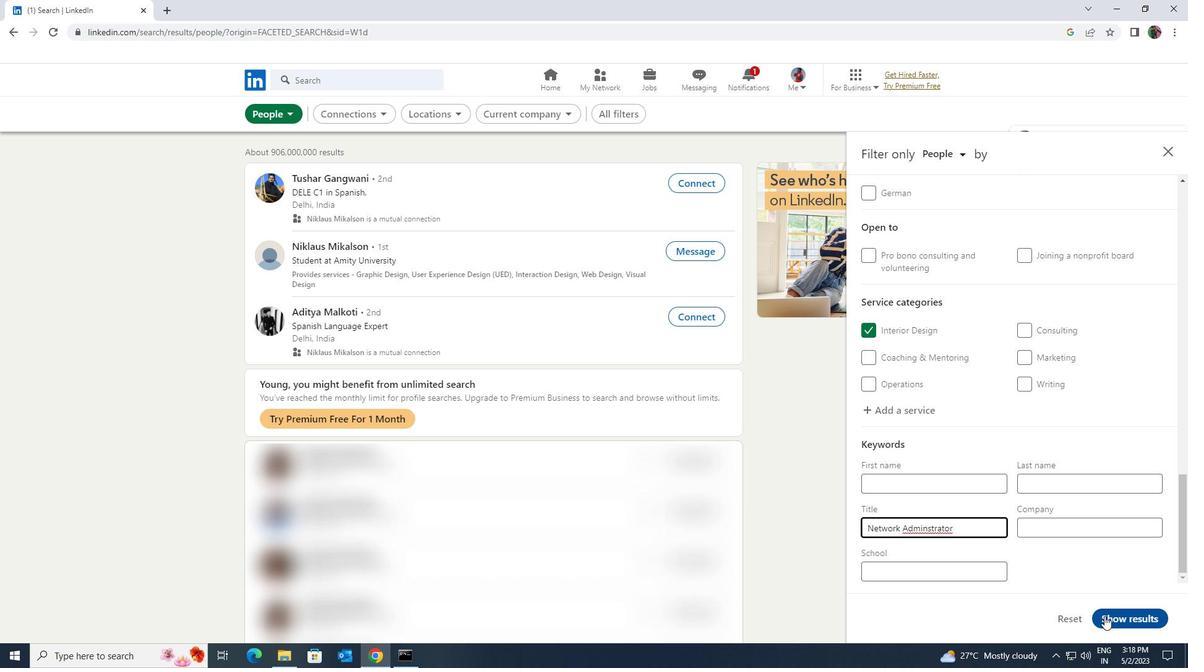 
